 Task: Search one way flight ticket for 3 adults, 3 children in premium economy from Charlotte: Charlotte Douglas International Airport to Evansville: Evansville Regional Airport on 8-3-2023. Choice of flights is Alaska. Number of bags: 1 carry on bag. Price is upto 42000. Outbound departure time preference is 14:00.
Action: Mouse moved to (327, 449)
Screenshot: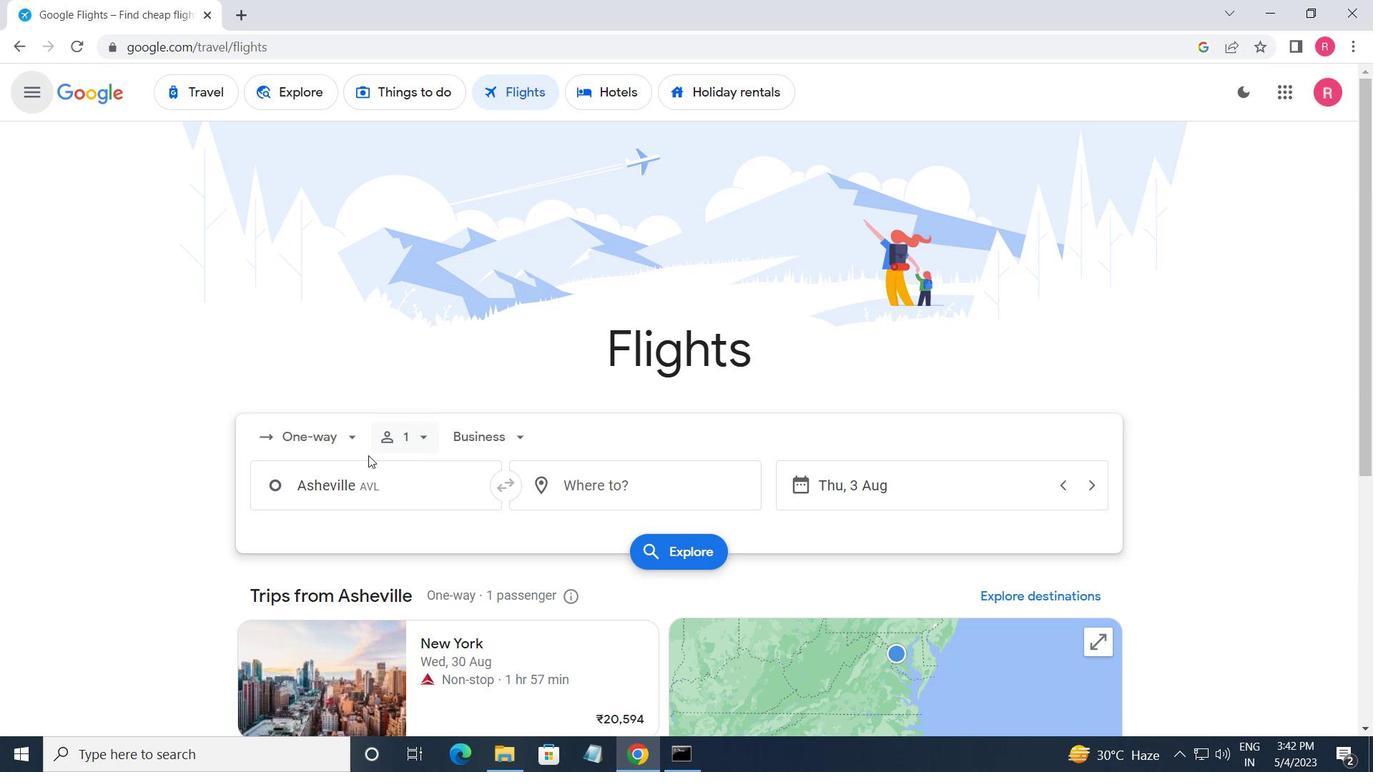 
Action: Mouse pressed left at (327, 449)
Screenshot: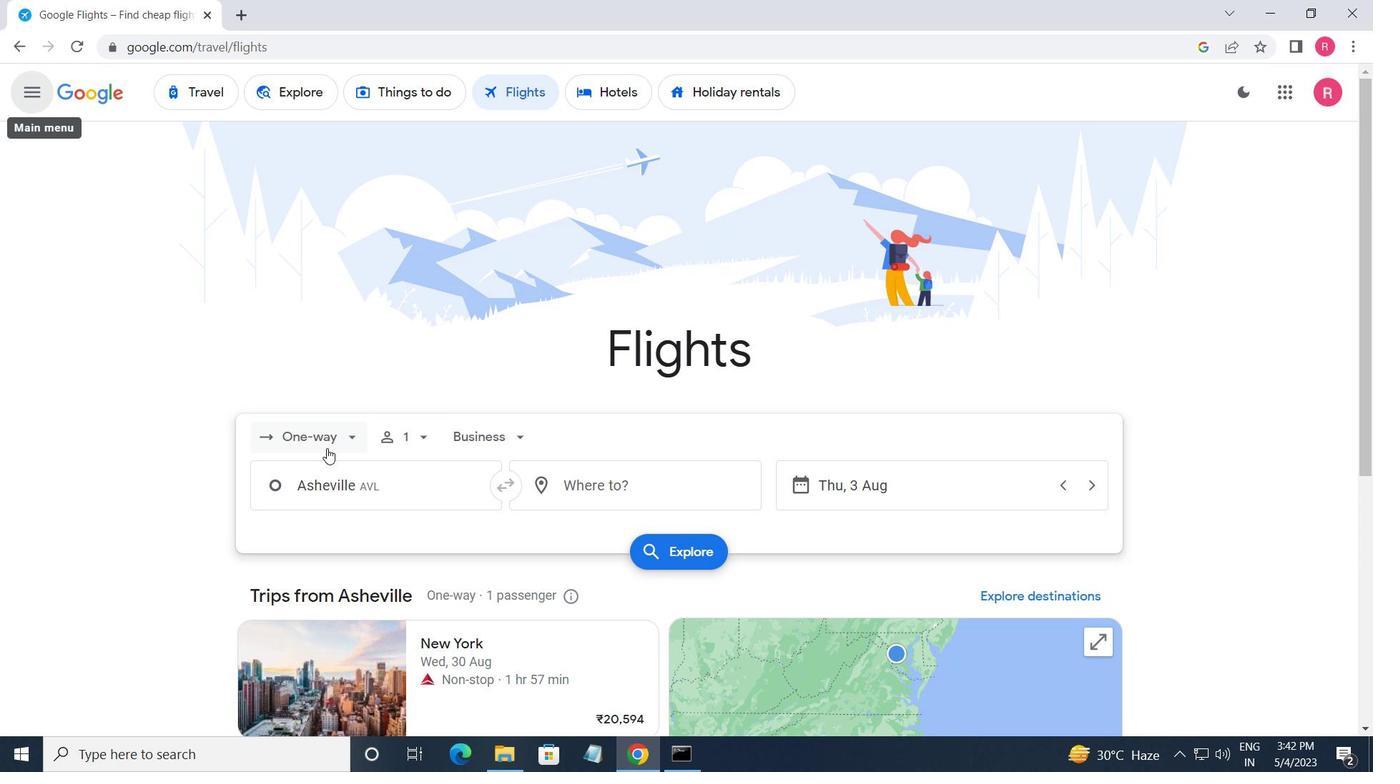 
Action: Mouse moved to (332, 522)
Screenshot: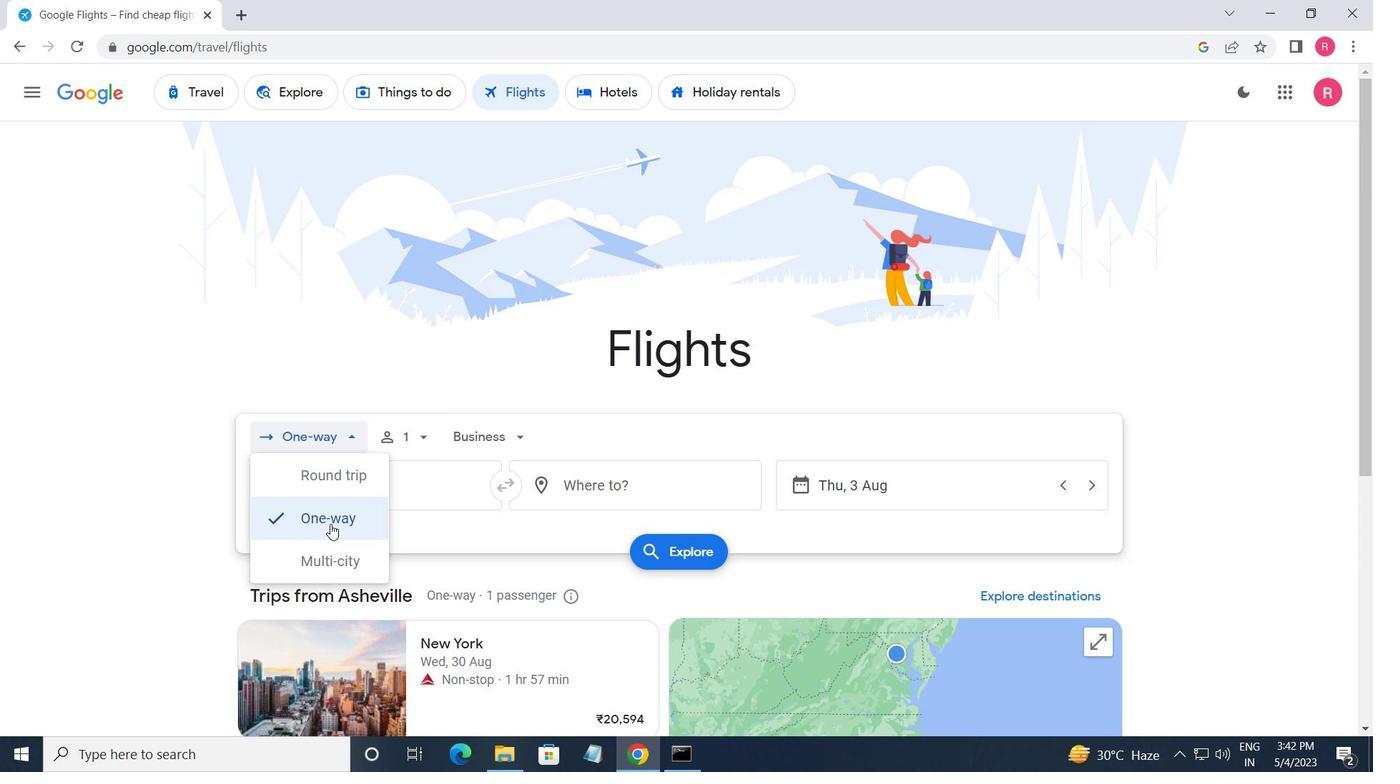 
Action: Mouse pressed left at (332, 522)
Screenshot: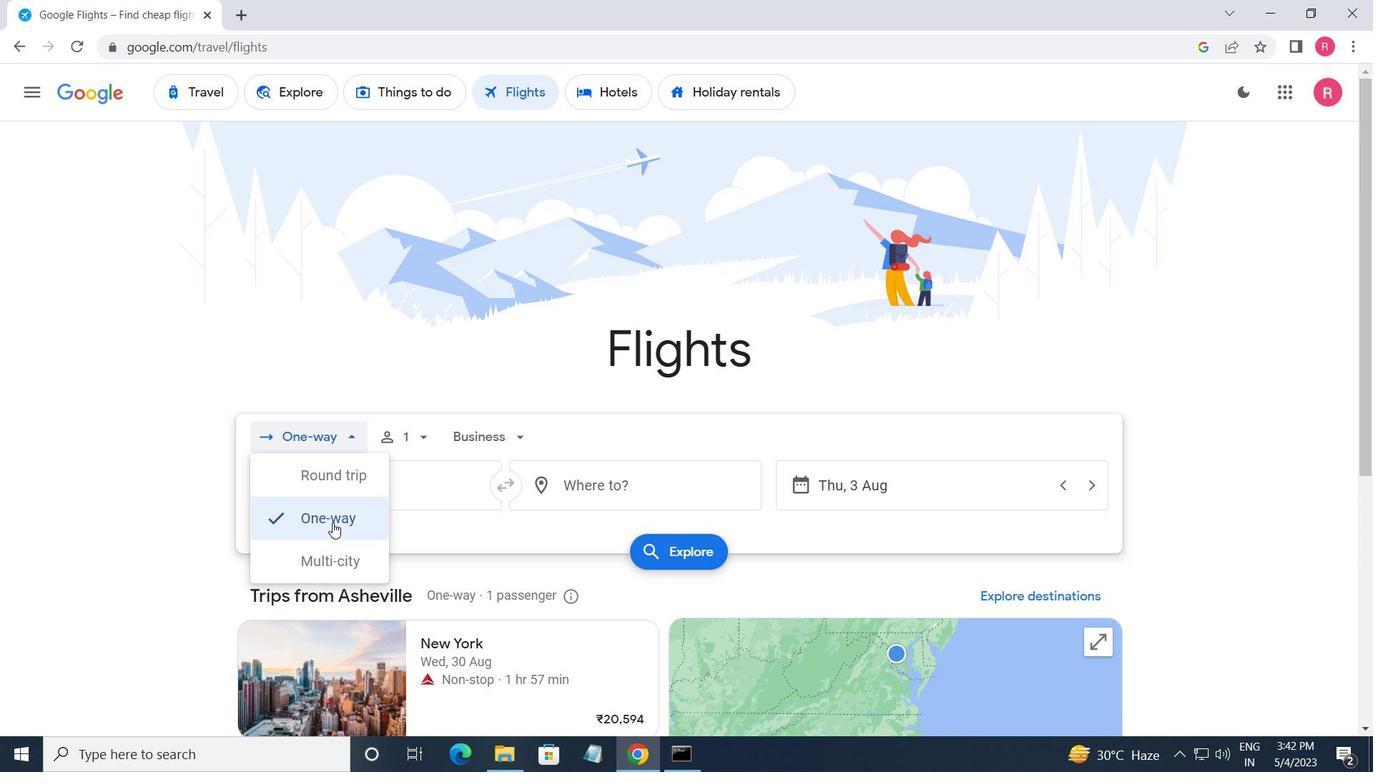 
Action: Mouse moved to (424, 445)
Screenshot: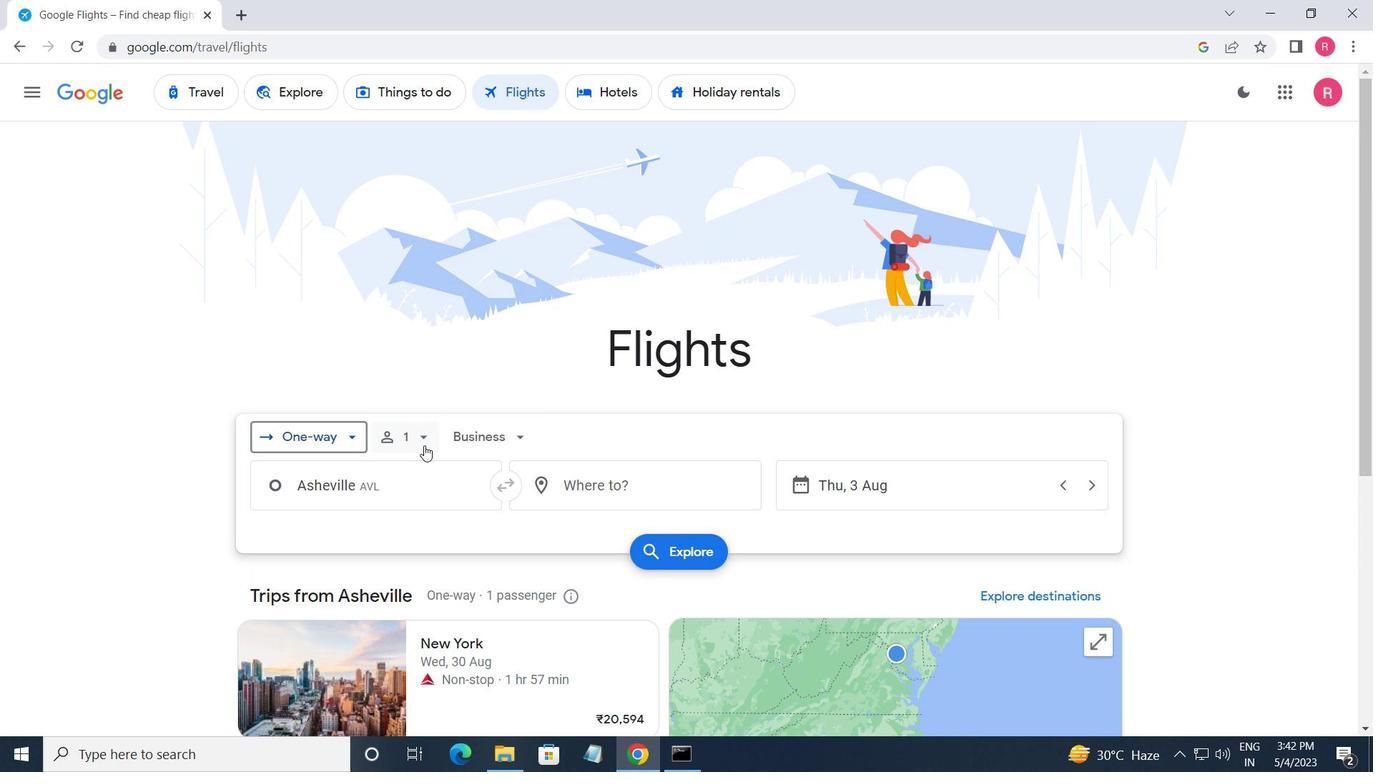 
Action: Mouse pressed left at (424, 445)
Screenshot: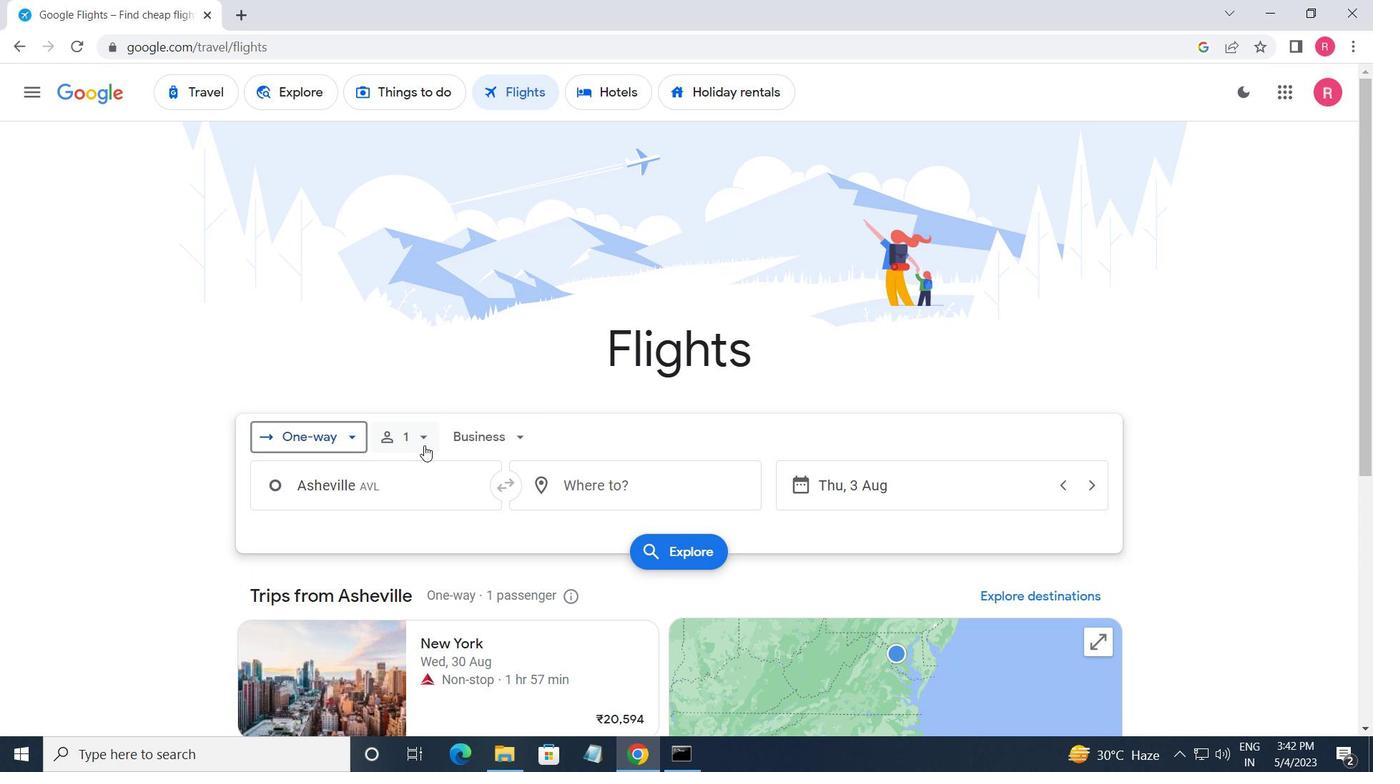 
Action: Mouse moved to (562, 489)
Screenshot: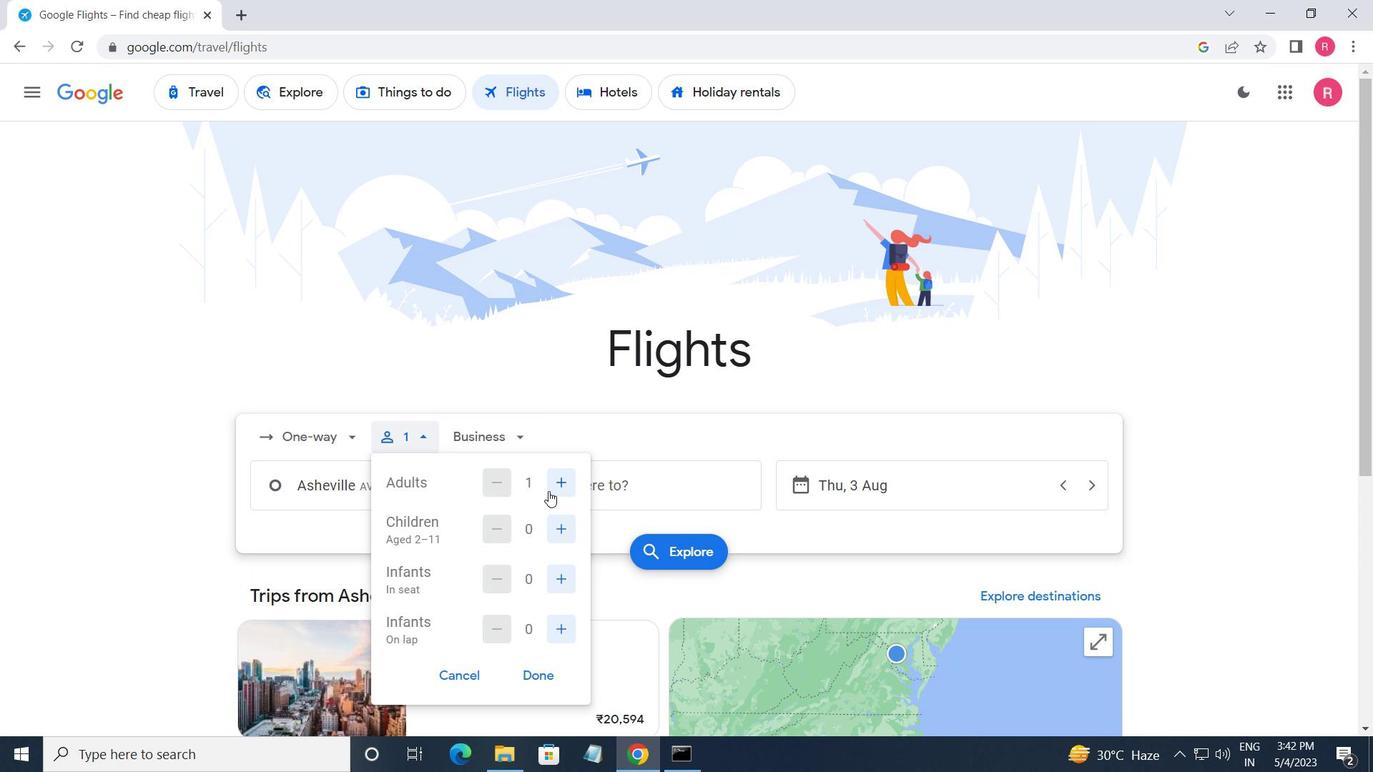 
Action: Mouse pressed left at (562, 489)
Screenshot: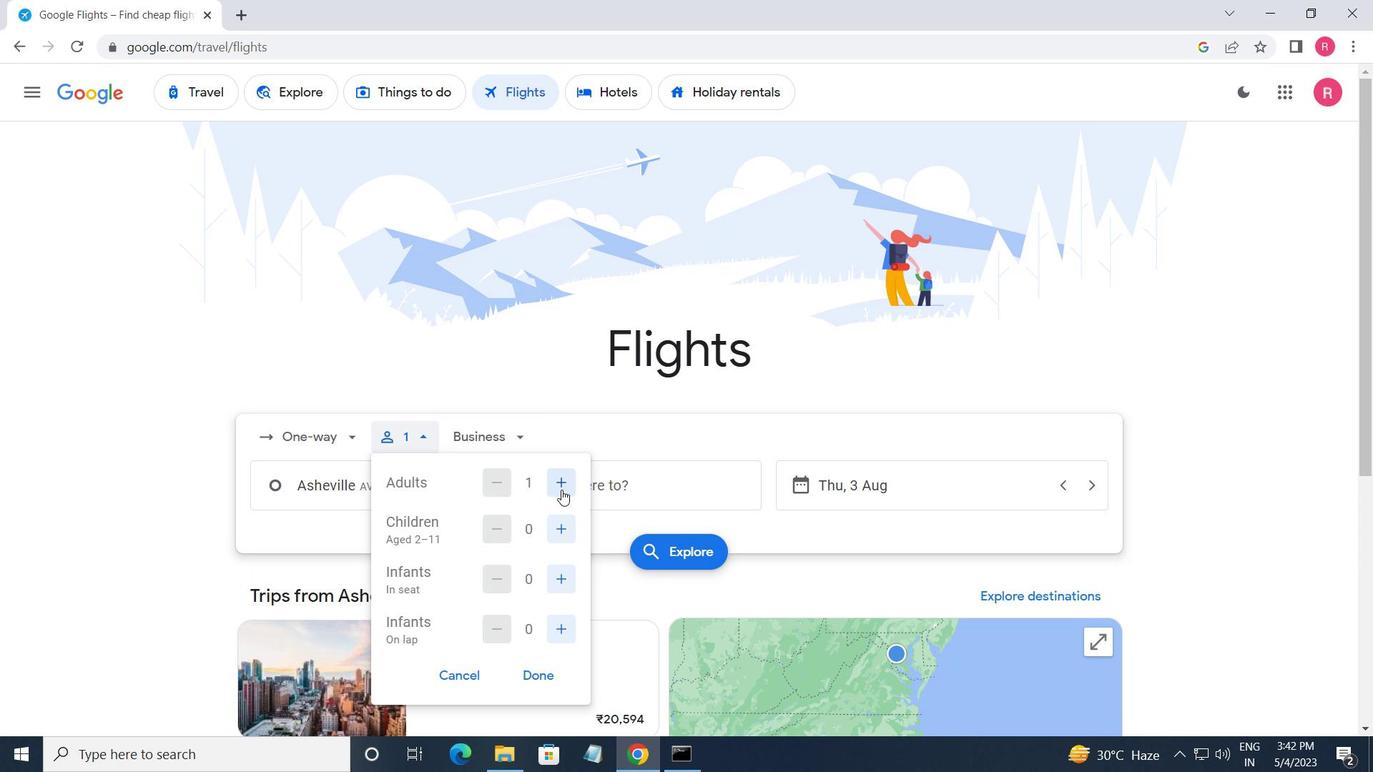 
Action: Mouse pressed left at (562, 489)
Screenshot: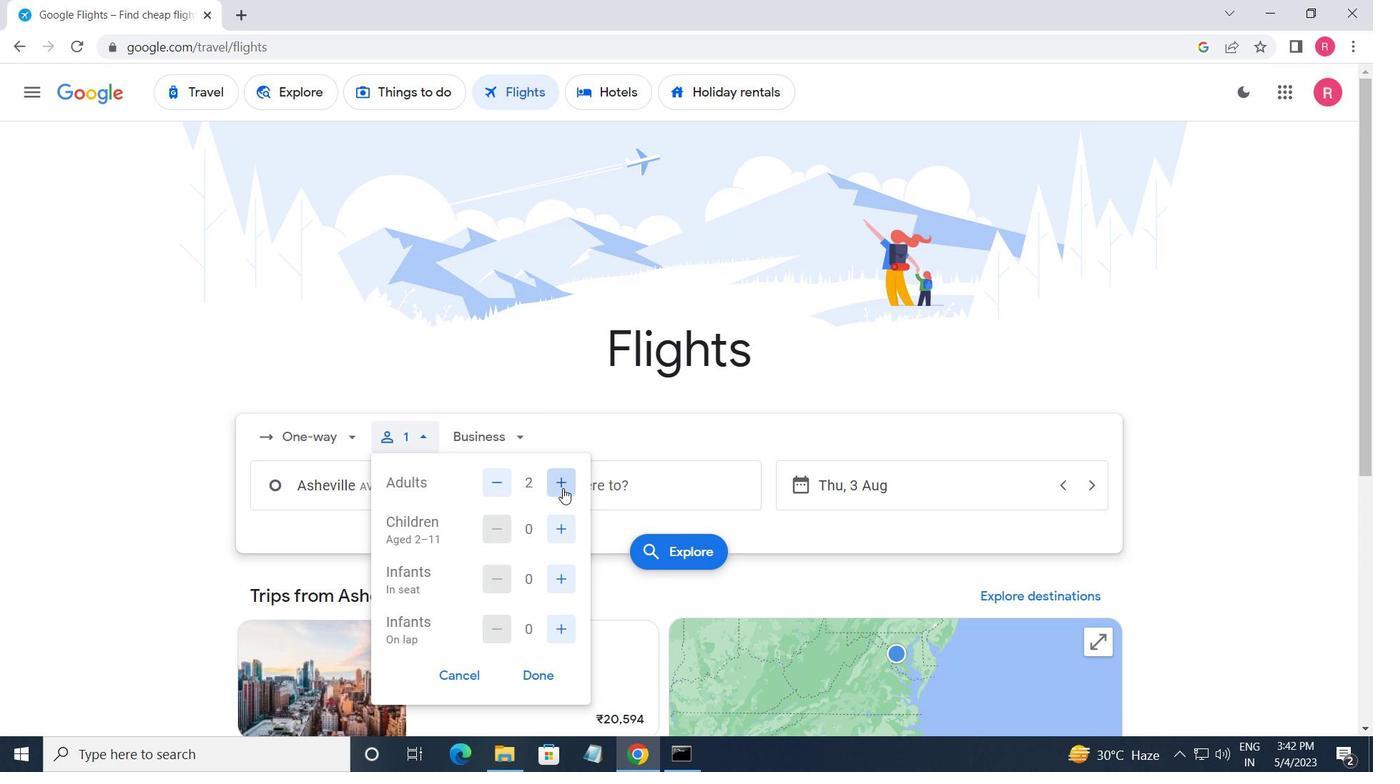 
Action: Mouse moved to (567, 532)
Screenshot: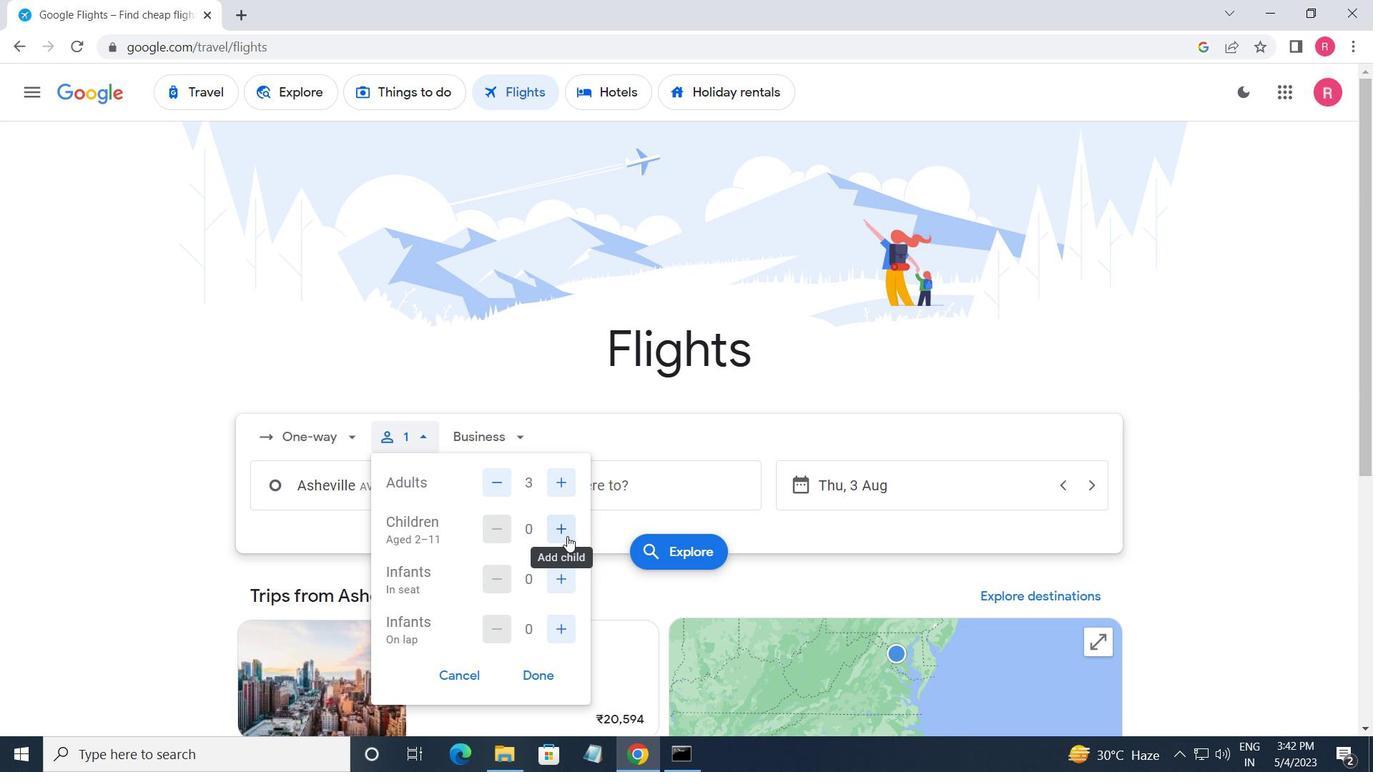 
Action: Mouse pressed left at (567, 532)
Screenshot: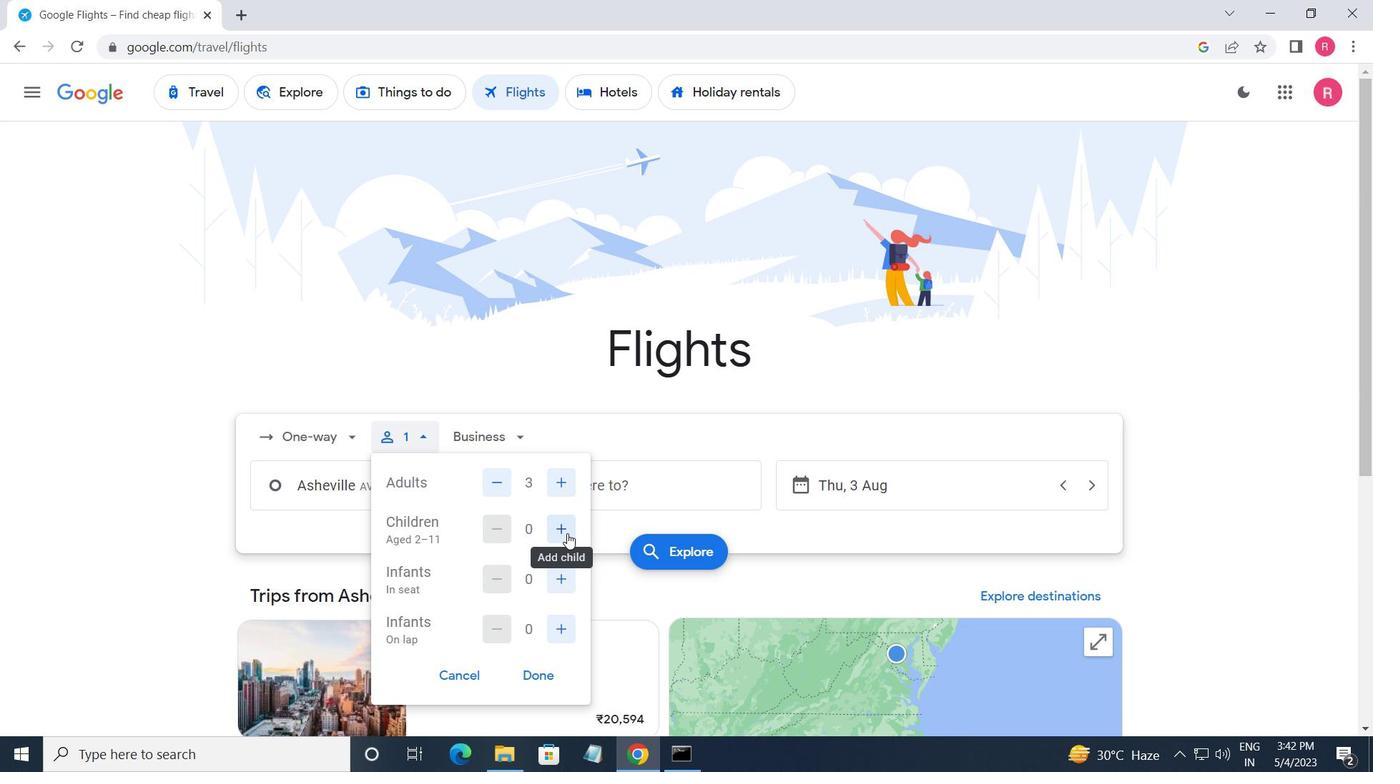 
Action: Mouse pressed left at (567, 532)
Screenshot: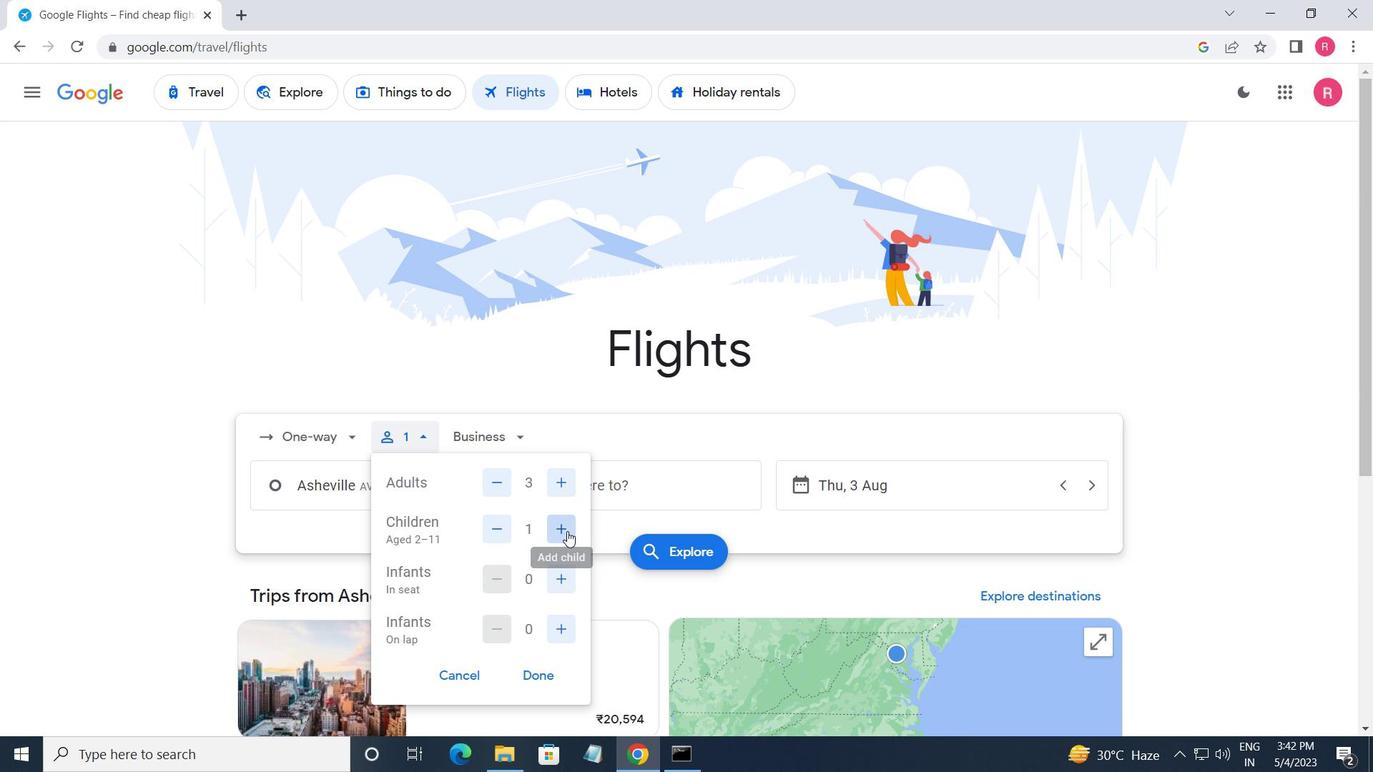 
Action: Mouse pressed left at (567, 532)
Screenshot: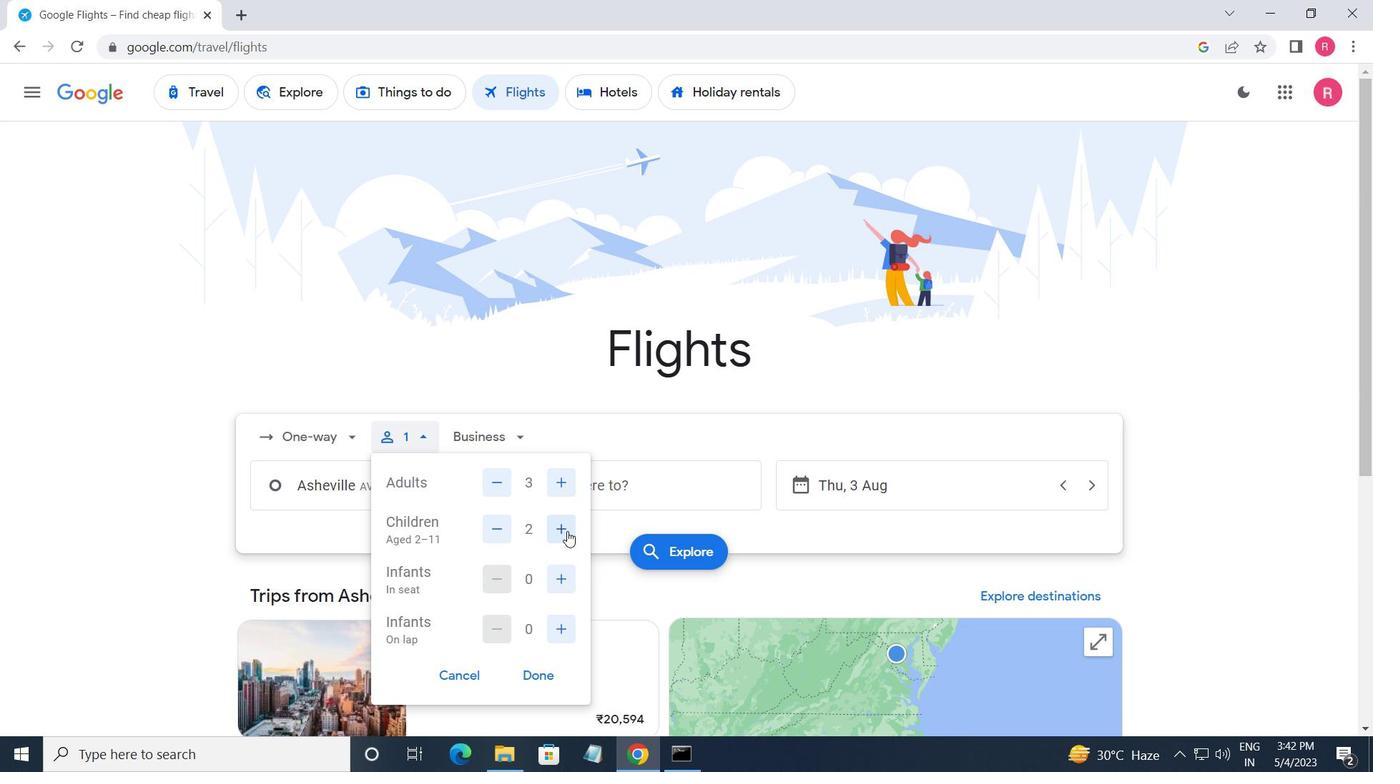 
Action: Mouse moved to (537, 676)
Screenshot: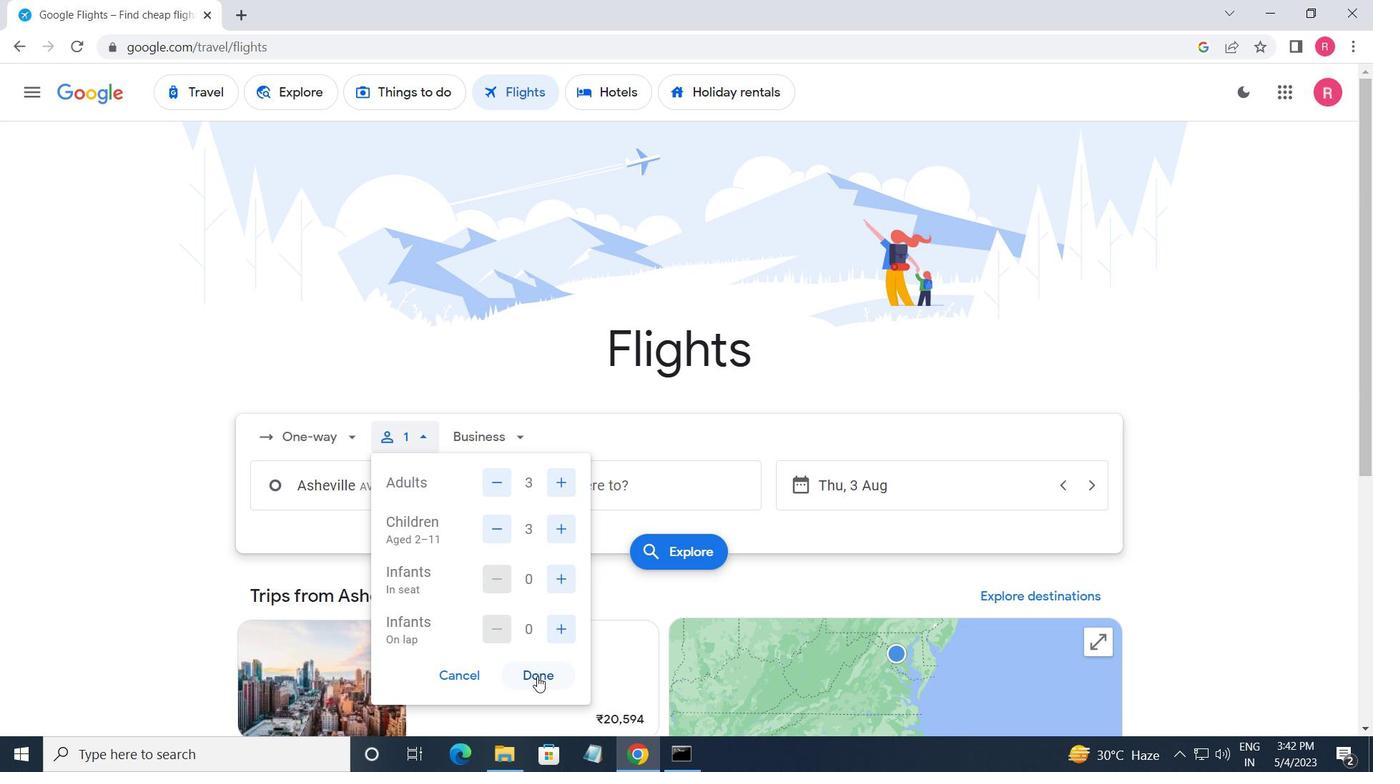 
Action: Mouse pressed left at (537, 676)
Screenshot: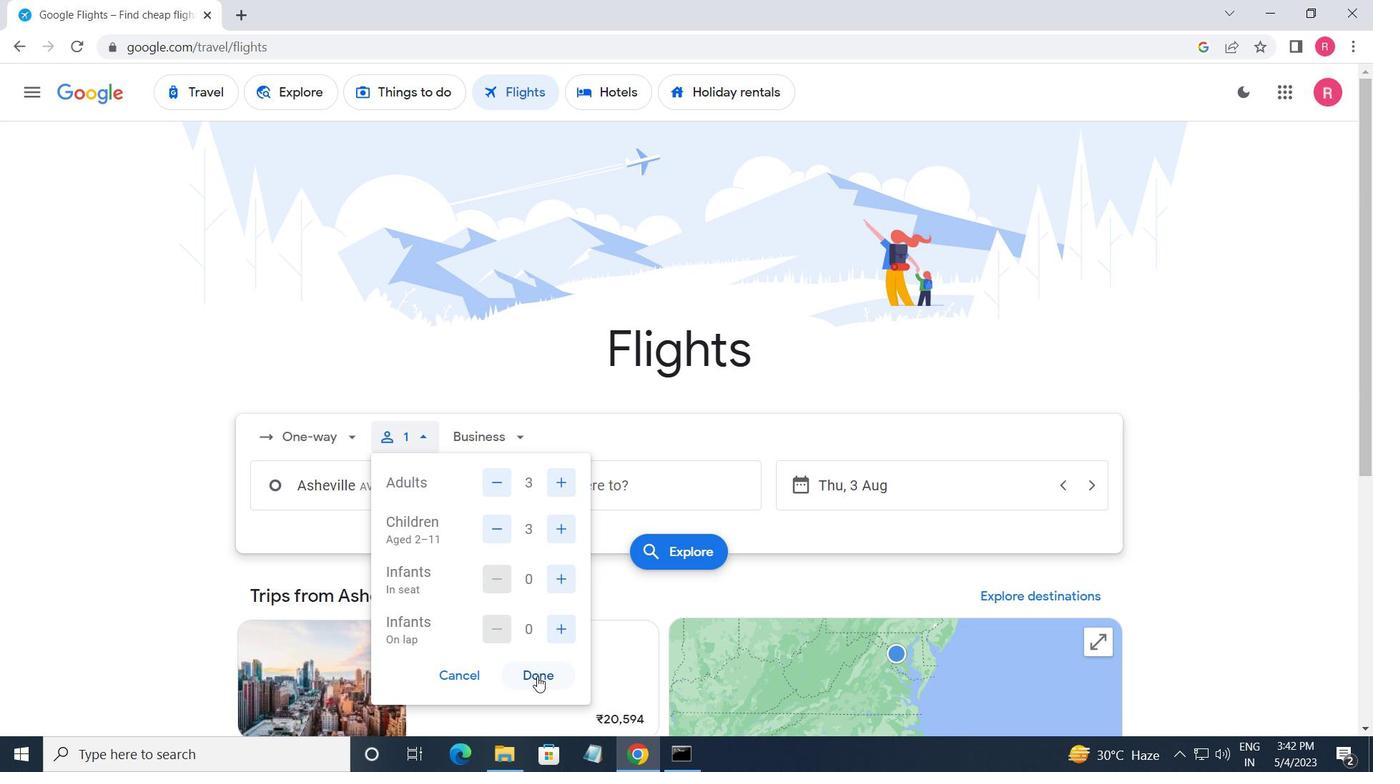 
Action: Mouse moved to (490, 434)
Screenshot: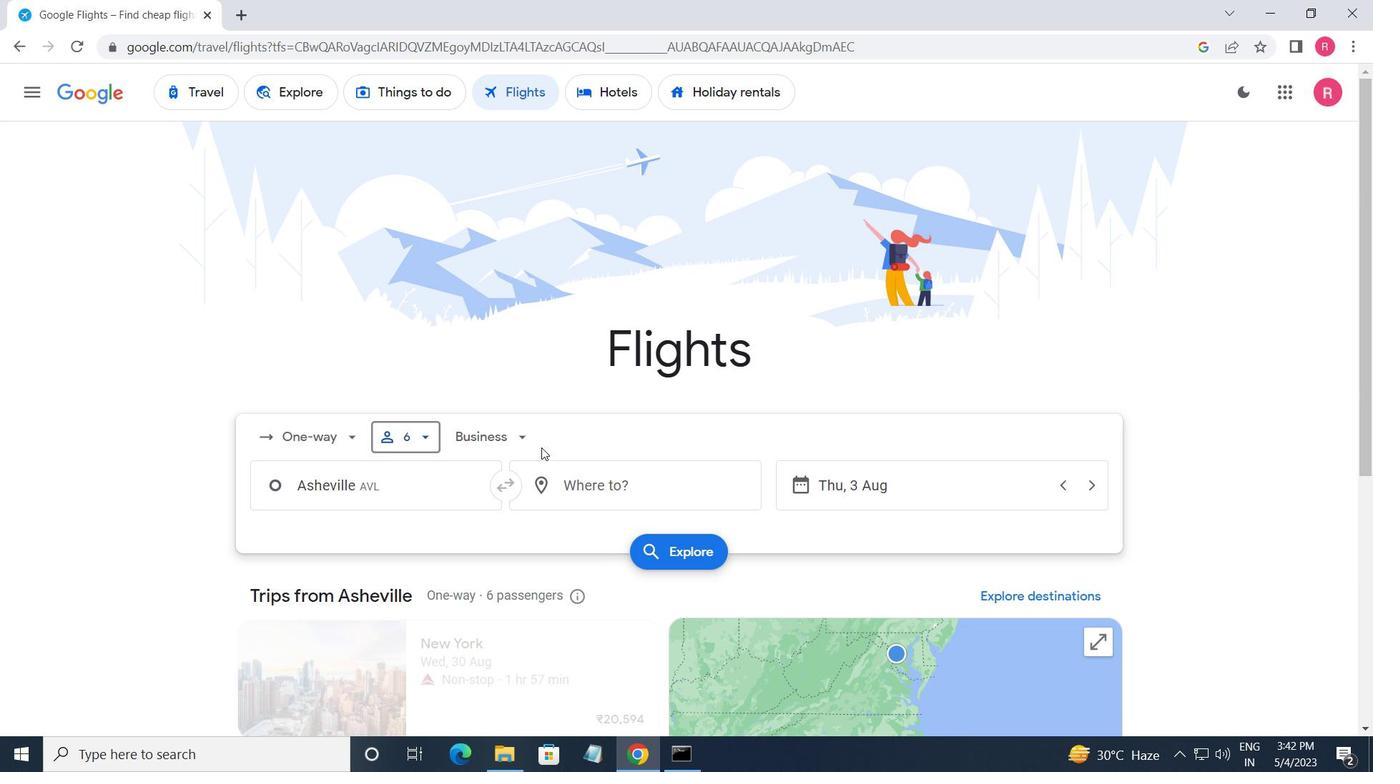 
Action: Mouse pressed left at (490, 434)
Screenshot: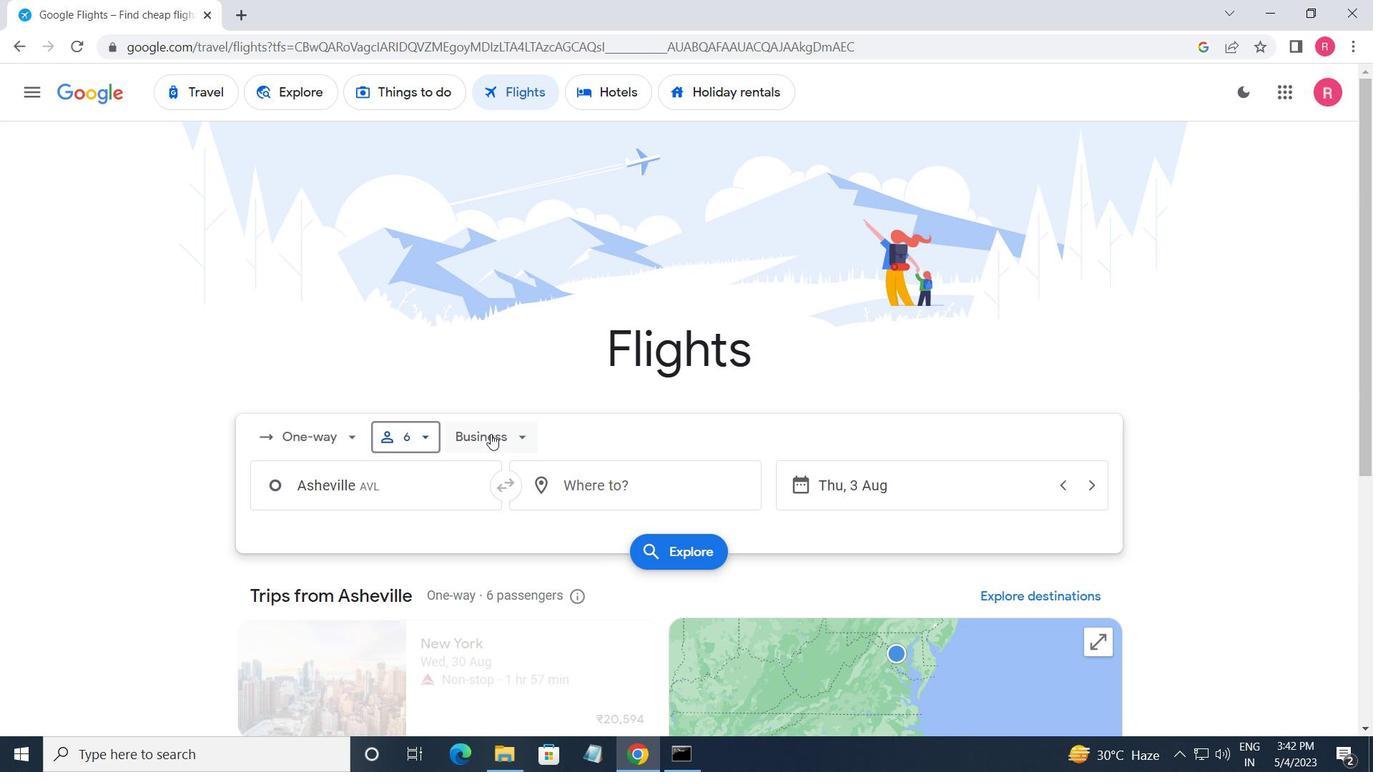 
Action: Mouse moved to (551, 520)
Screenshot: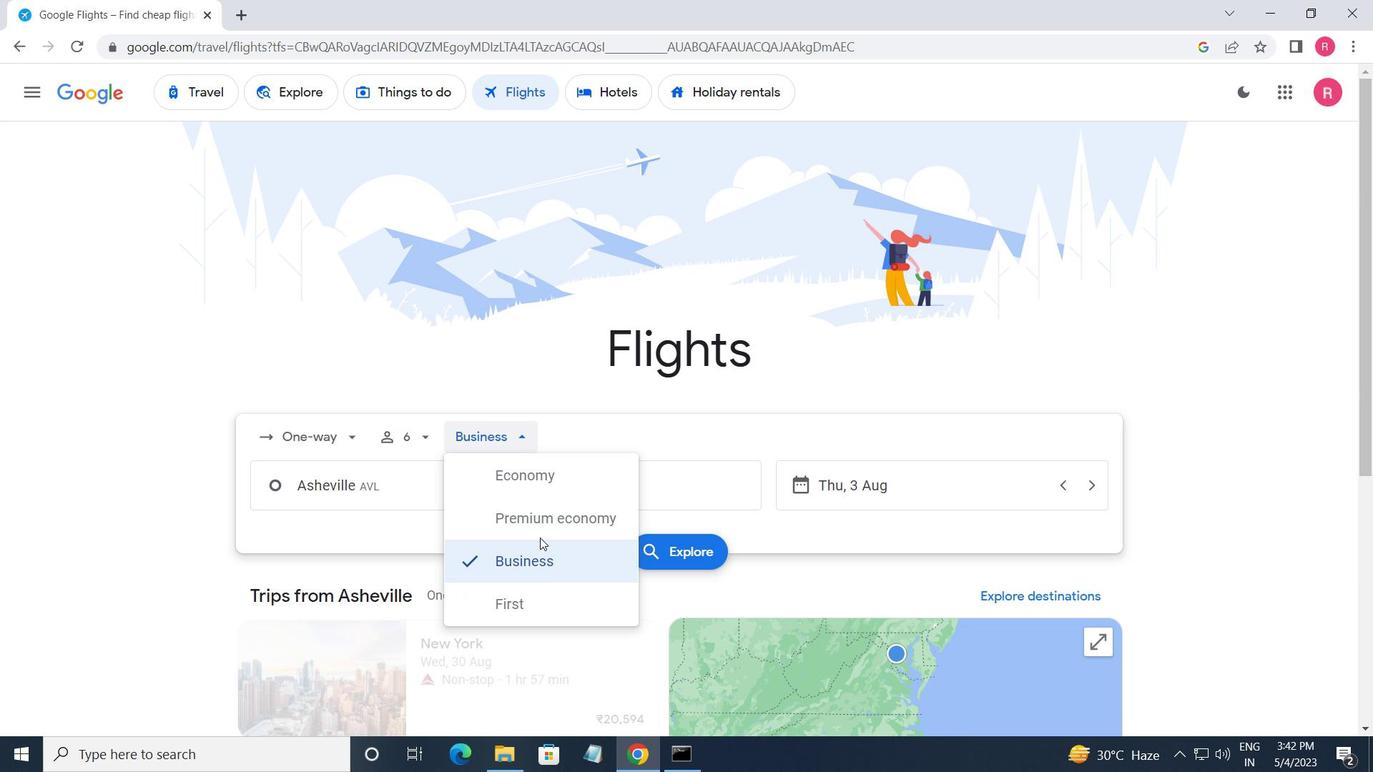 
Action: Mouse pressed left at (551, 520)
Screenshot: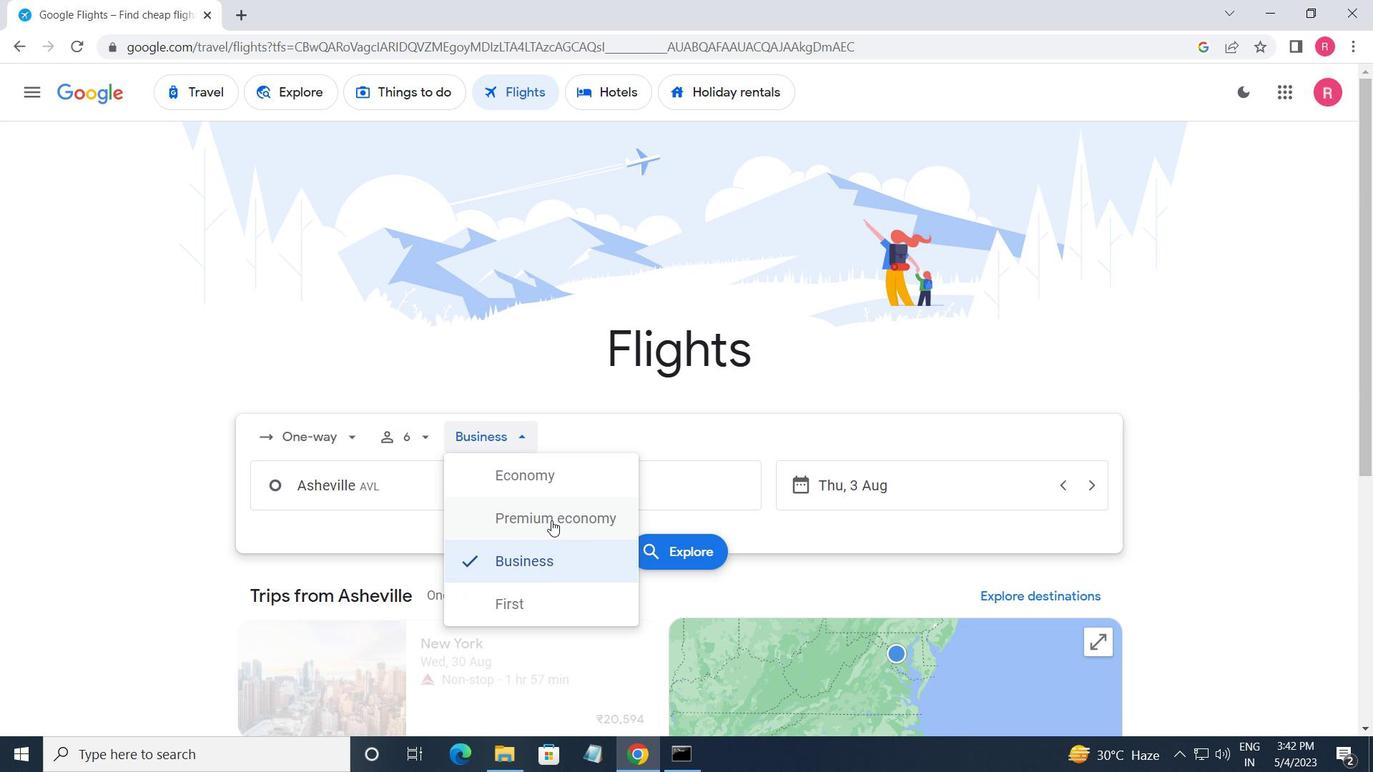 
Action: Mouse moved to (378, 501)
Screenshot: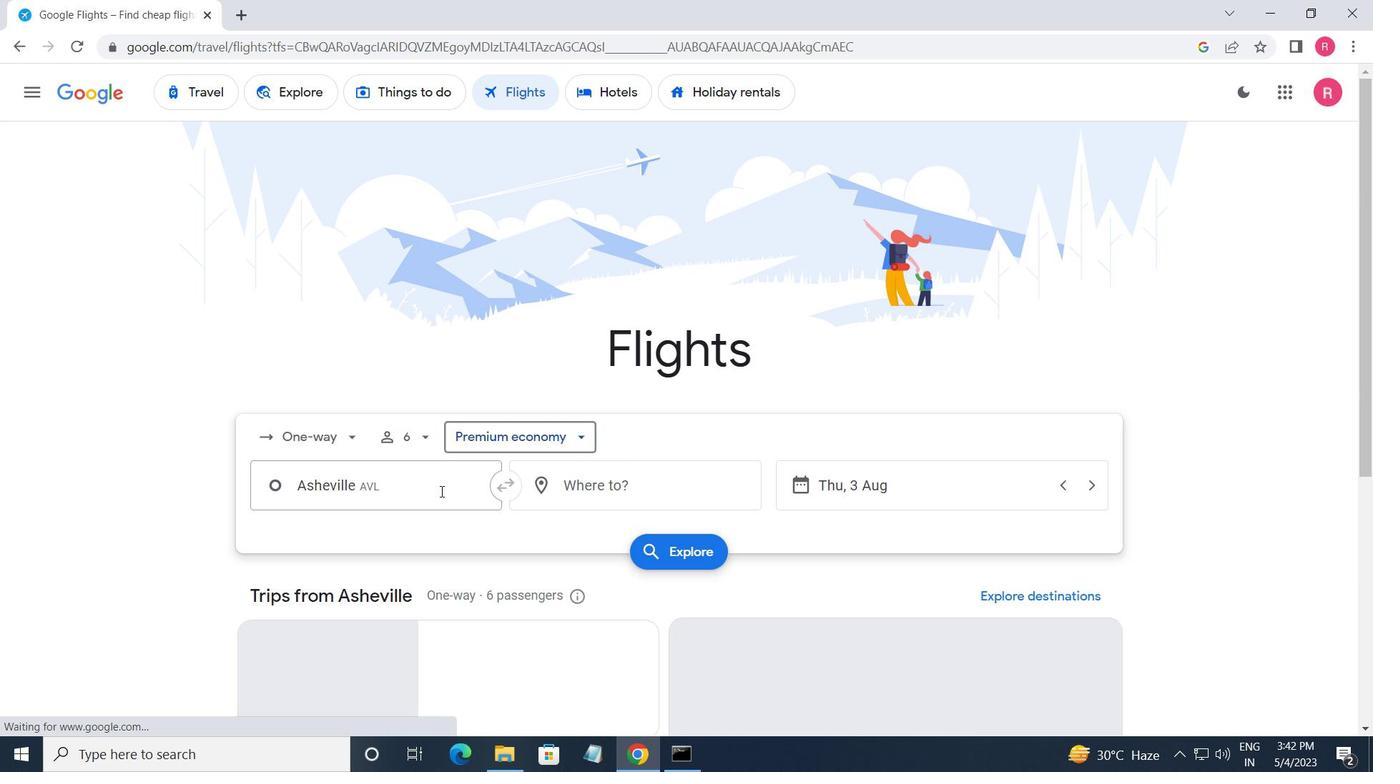 
Action: Mouse pressed left at (378, 501)
Screenshot: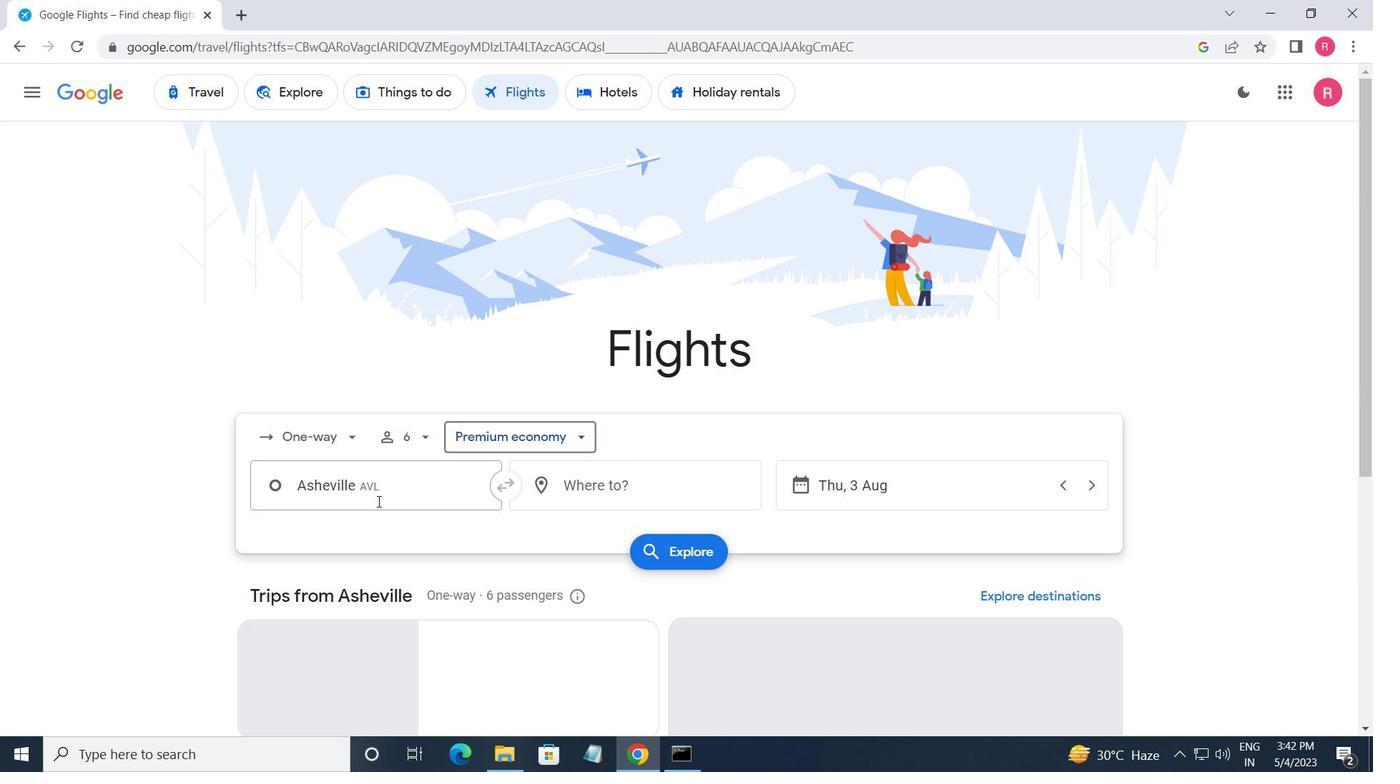 
Action: Key pressed <Key.caps_lock>c<Key.caps_lock>harlotte
Screenshot: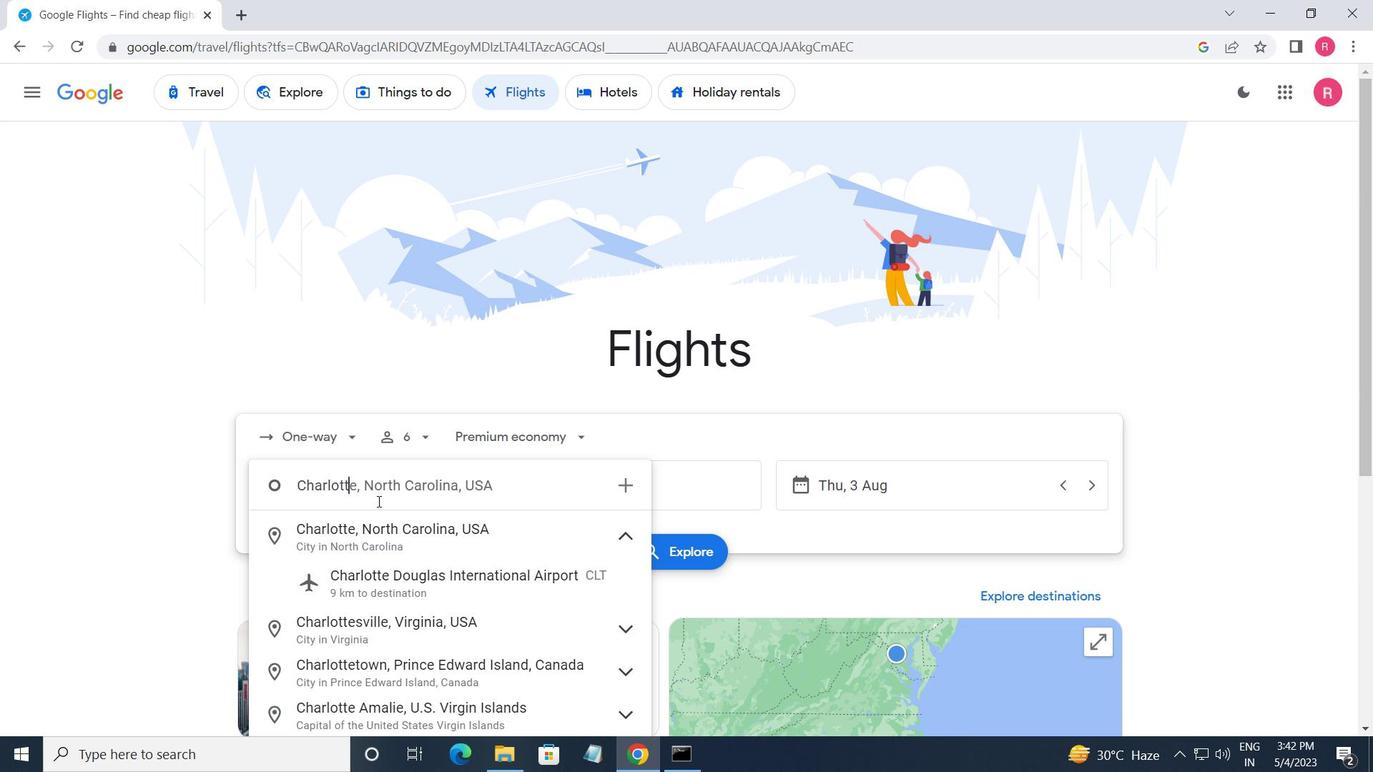 
Action: Mouse moved to (336, 586)
Screenshot: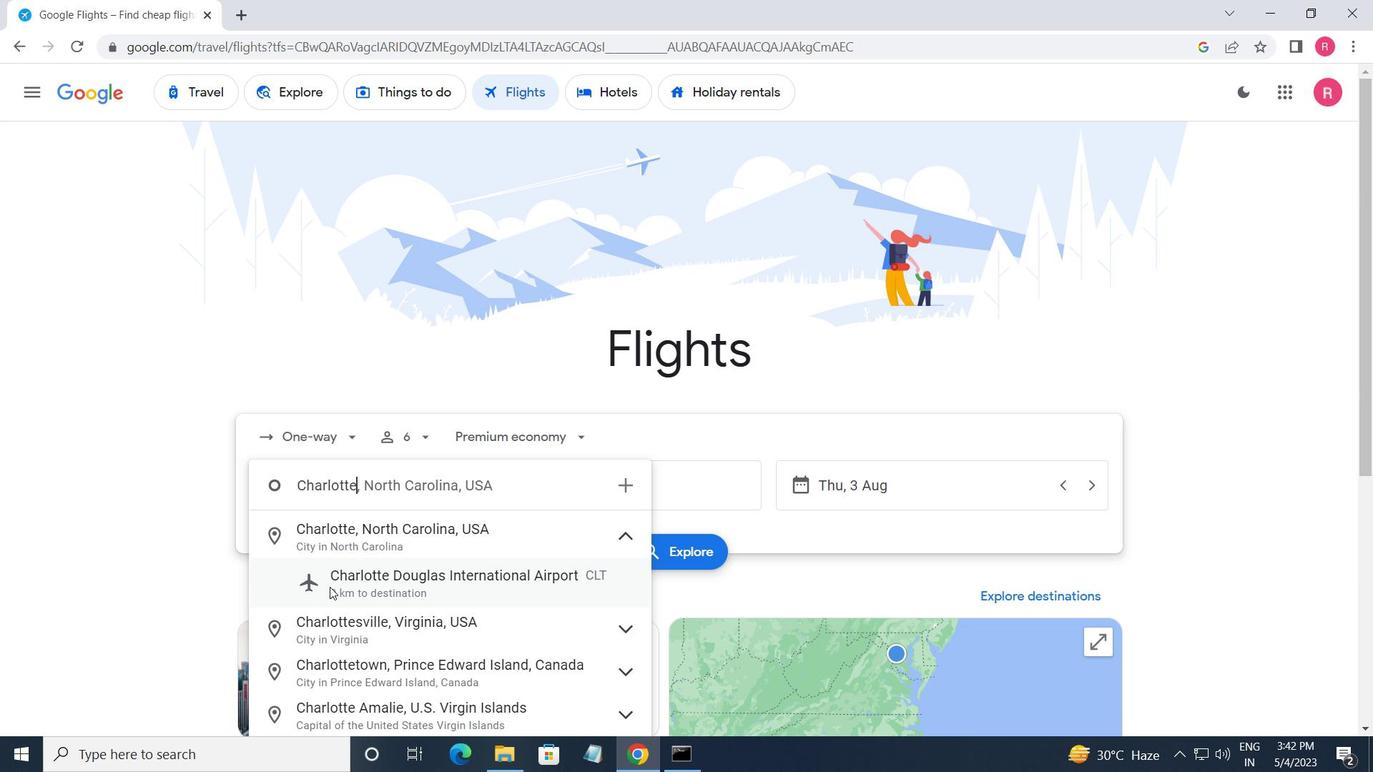 
Action: Mouse pressed left at (336, 586)
Screenshot: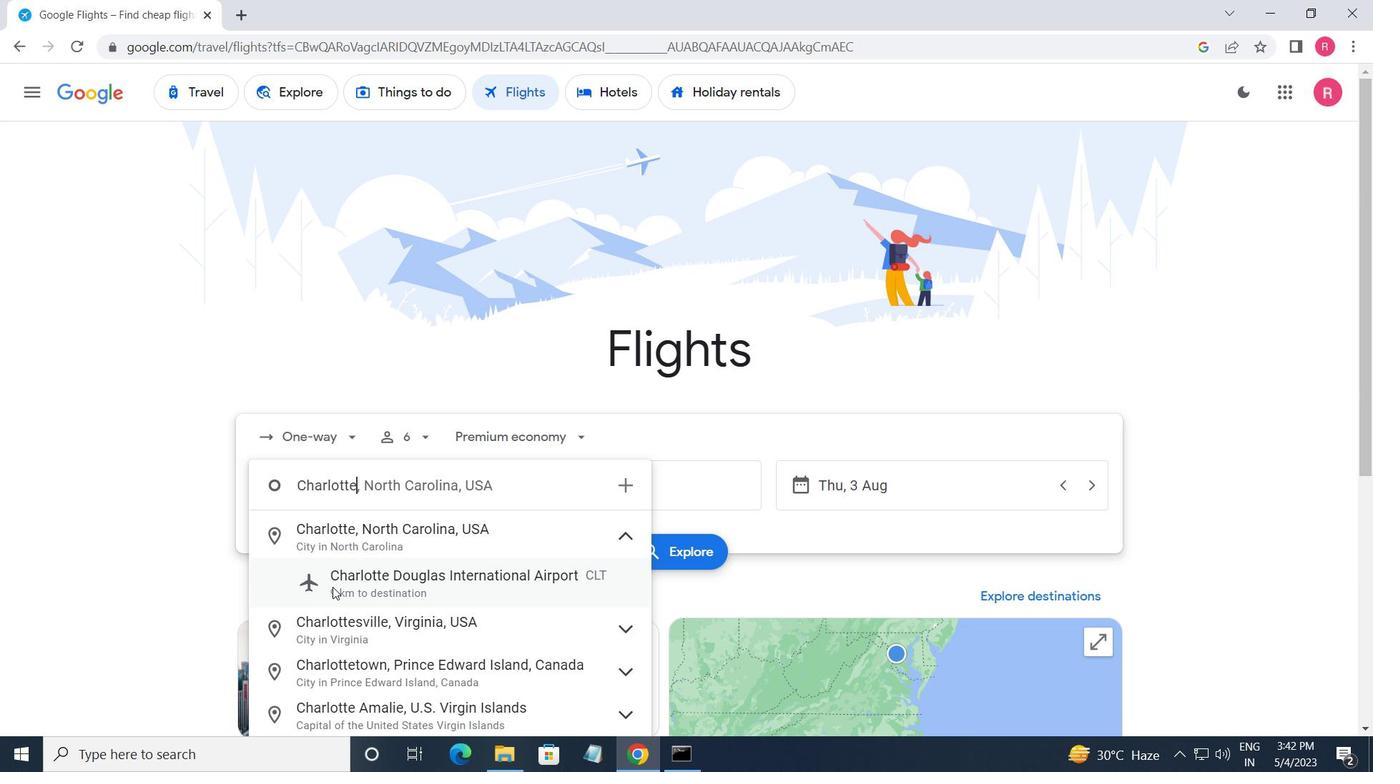 
Action: Mouse moved to (650, 491)
Screenshot: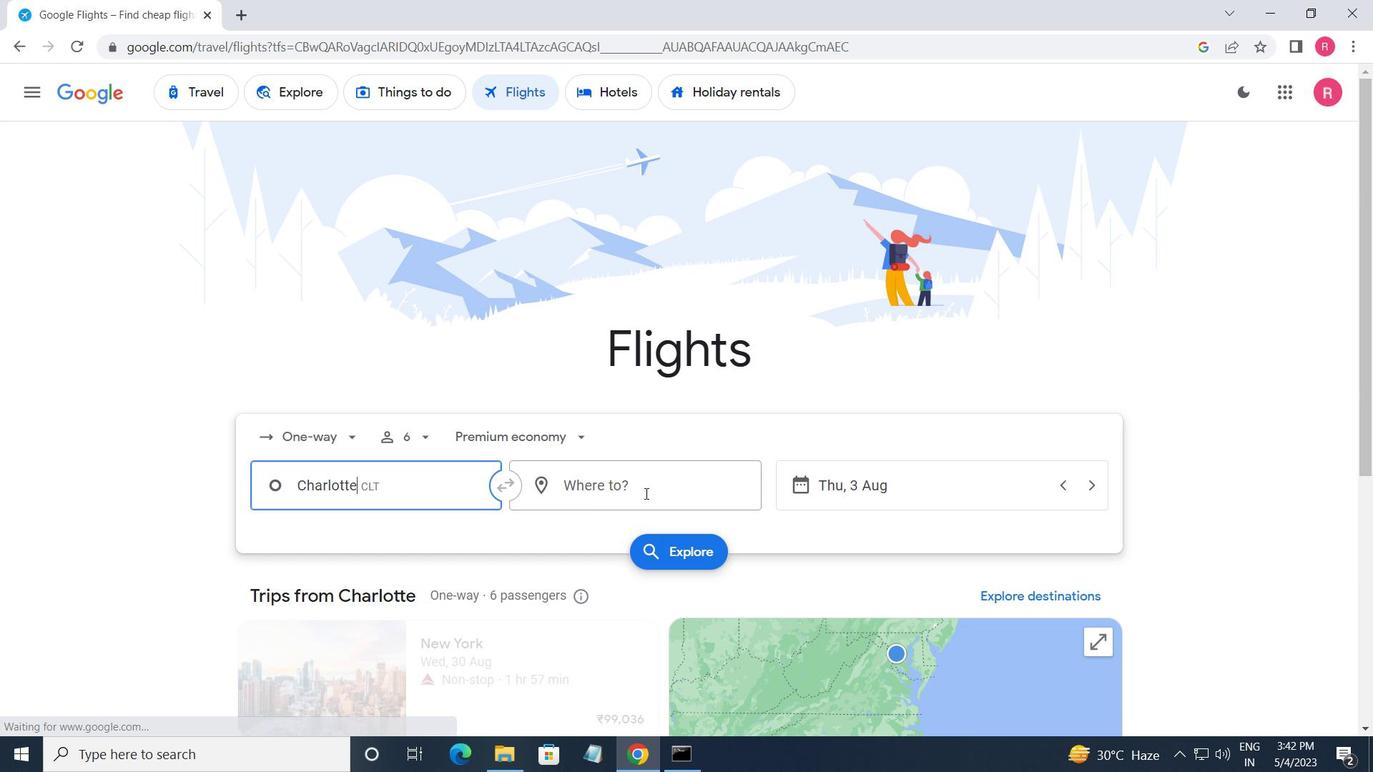 
Action: Mouse pressed left at (650, 491)
Screenshot: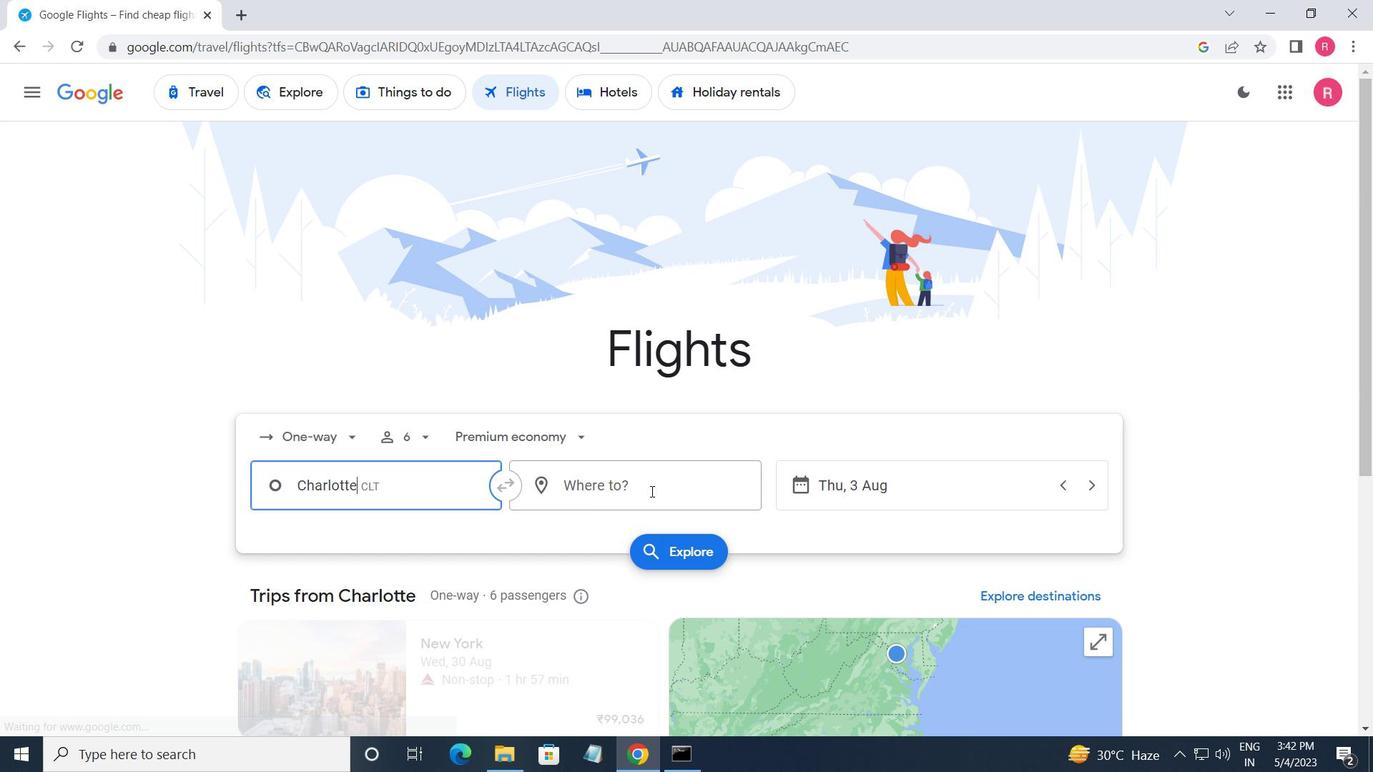 
Action: Mouse moved to (650, 662)
Screenshot: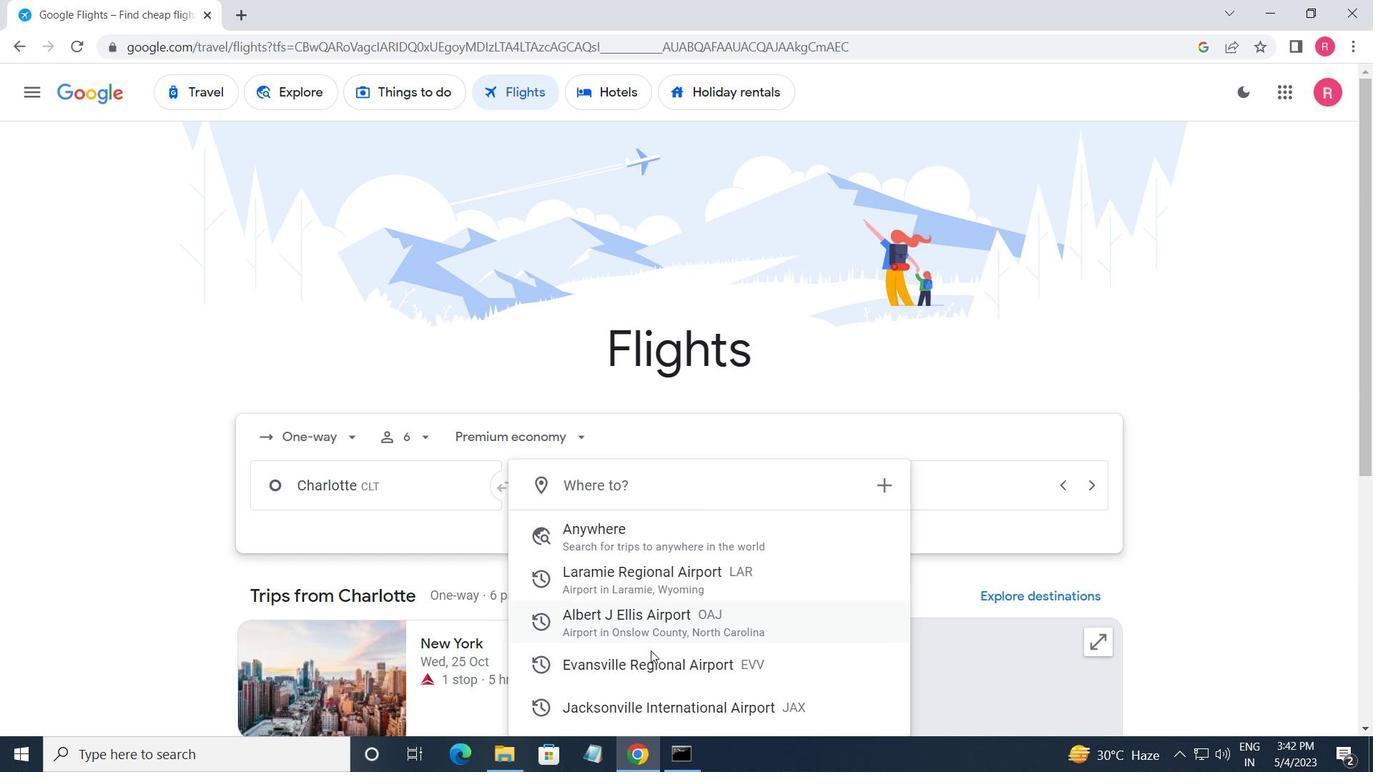 
Action: Mouse pressed left at (650, 662)
Screenshot: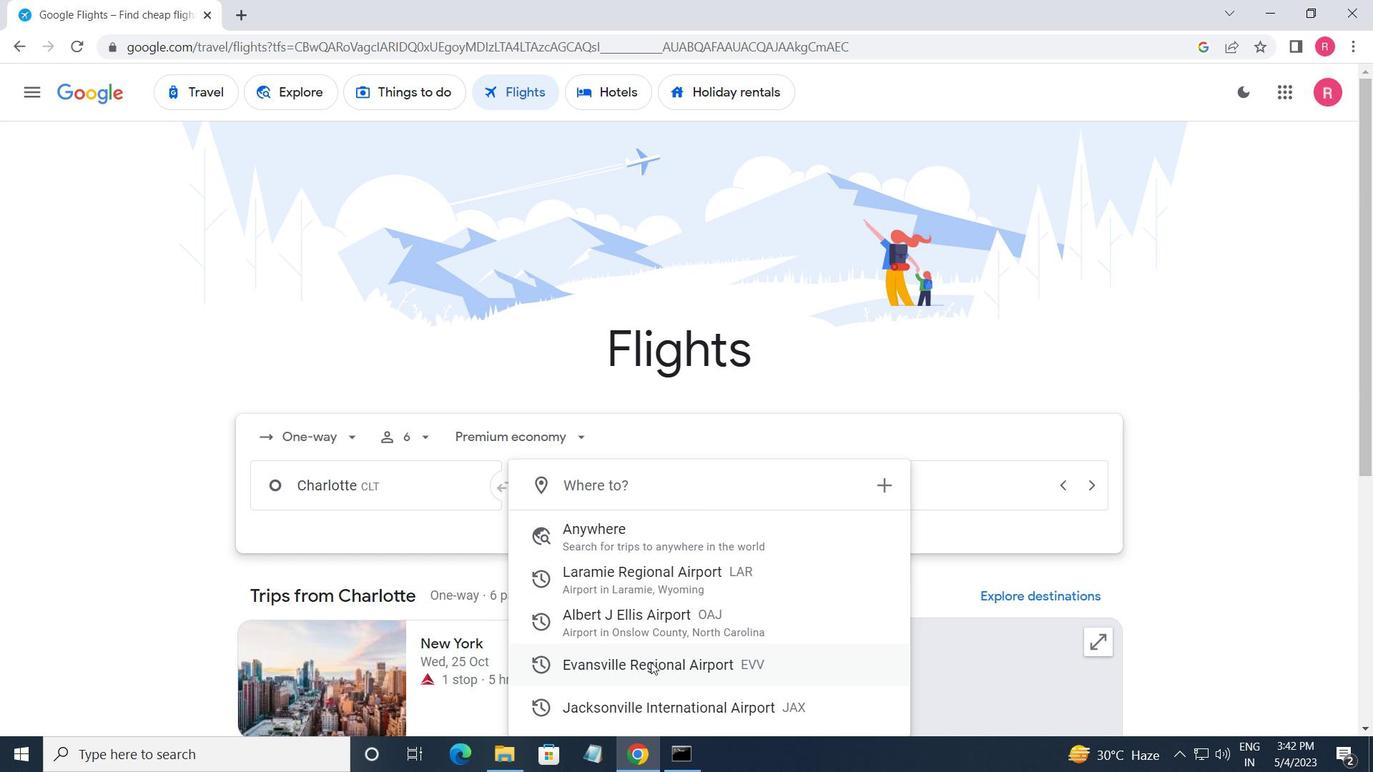 
Action: Mouse moved to (941, 484)
Screenshot: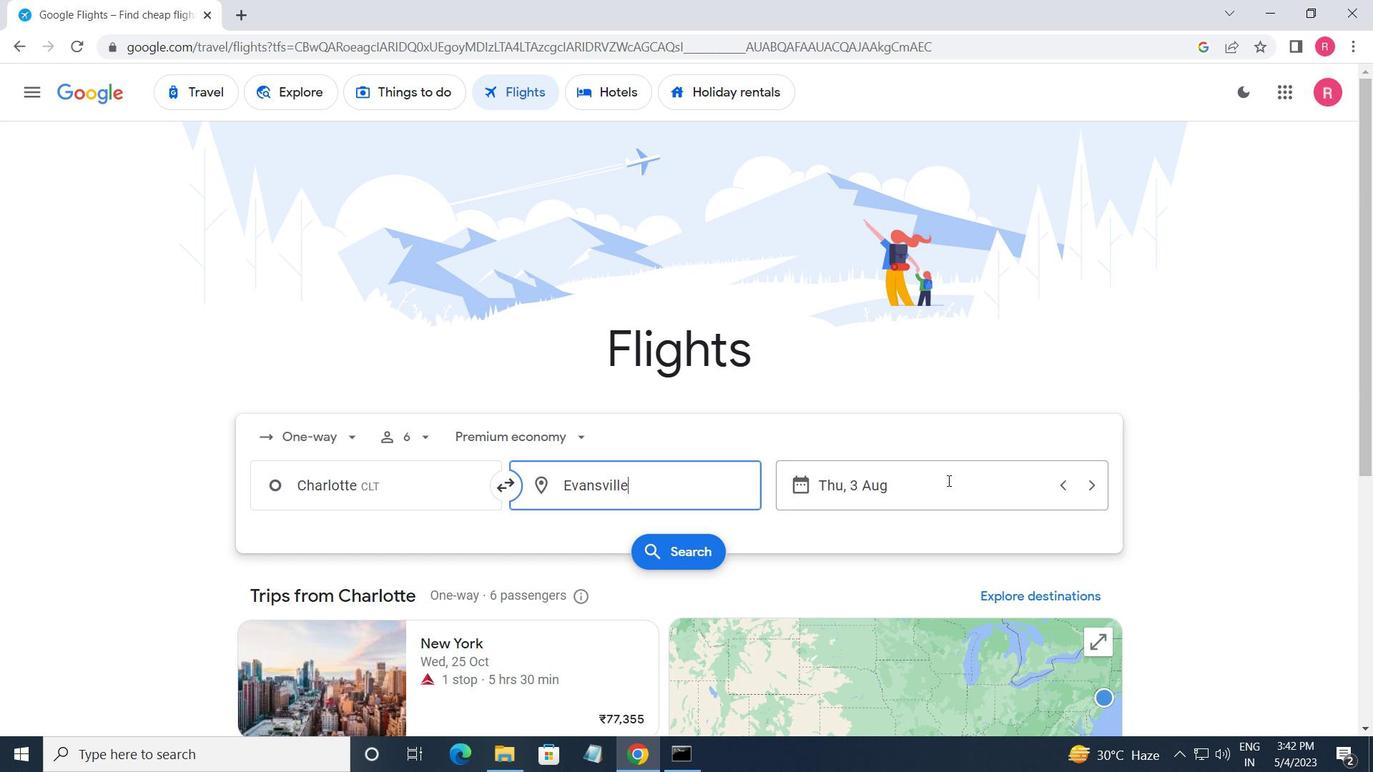 
Action: Mouse pressed left at (941, 484)
Screenshot: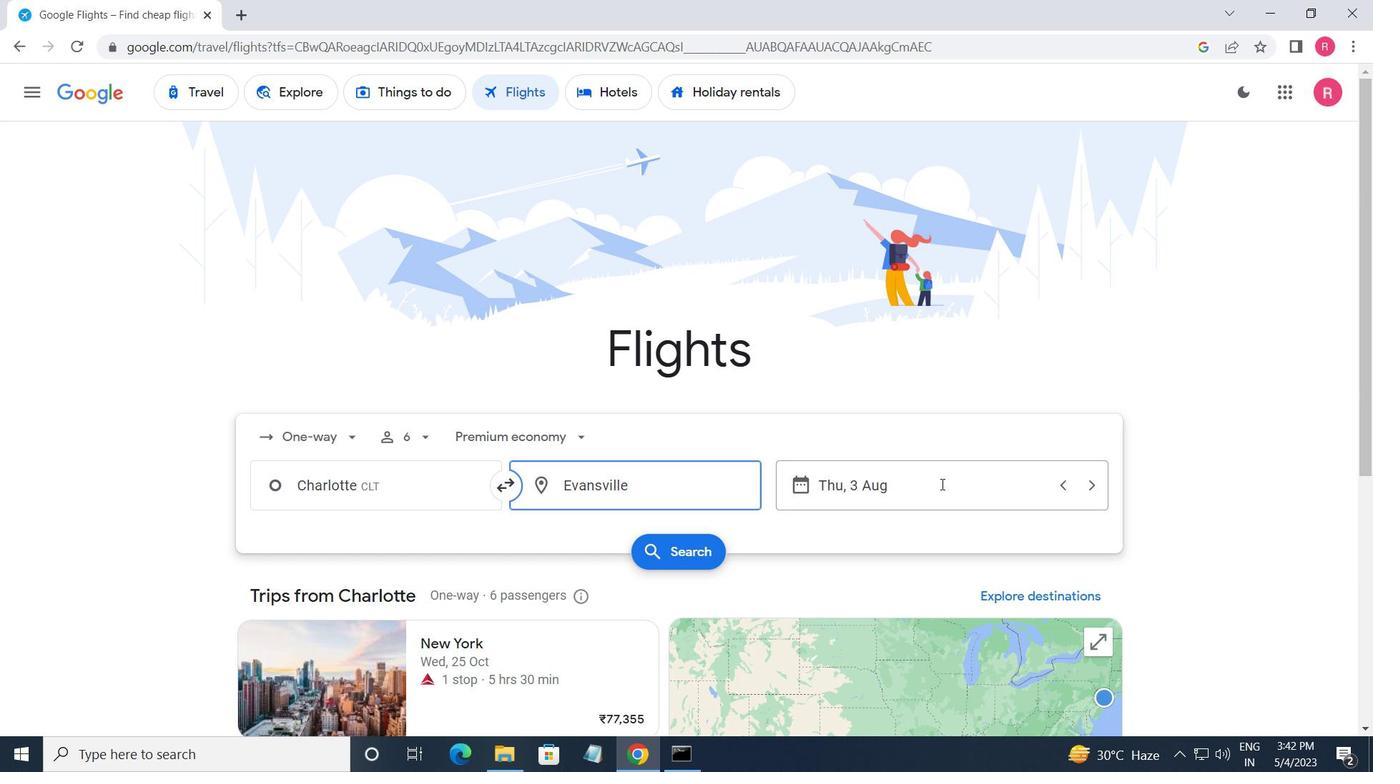 
Action: Mouse moved to (639, 420)
Screenshot: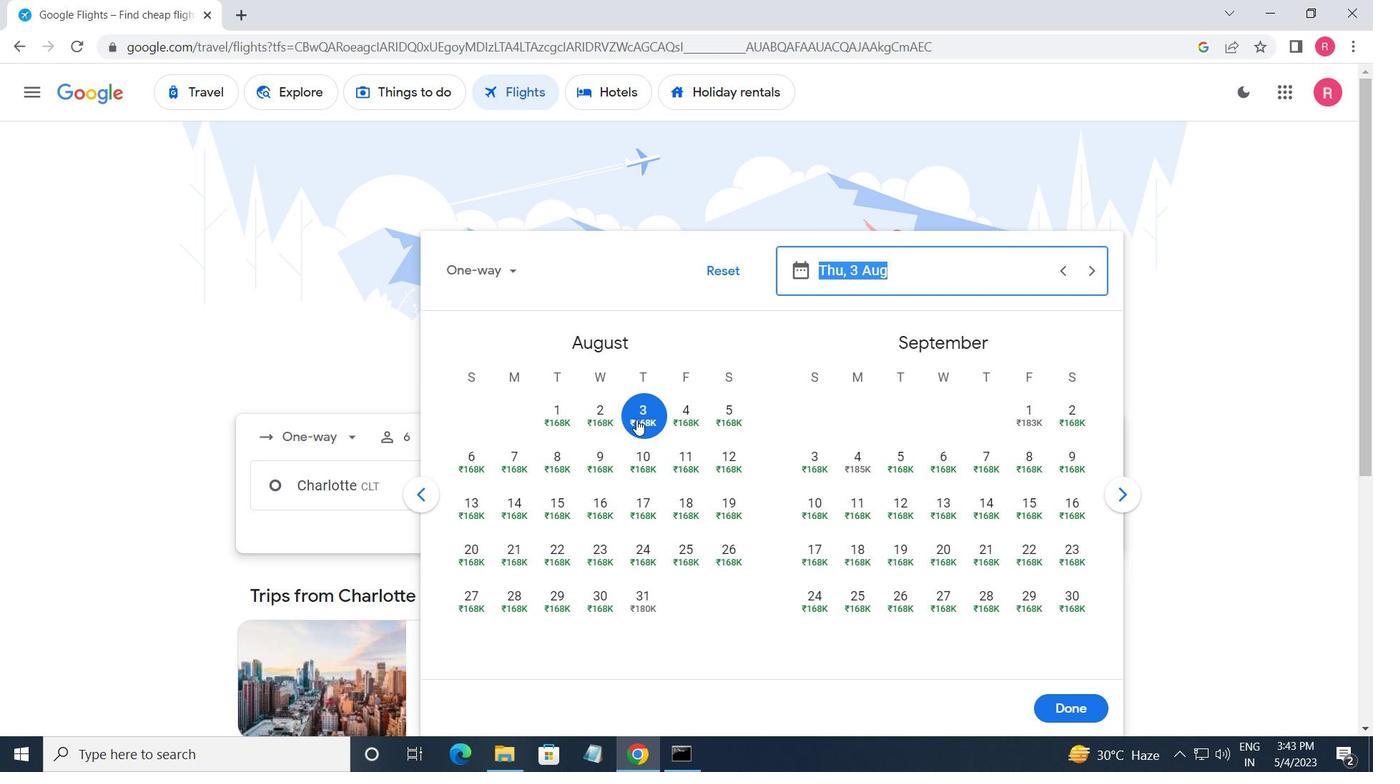 
Action: Mouse pressed left at (639, 420)
Screenshot: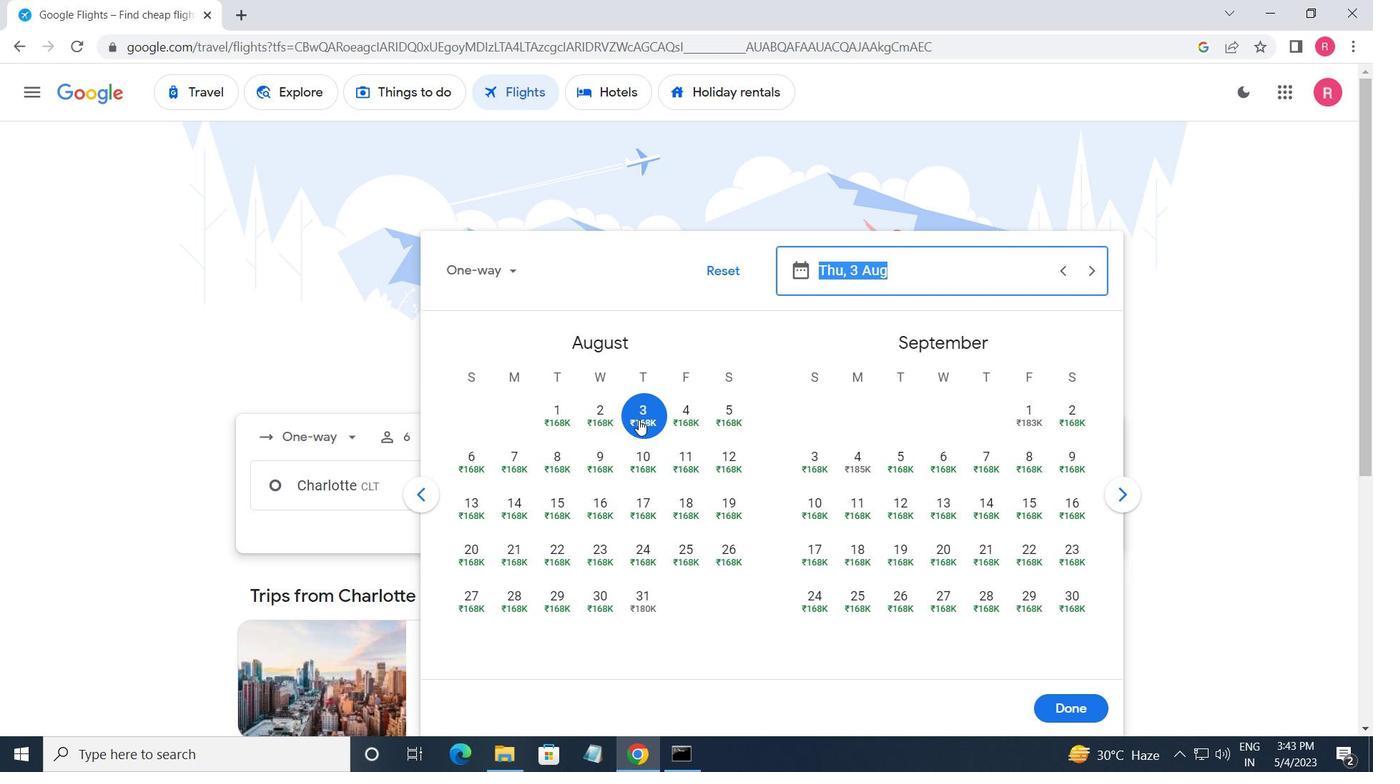 
Action: Mouse moved to (1063, 706)
Screenshot: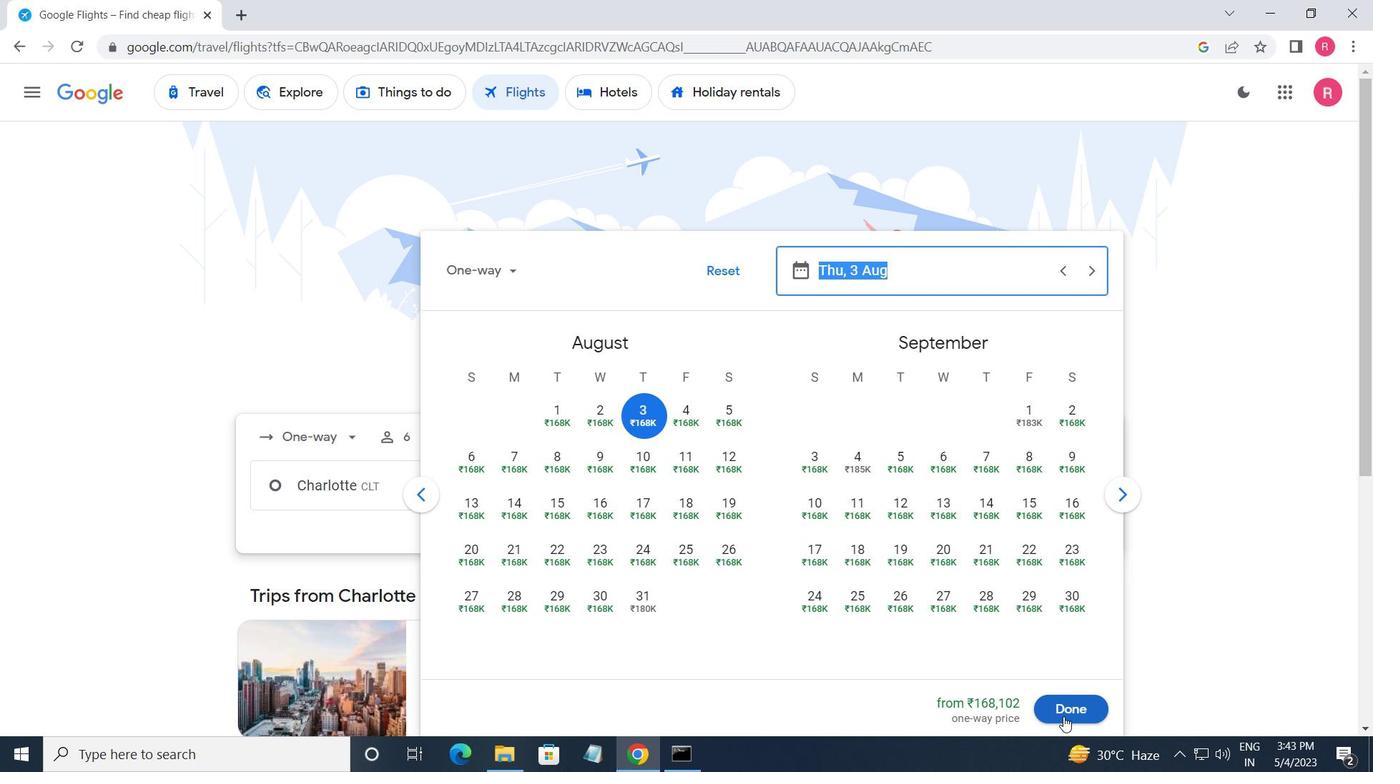 
Action: Mouse pressed left at (1063, 706)
Screenshot: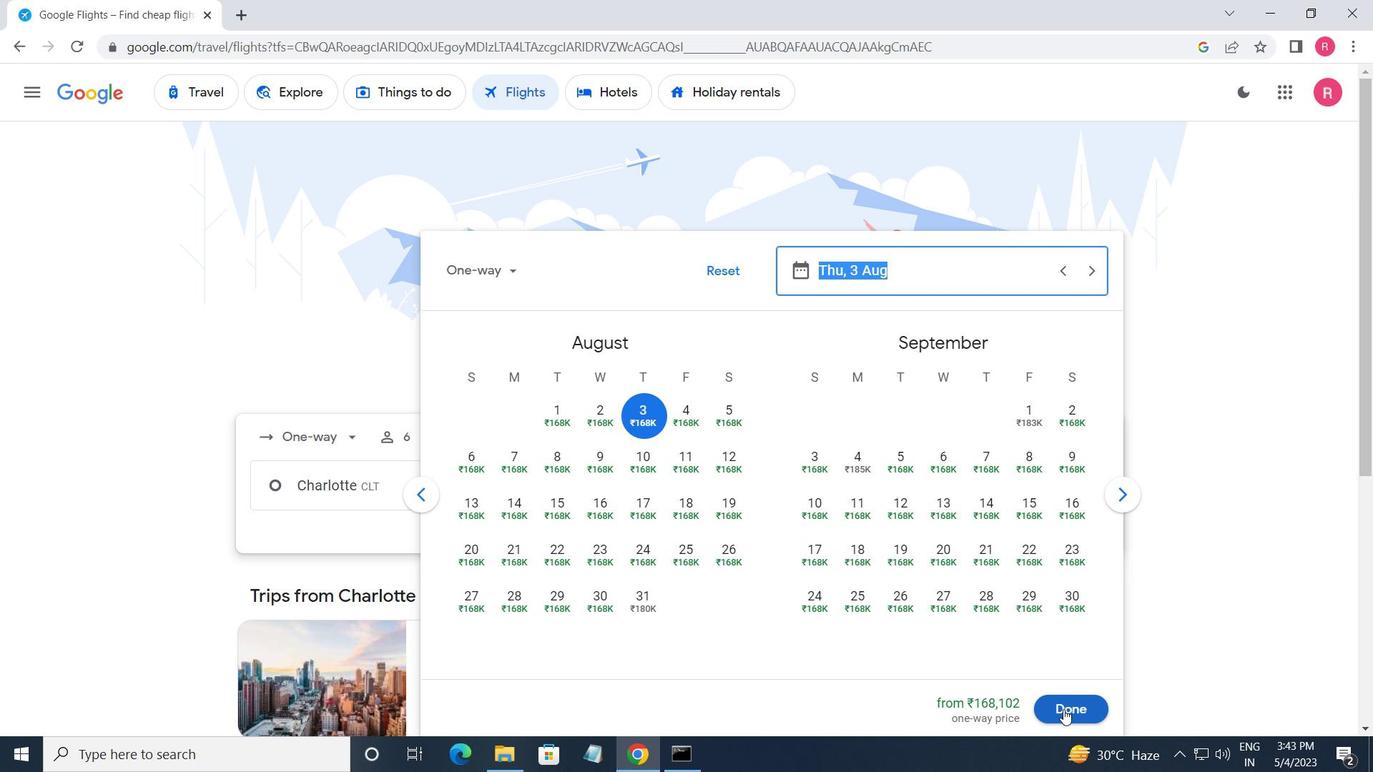 
Action: Mouse moved to (710, 547)
Screenshot: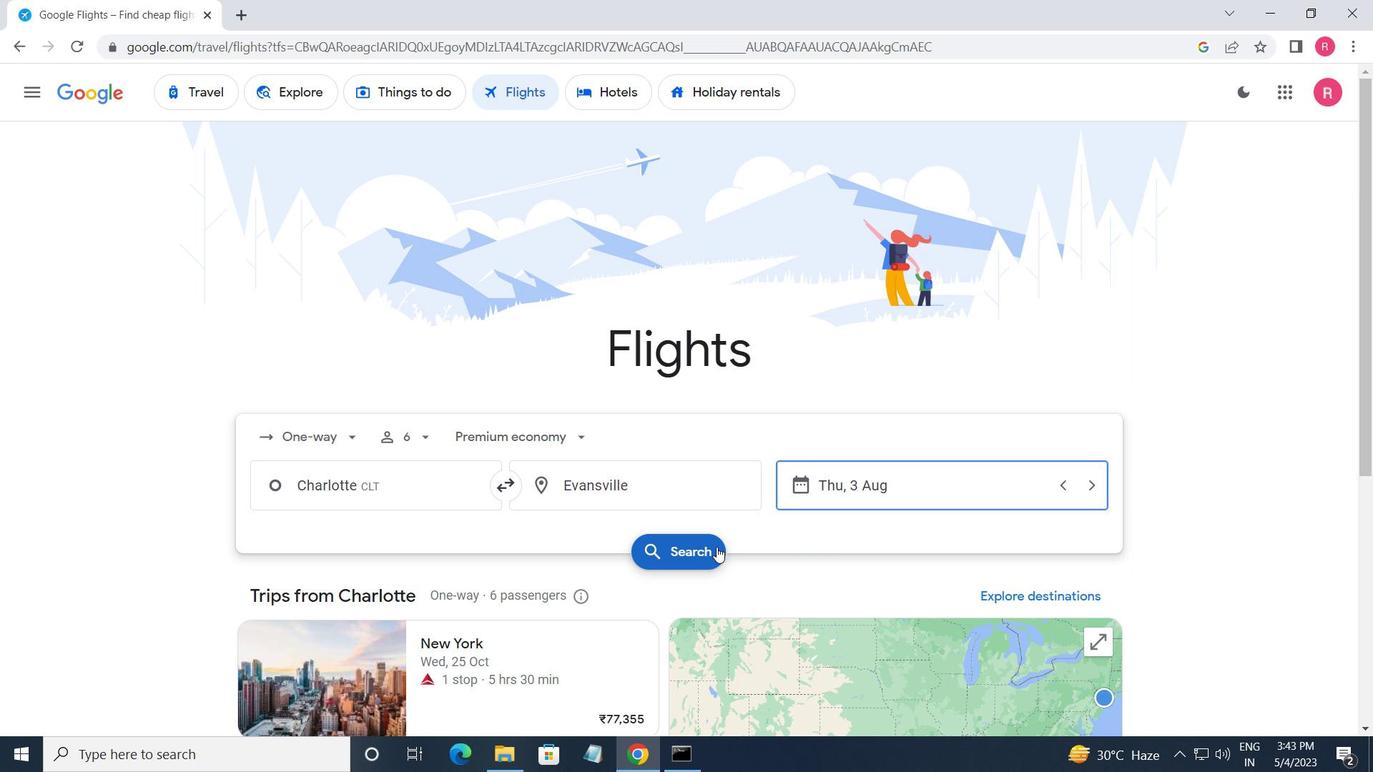 
Action: Mouse pressed left at (710, 547)
Screenshot: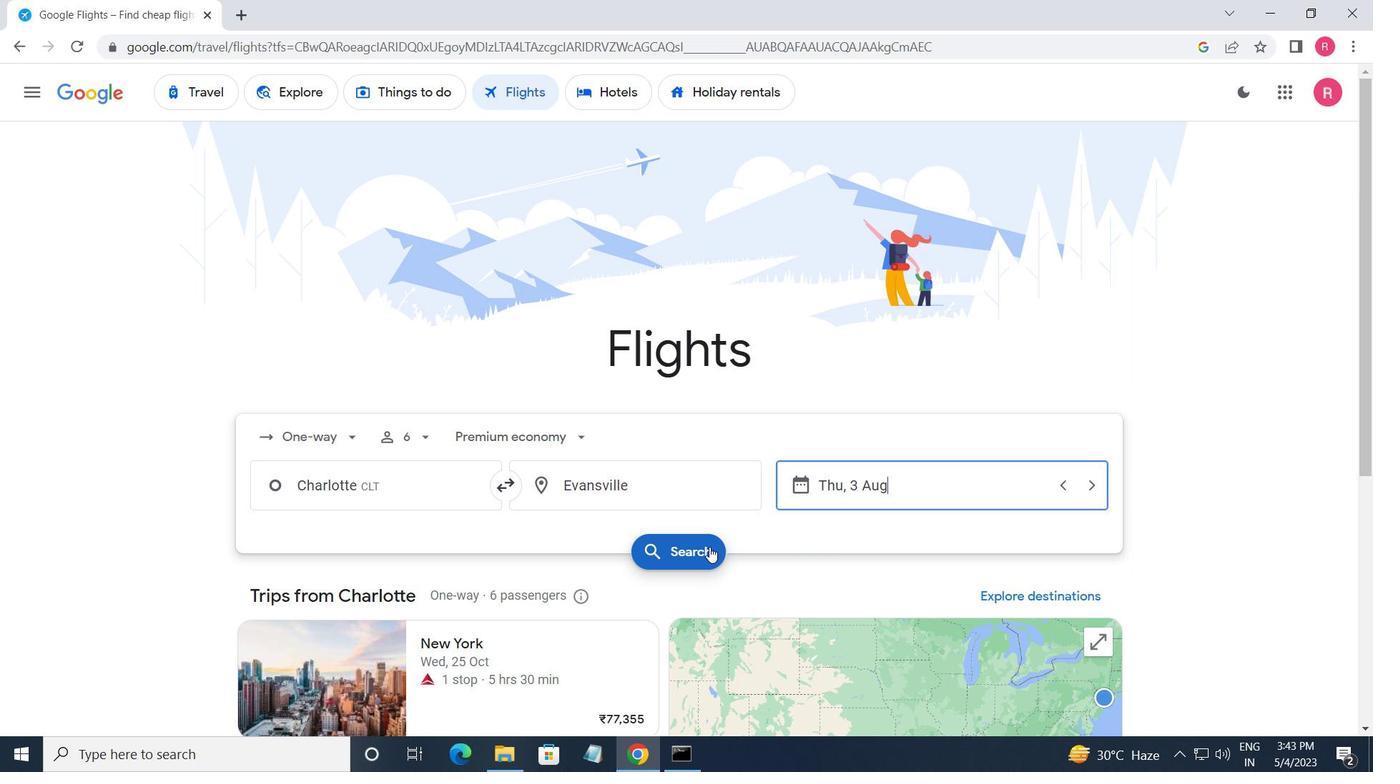 
Action: Mouse moved to (273, 257)
Screenshot: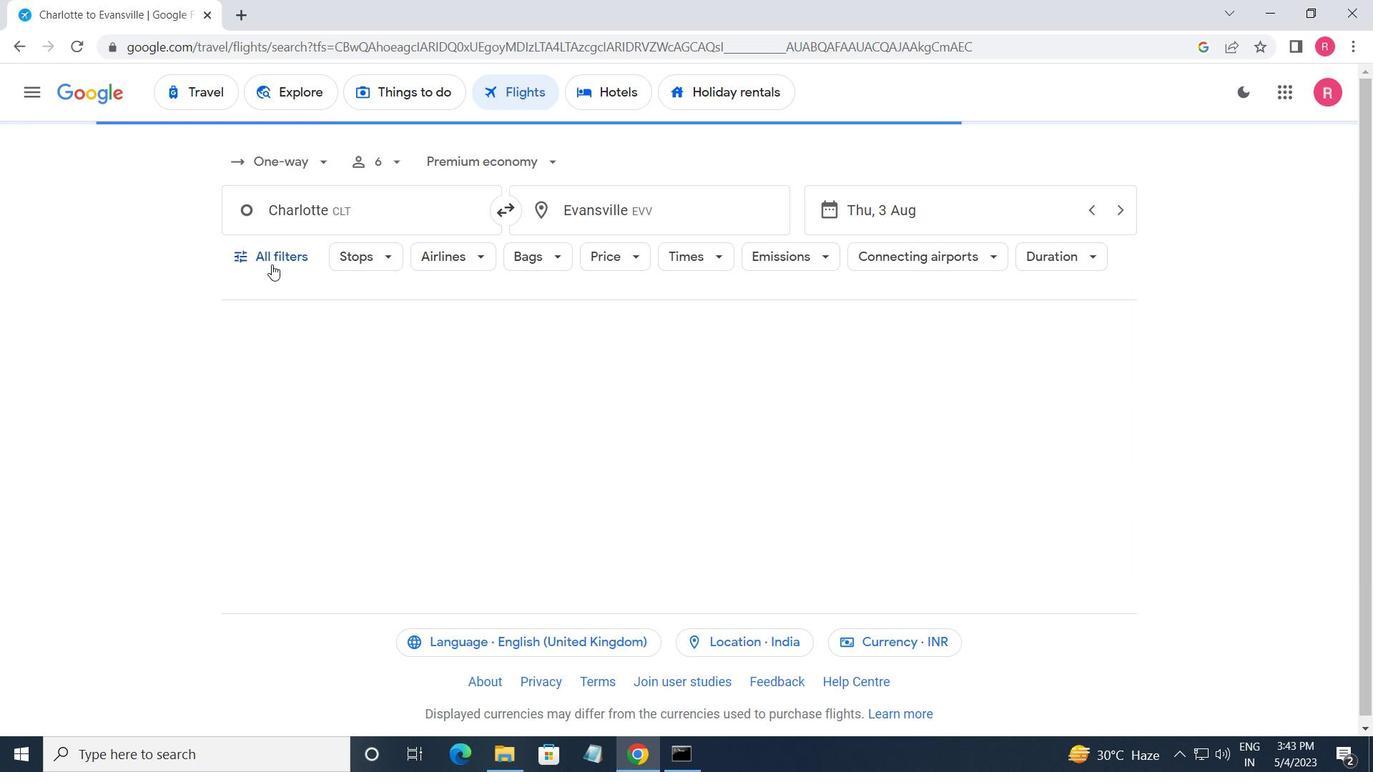
Action: Mouse pressed left at (273, 257)
Screenshot: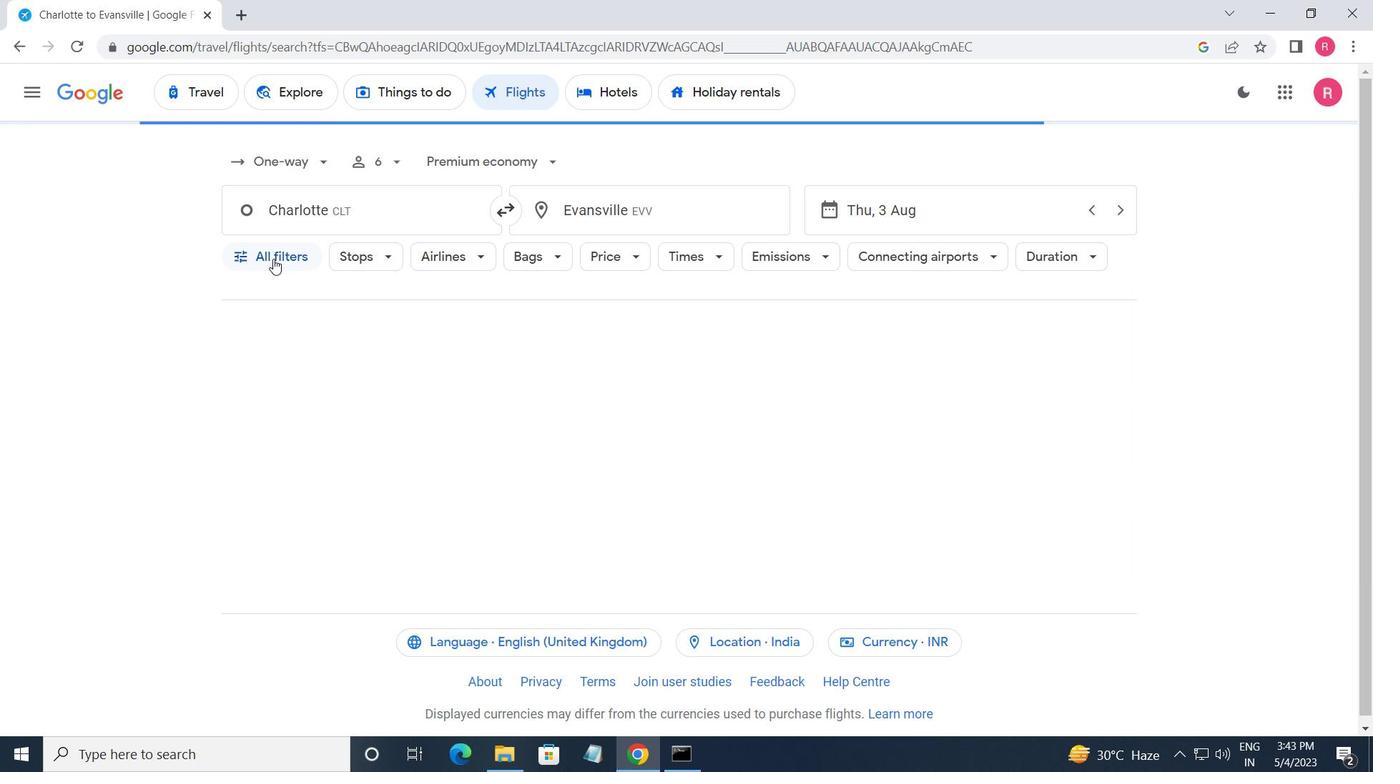 
Action: Mouse moved to (320, 420)
Screenshot: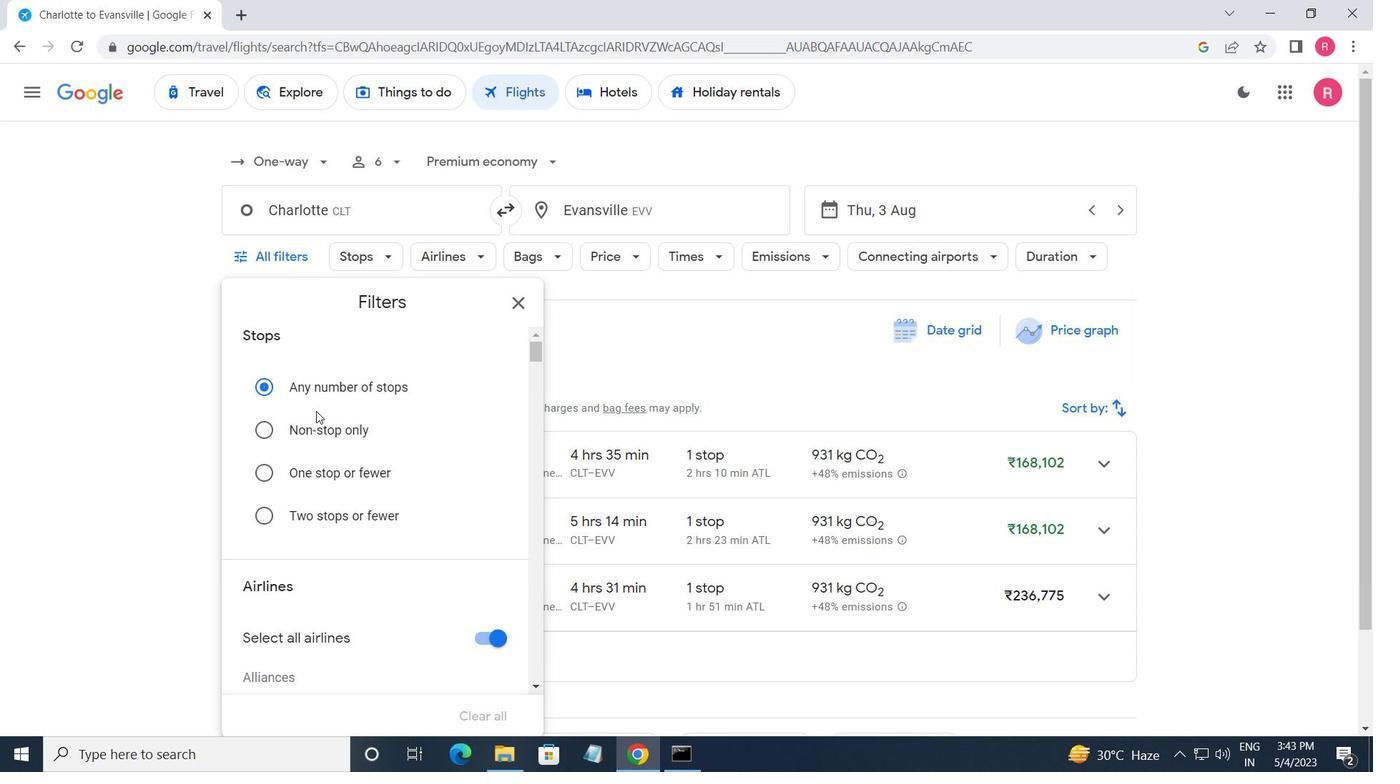 
Action: Mouse scrolled (320, 419) with delta (0, 0)
Screenshot: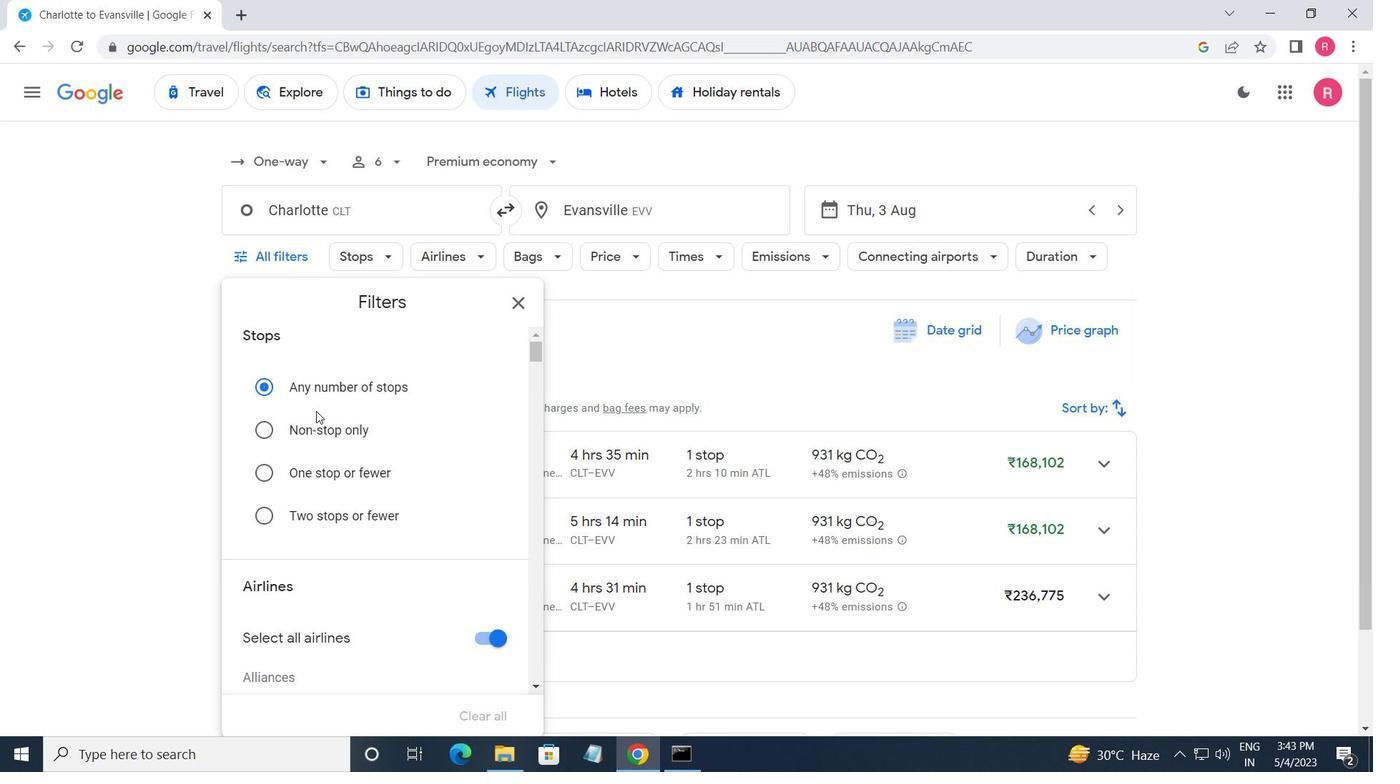 
Action: Mouse moved to (326, 436)
Screenshot: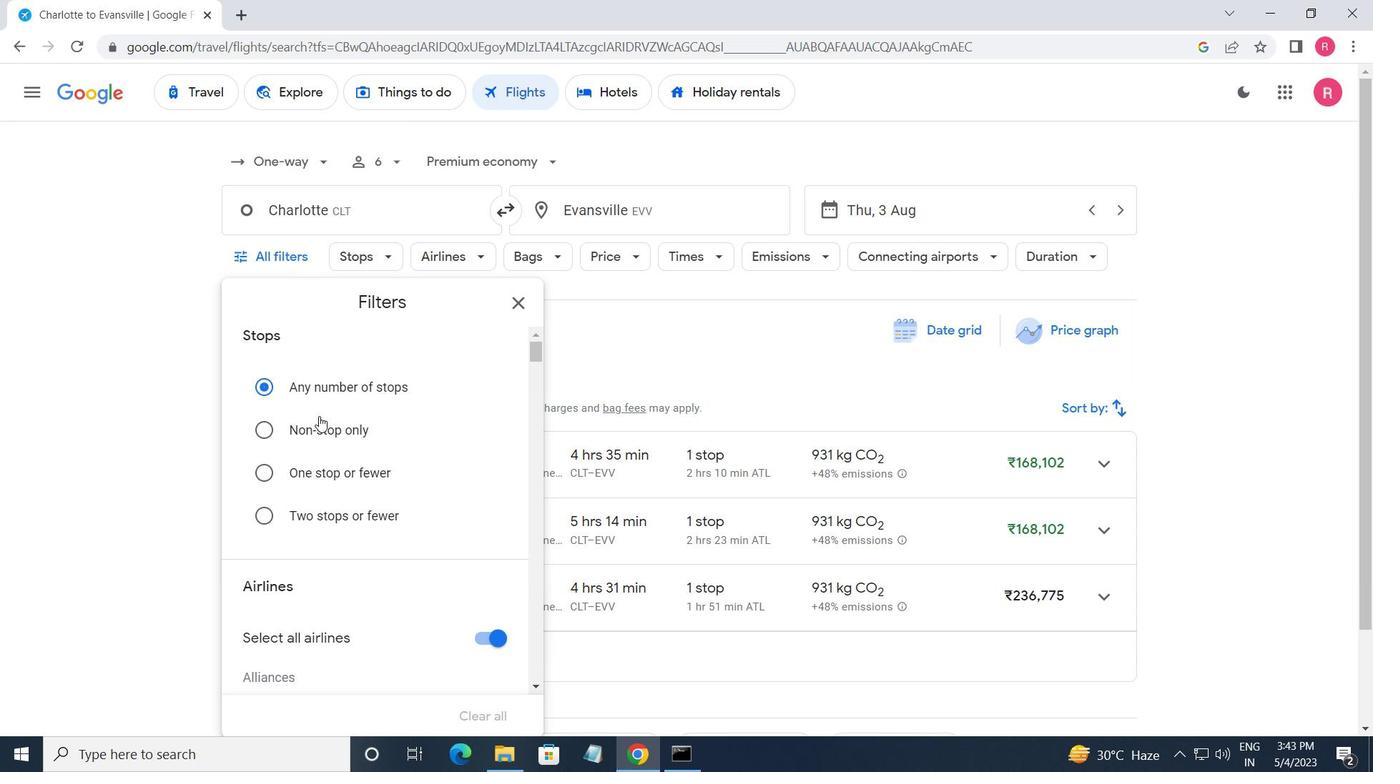 
Action: Mouse scrolled (326, 435) with delta (0, 0)
Screenshot: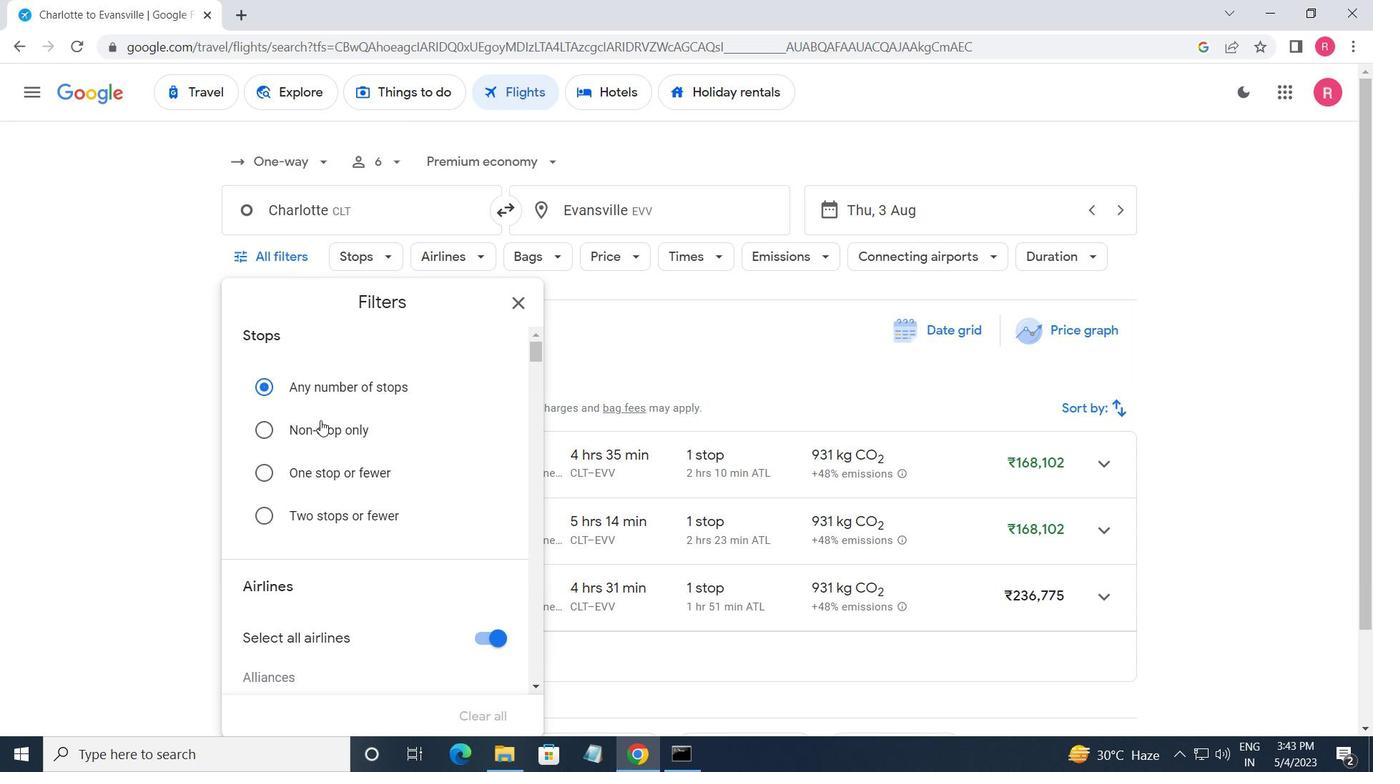 
Action: Mouse moved to (328, 437)
Screenshot: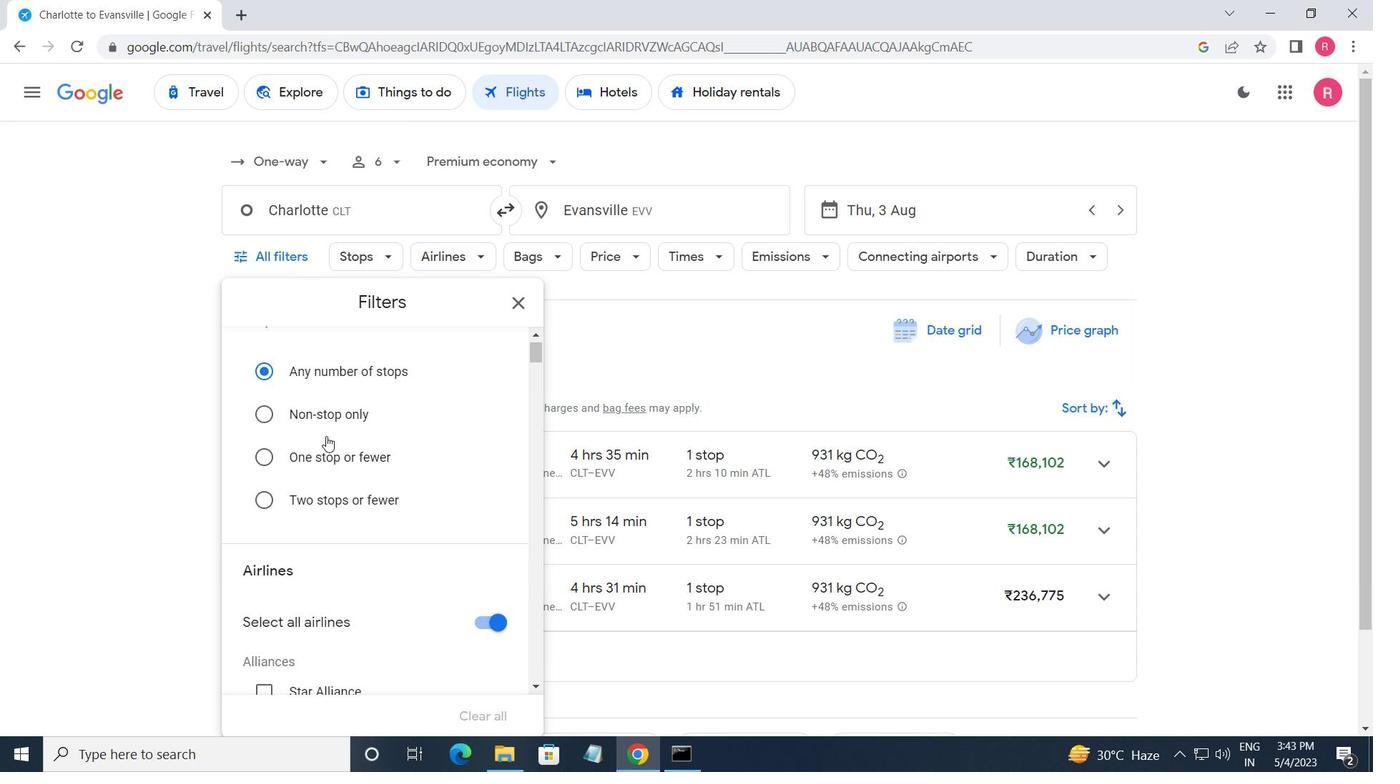 
Action: Mouse scrolled (328, 437) with delta (0, 0)
Screenshot: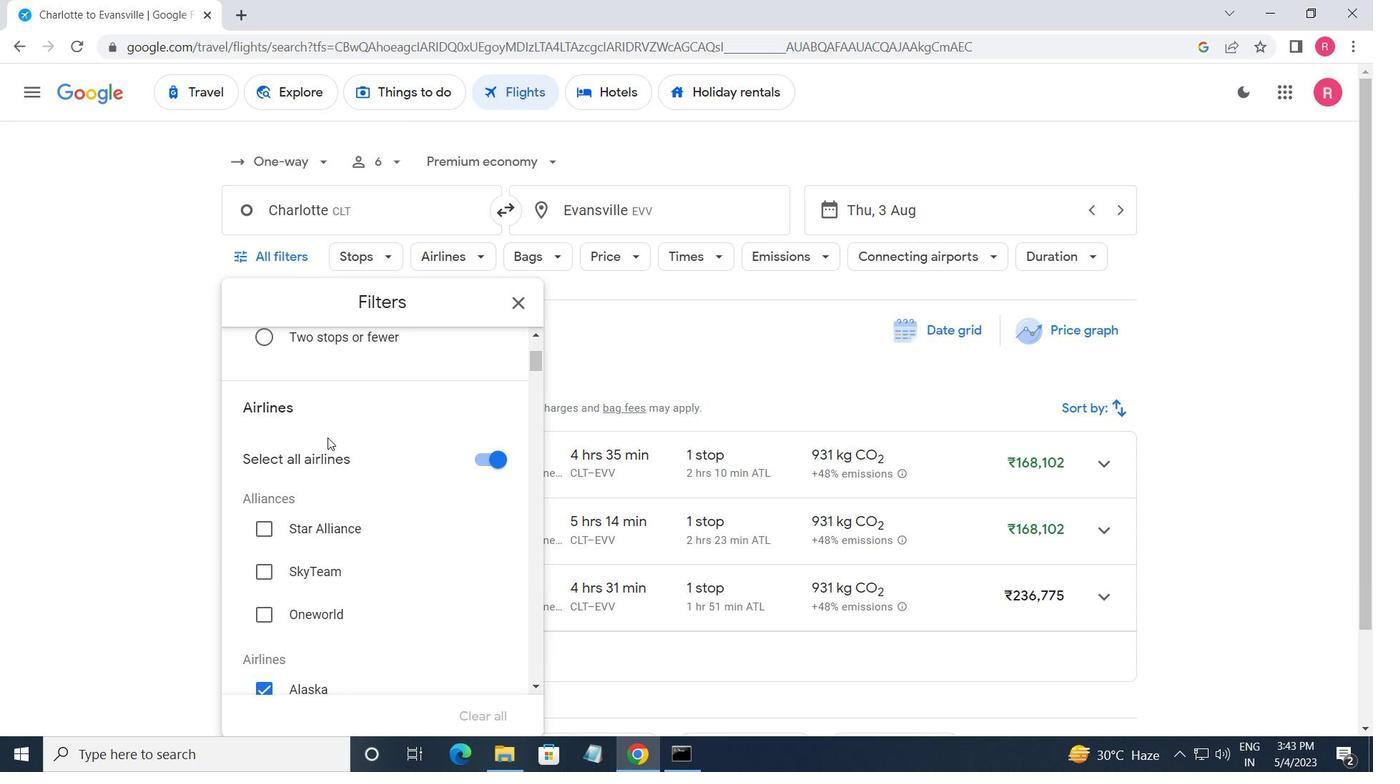 
Action: Mouse moved to (329, 437)
Screenshot: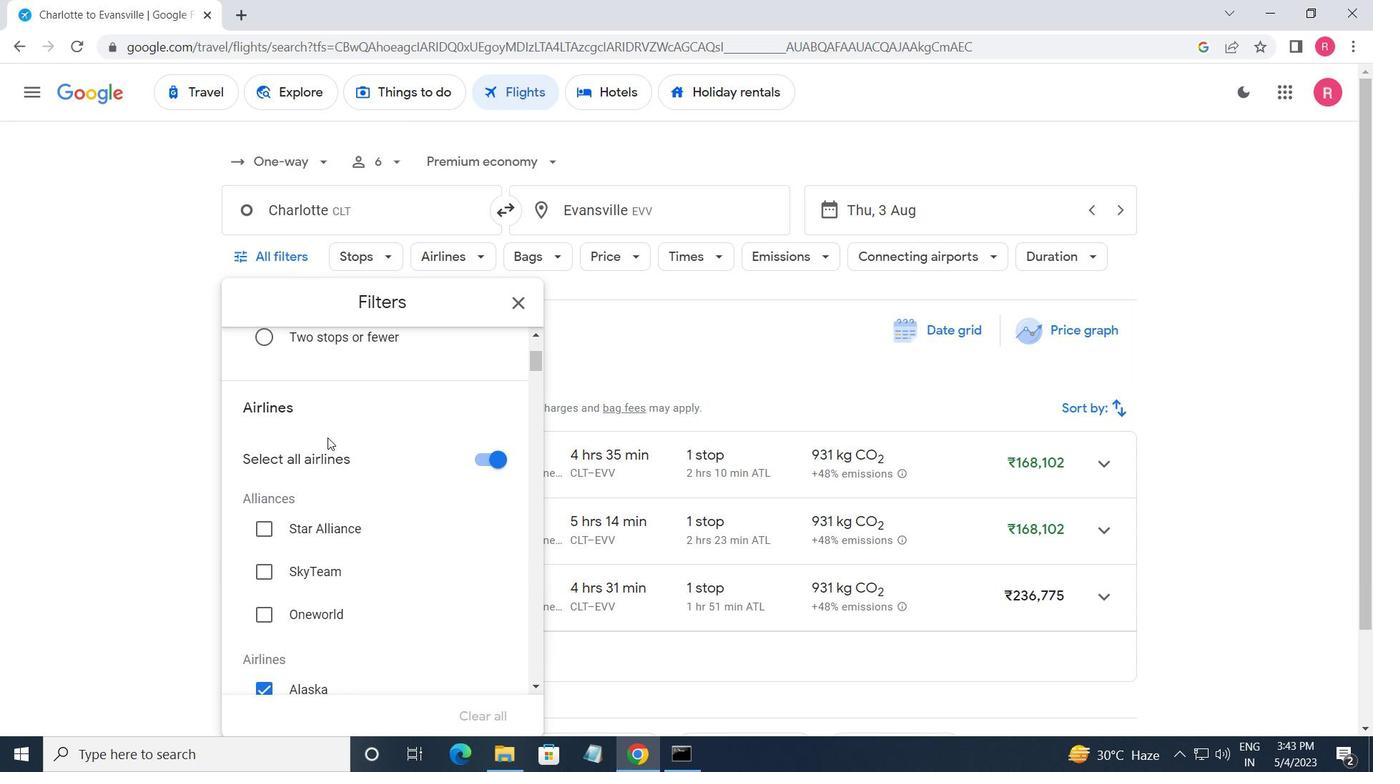 
Action: Mouse scrolled (329, 437) with delta (0, 0)
Screenshot: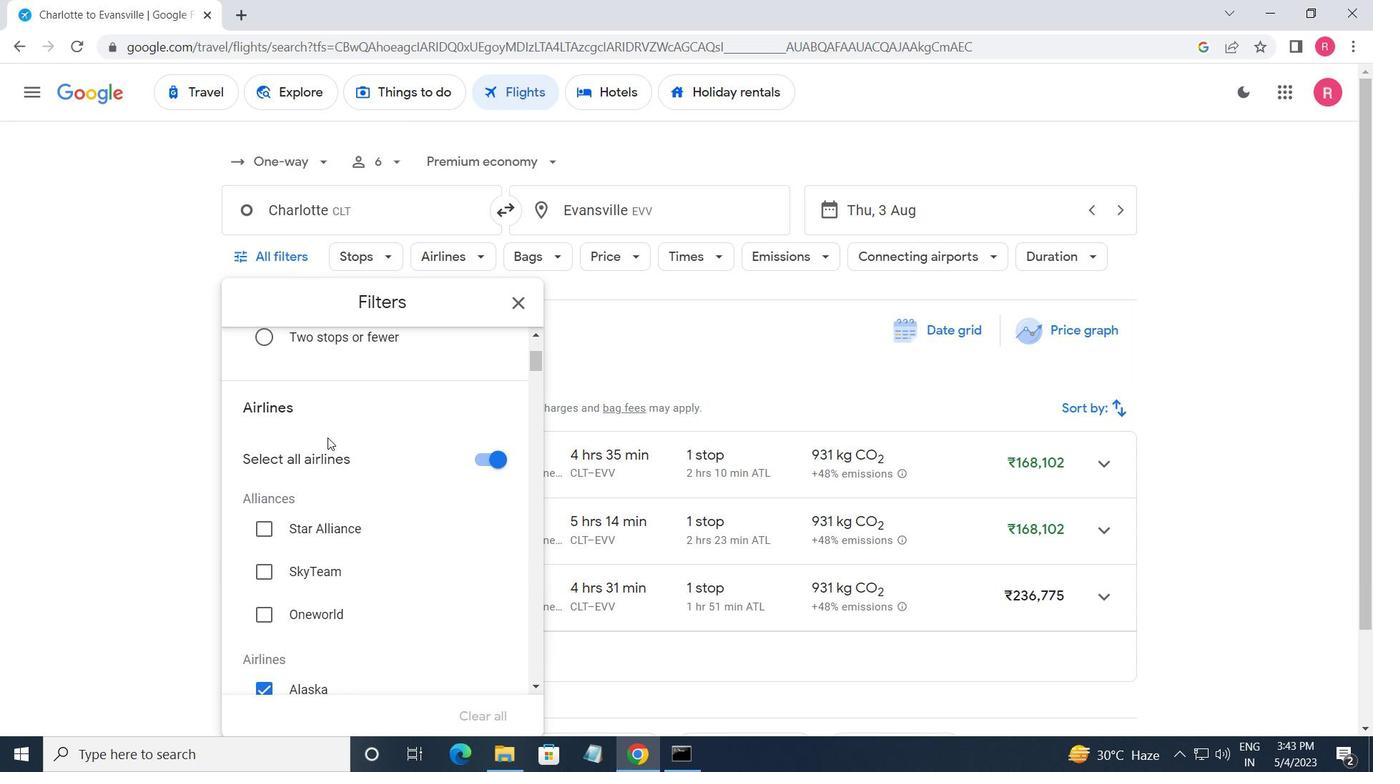 
Action: Mouse moved to (331, 440)
Screenshot: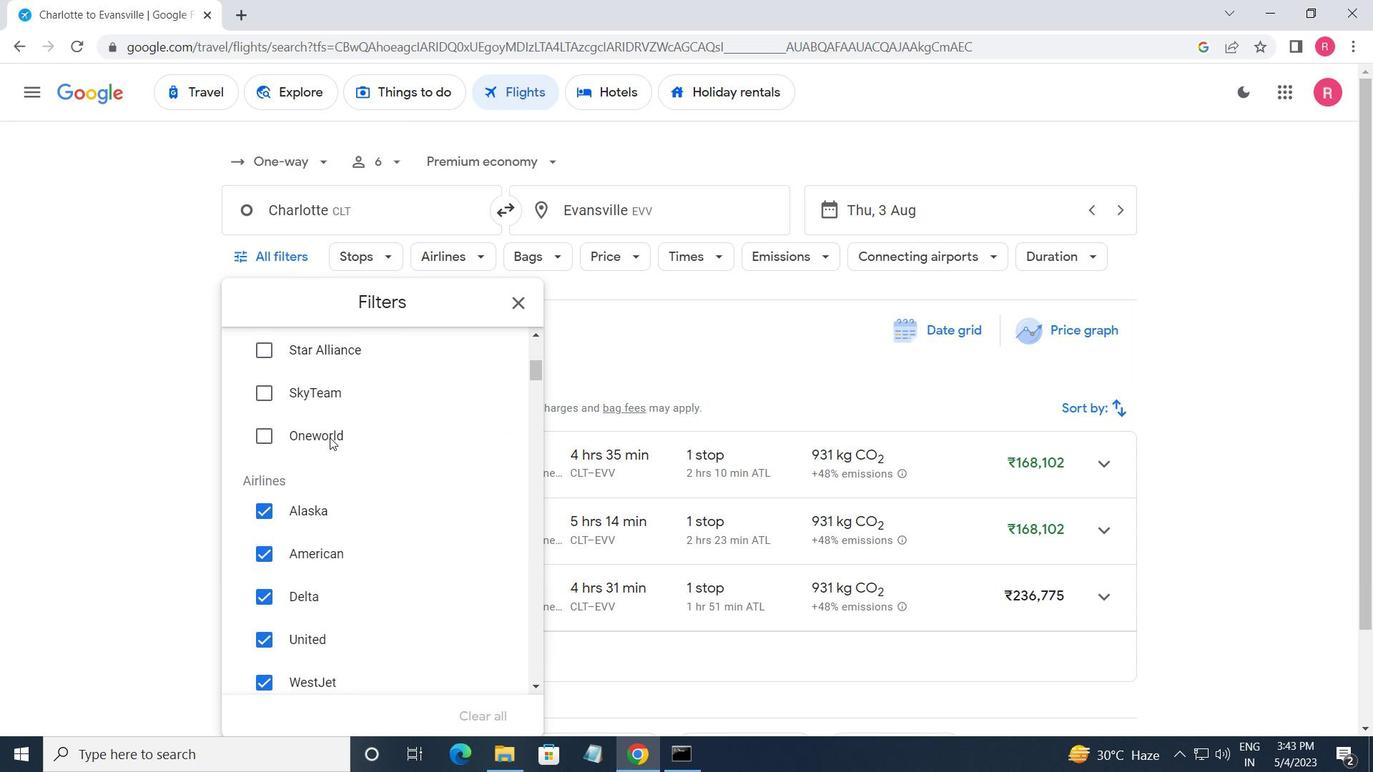 
Action: Mouse scrolled (331, 439) with delta (0, 0)
Screenshot: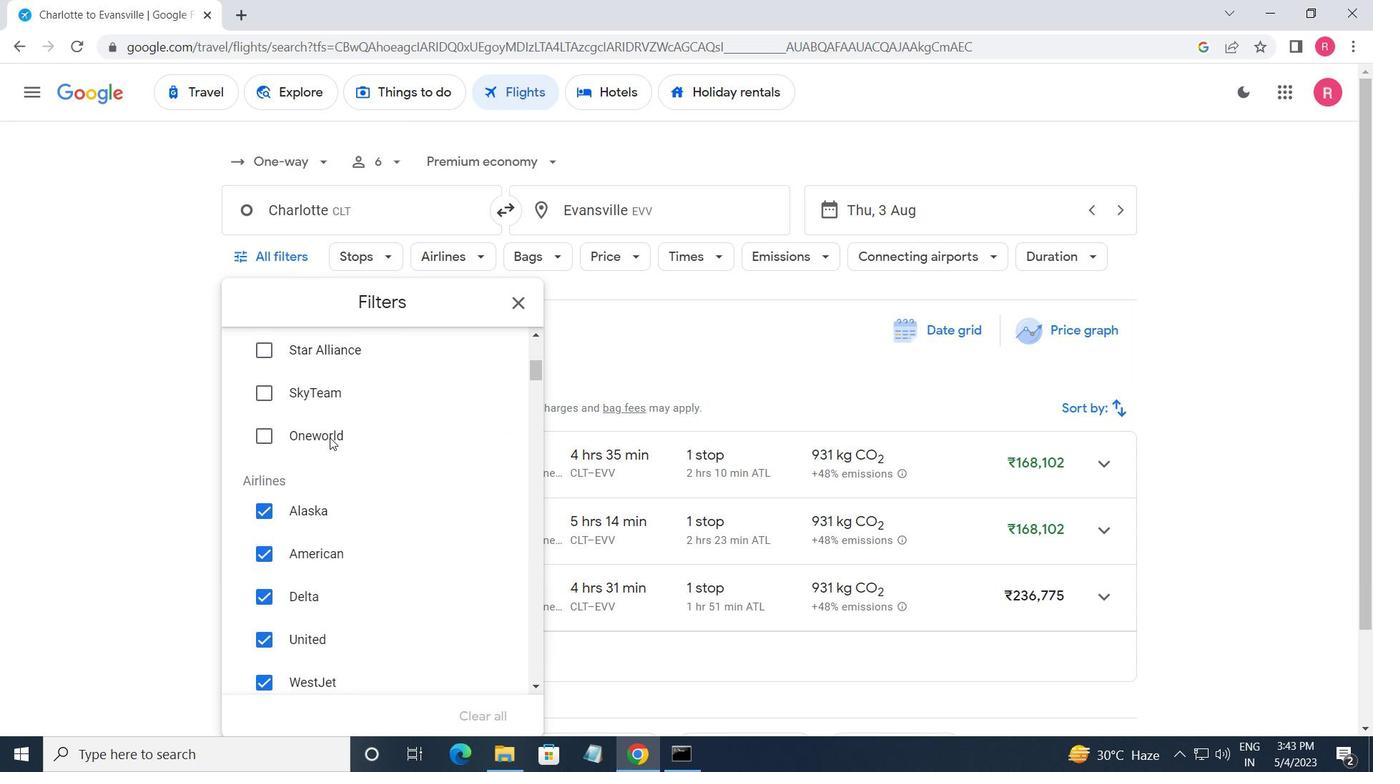 
Action: Mouse moved to (461, 417)
Screenshot: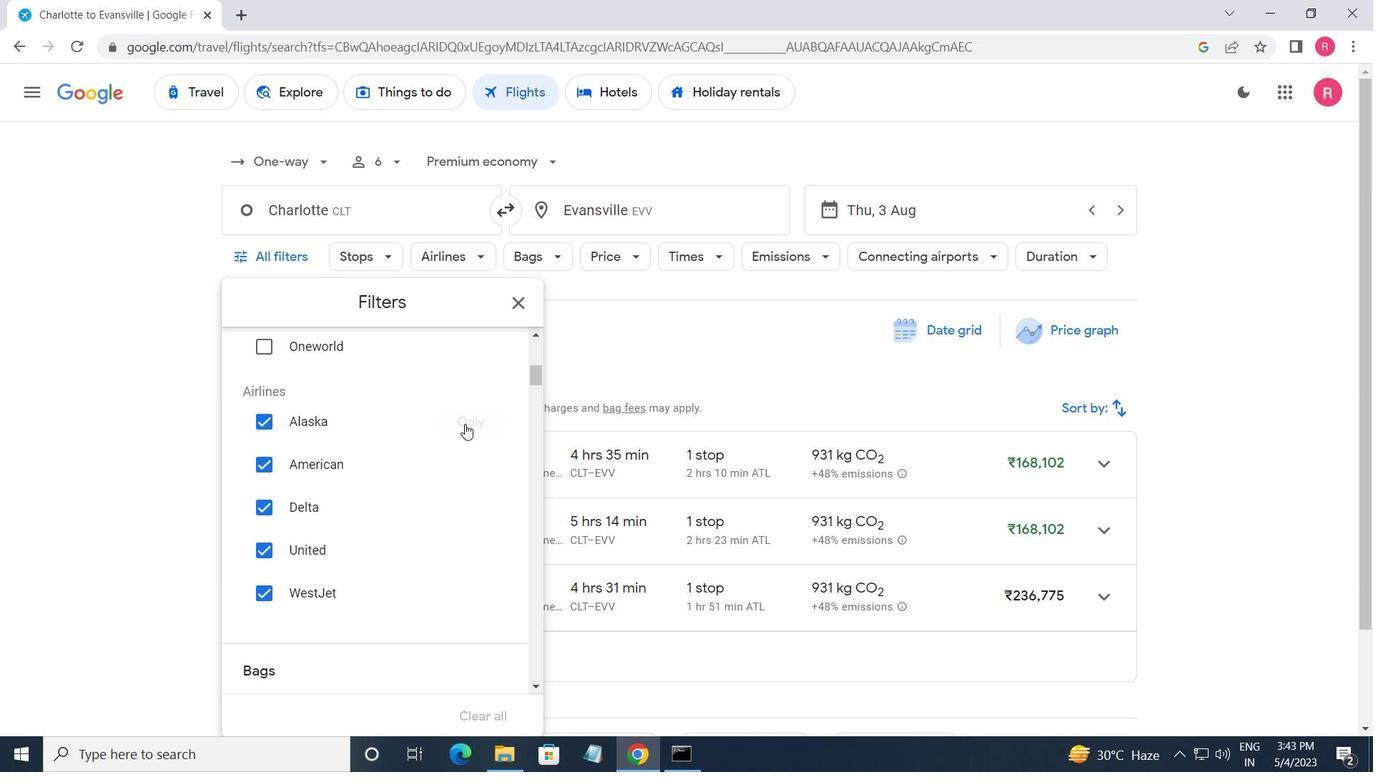 
Action: Mouse pressed left at (461, 417)
Screenshot: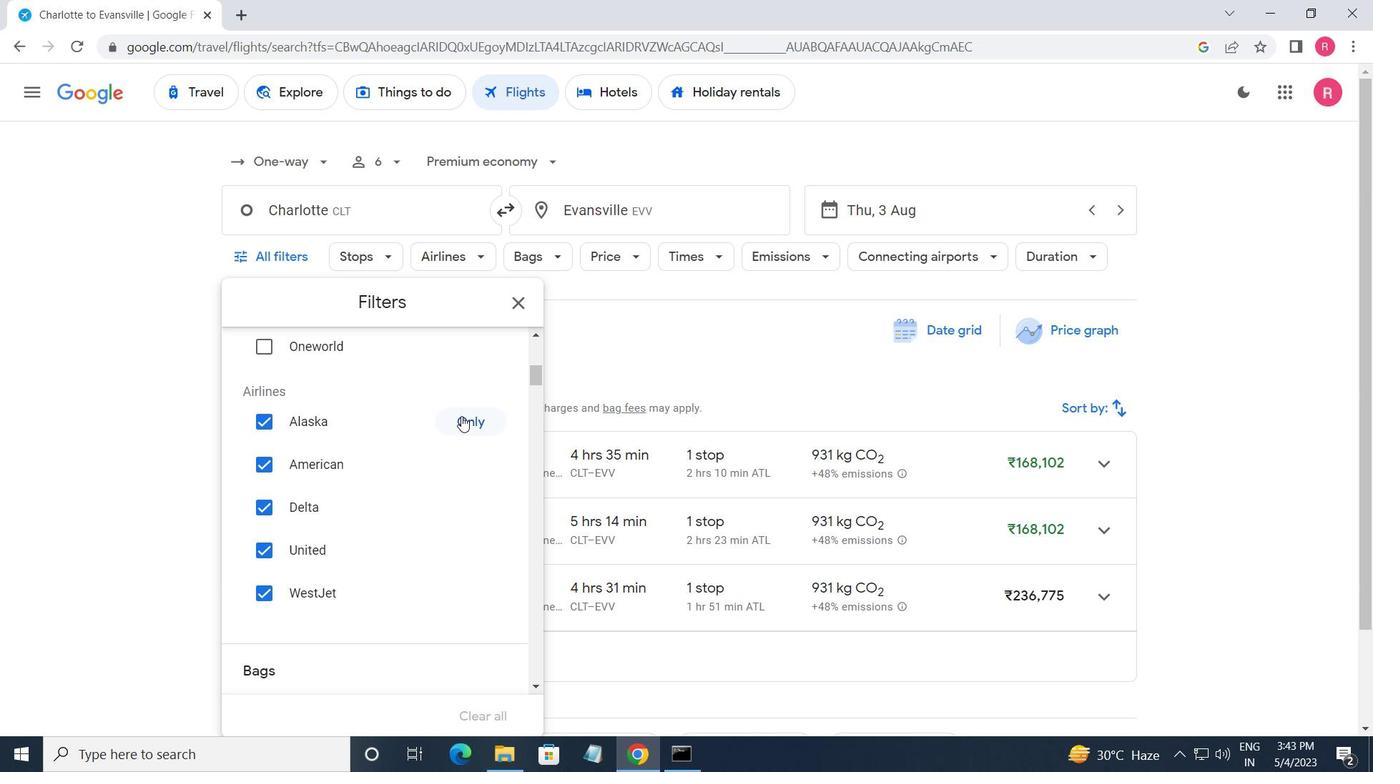 
Action: Mouse moved to (442, 442)
Screenshot: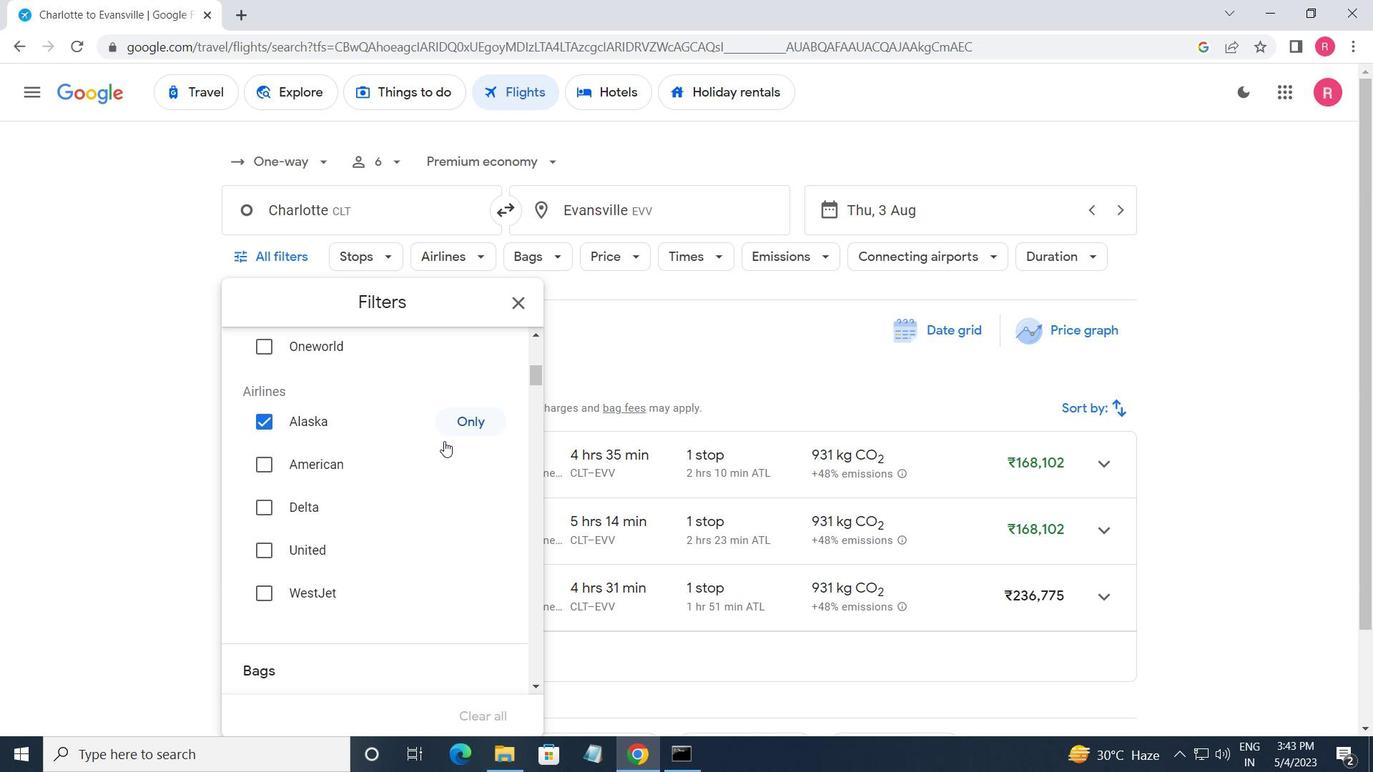 
Action: Mouse scrolled (442, 441) with delta (0, 0)
Screenshot: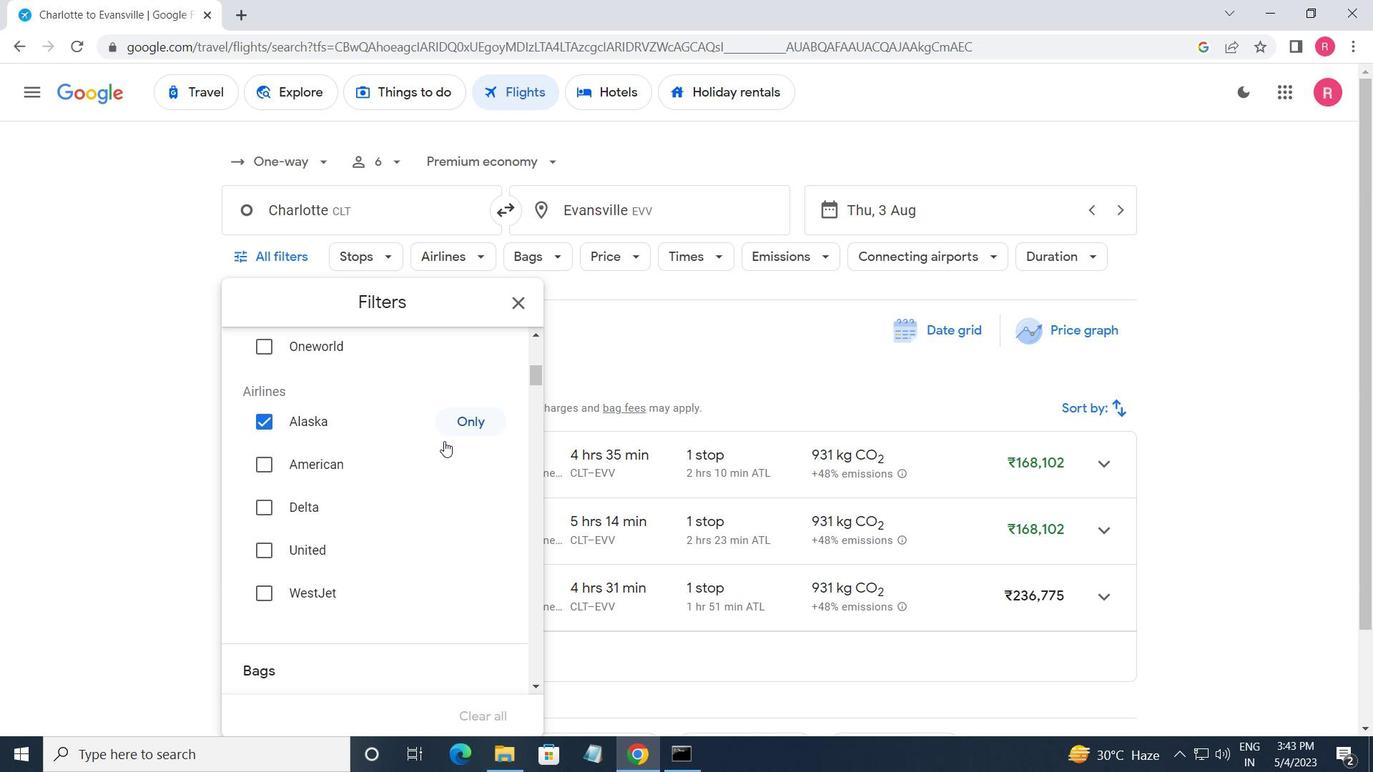 
Action: Mouse moved to (442, 444)
Screenshot: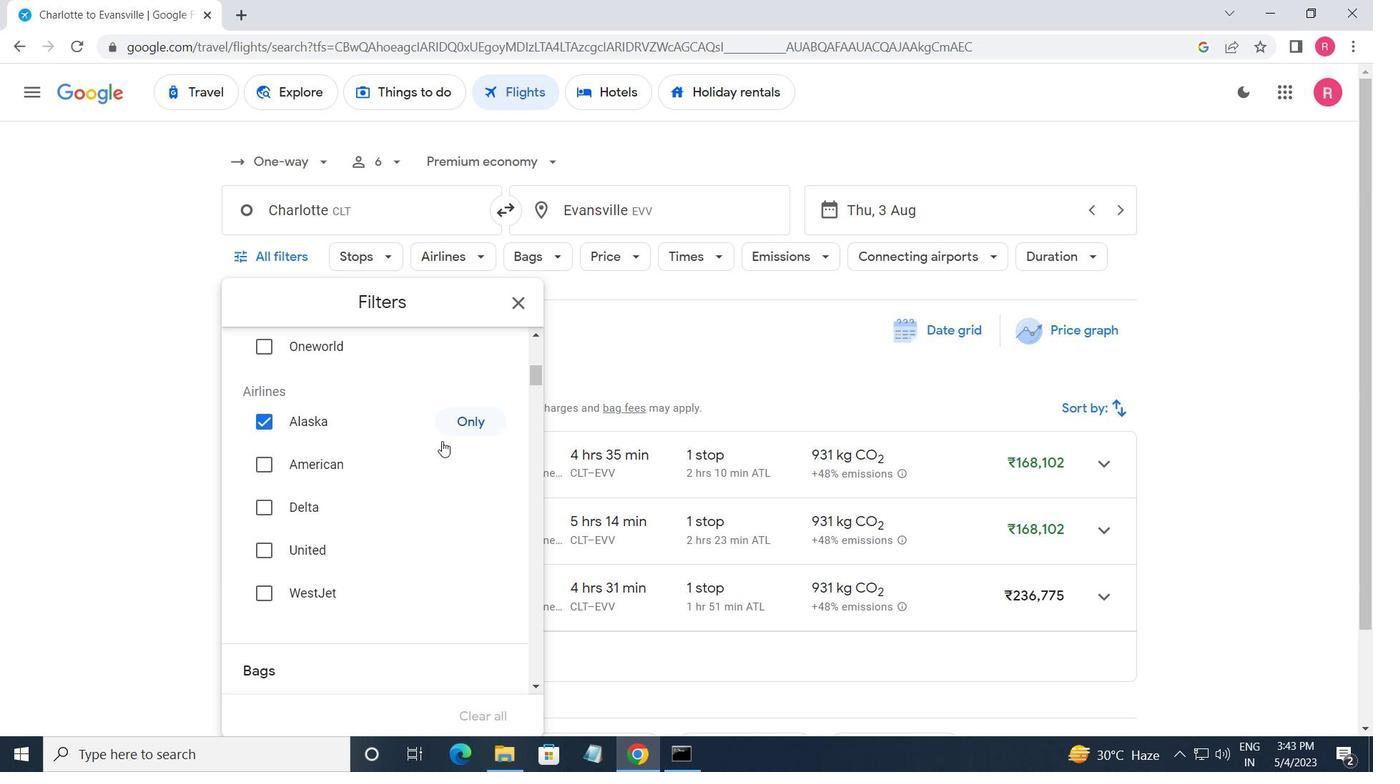 
Action: Mouse scrolled (442, 444) with delta (0, 0)
Screenshot: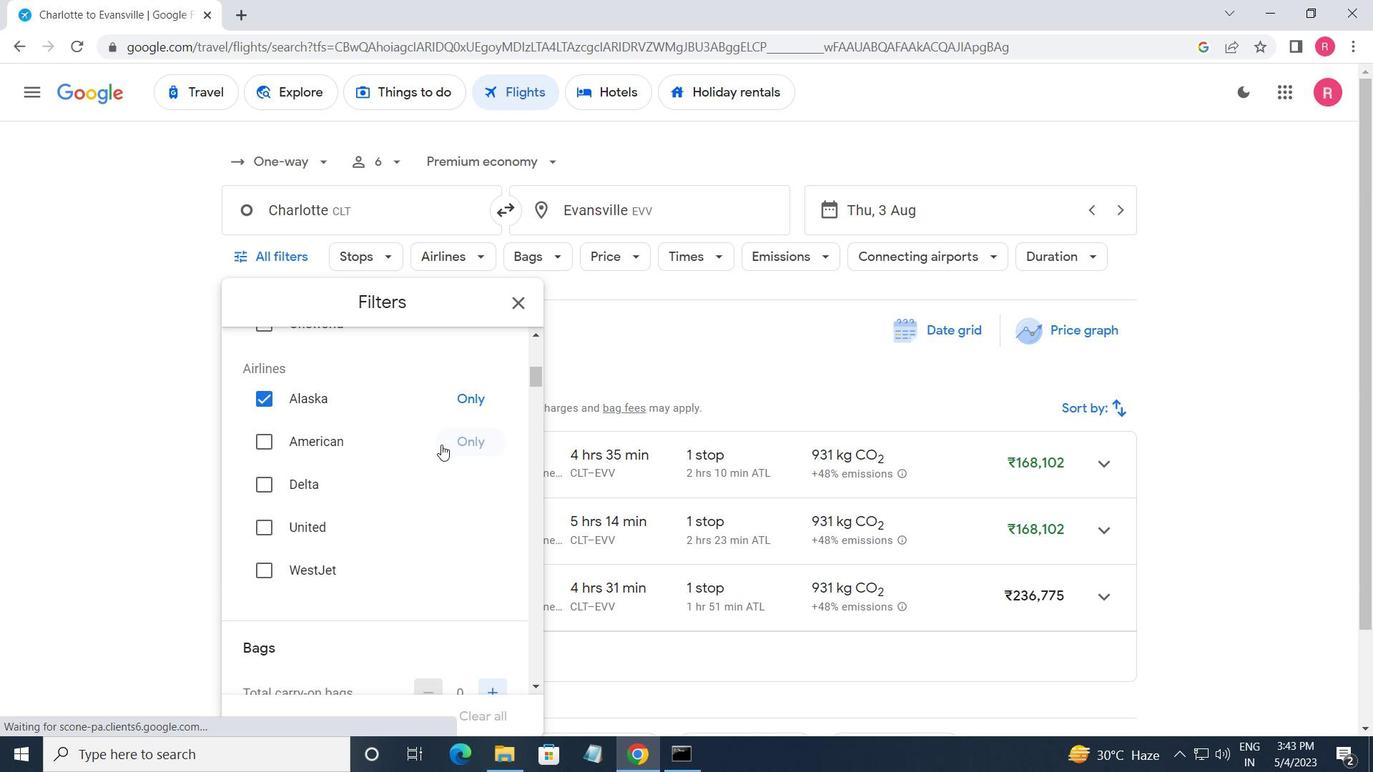 
Action: Mouse moved to (442, 445)
Screenshot: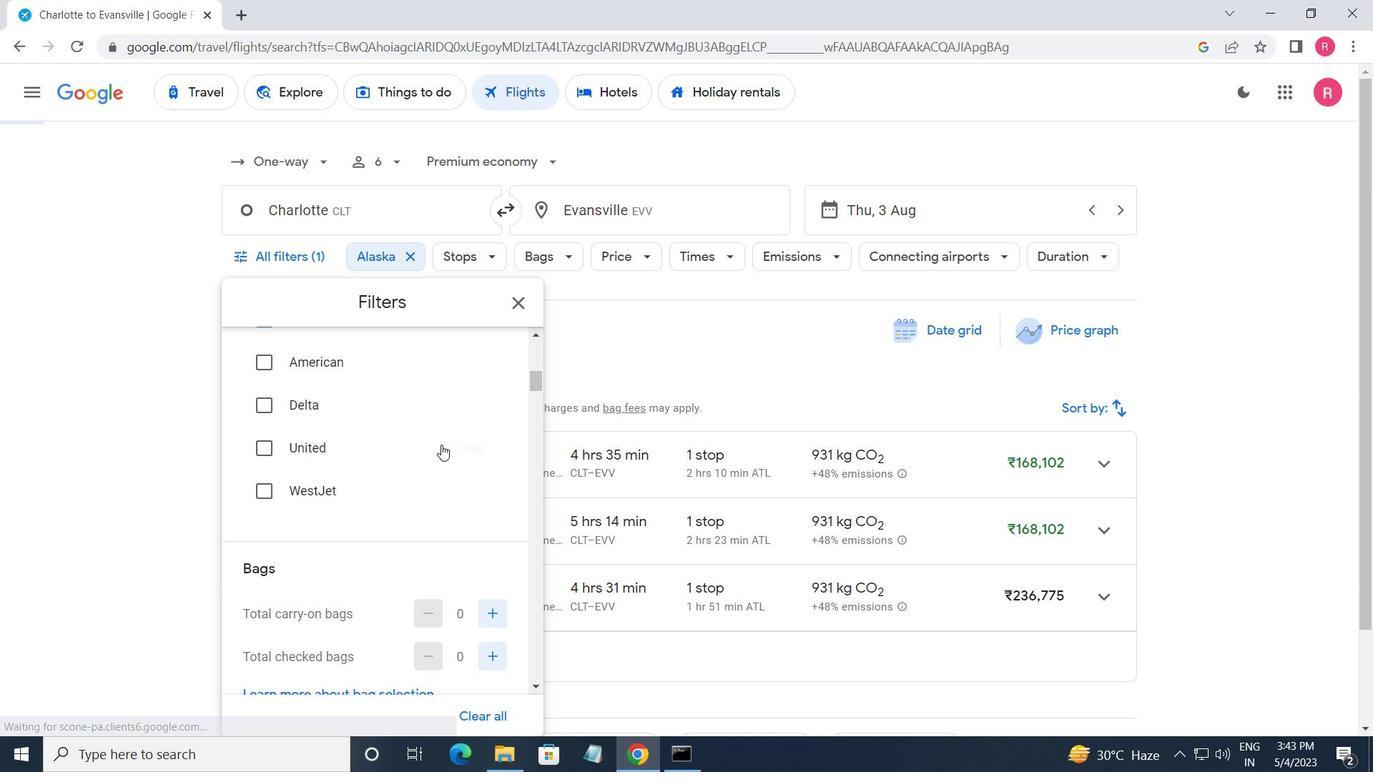 
Action: Mouse scrolled (442, 444) with delta (0, 0)
Screenshot: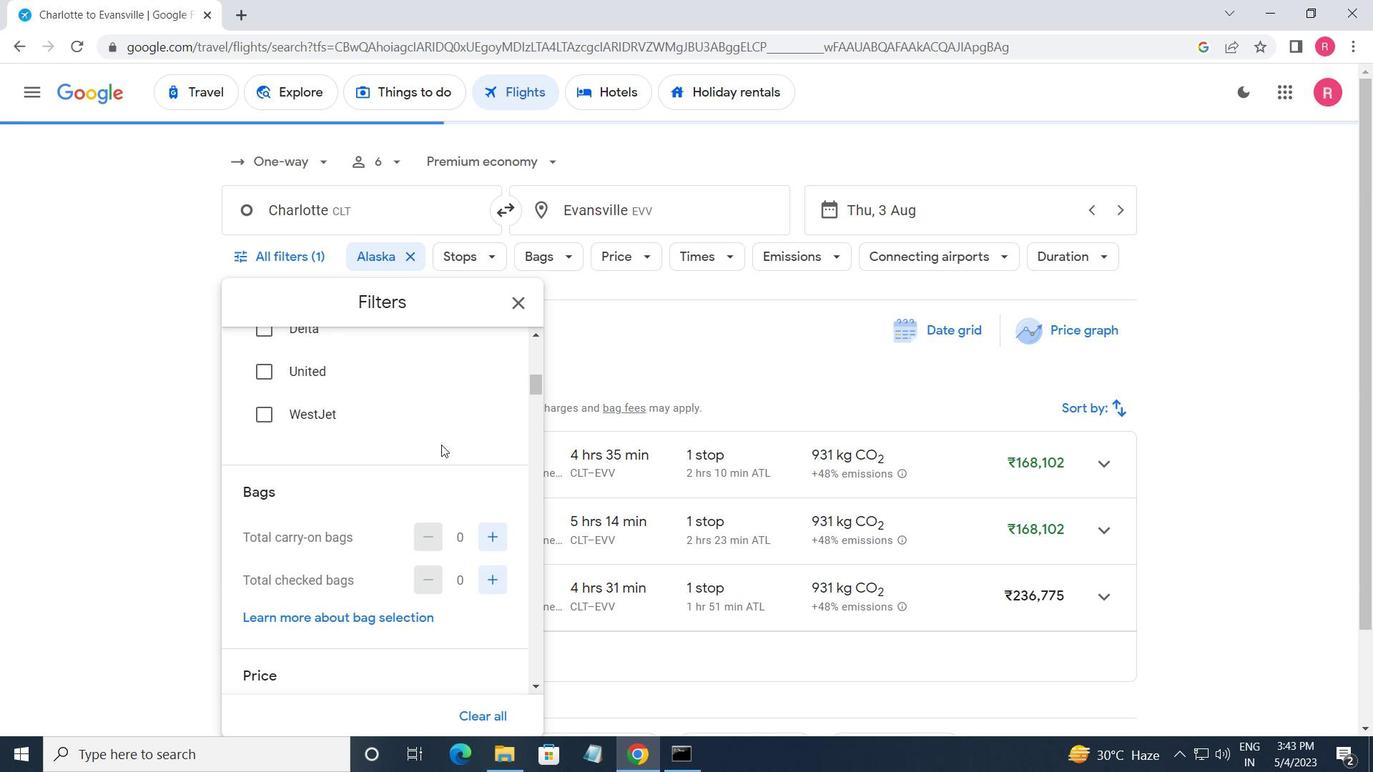 
Action: Mouse moved to (487, 446)
Screenshot: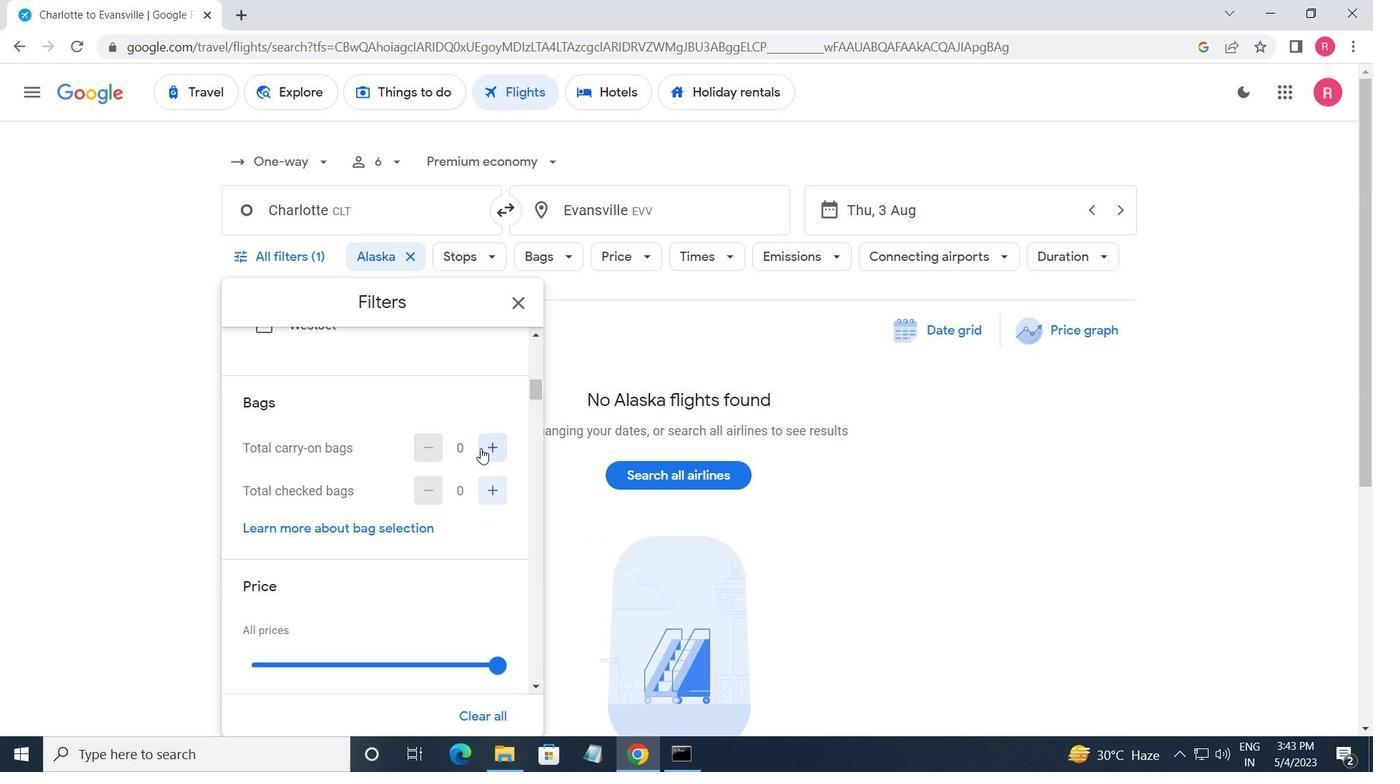 
Action: Mouse pressed left at (487, 446)
Screenshot: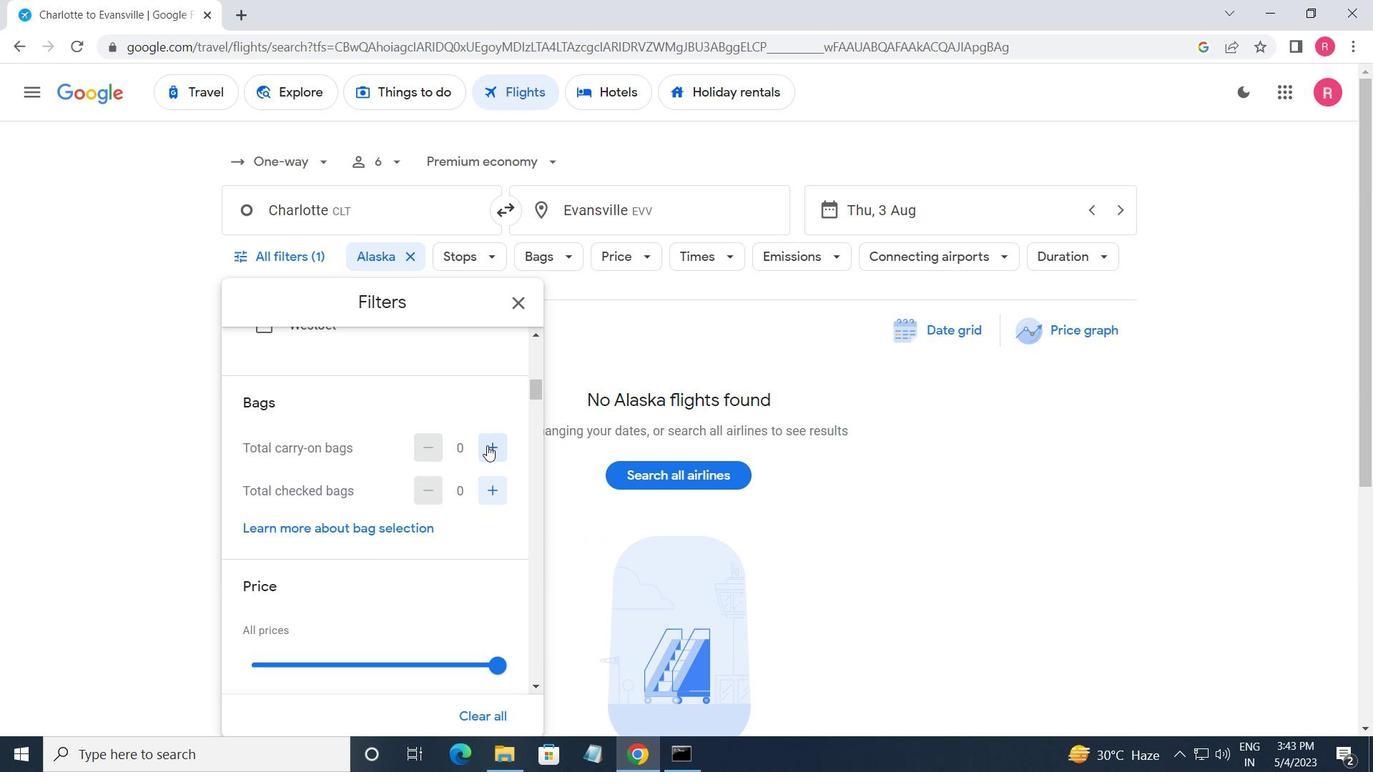 
Action: Mouse moved to (414, 502)
Screenshot: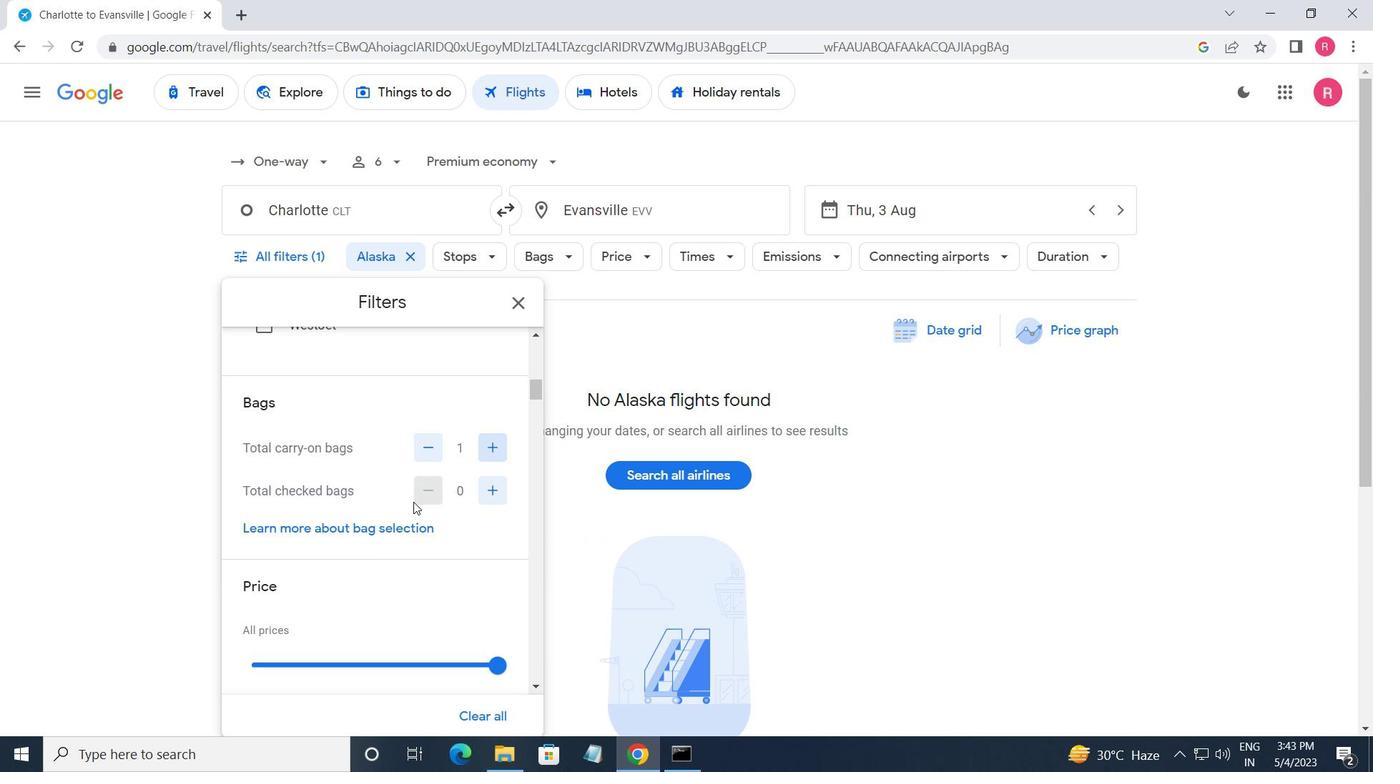 
Action: Mouse scrolled (414, 501) with delta (0, 0)
Screenshot: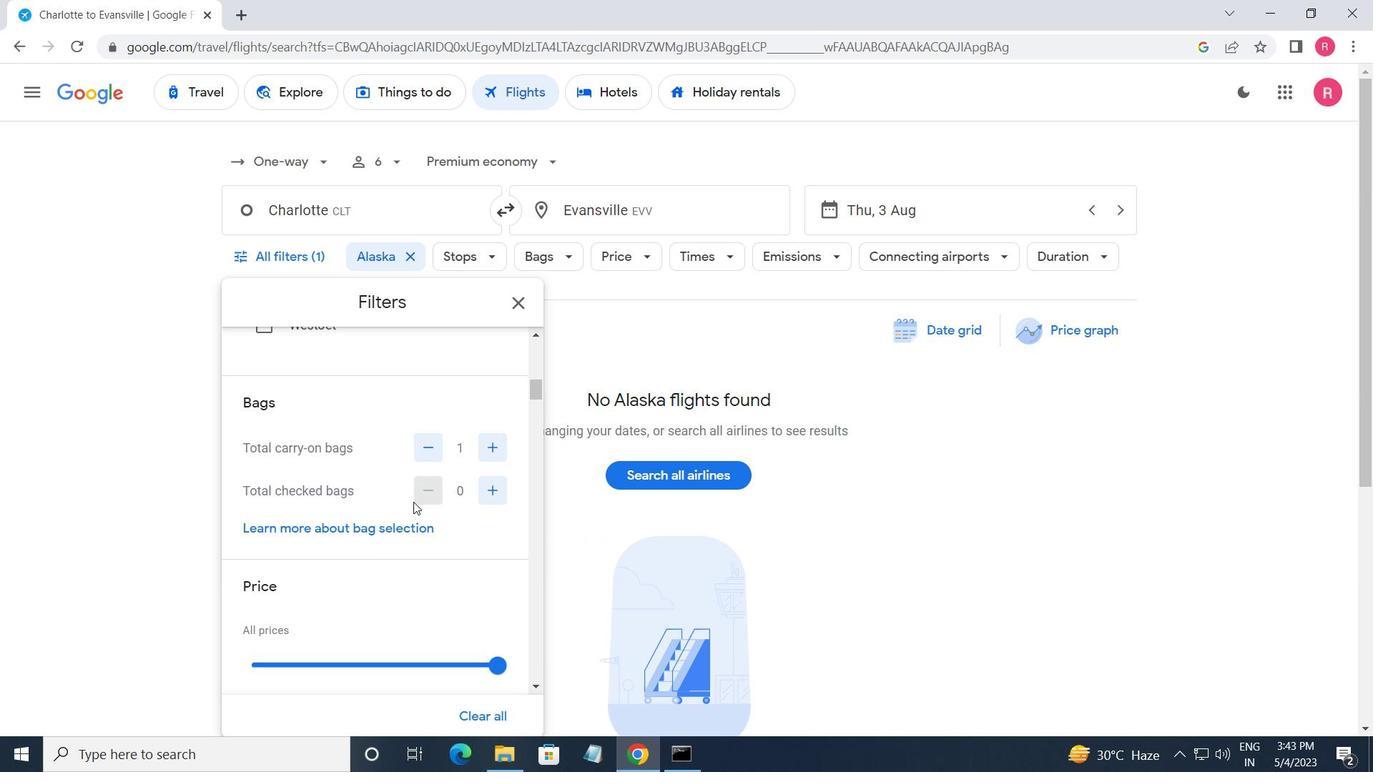 
Action: Mouse moved to (418, 502)
Screenshot: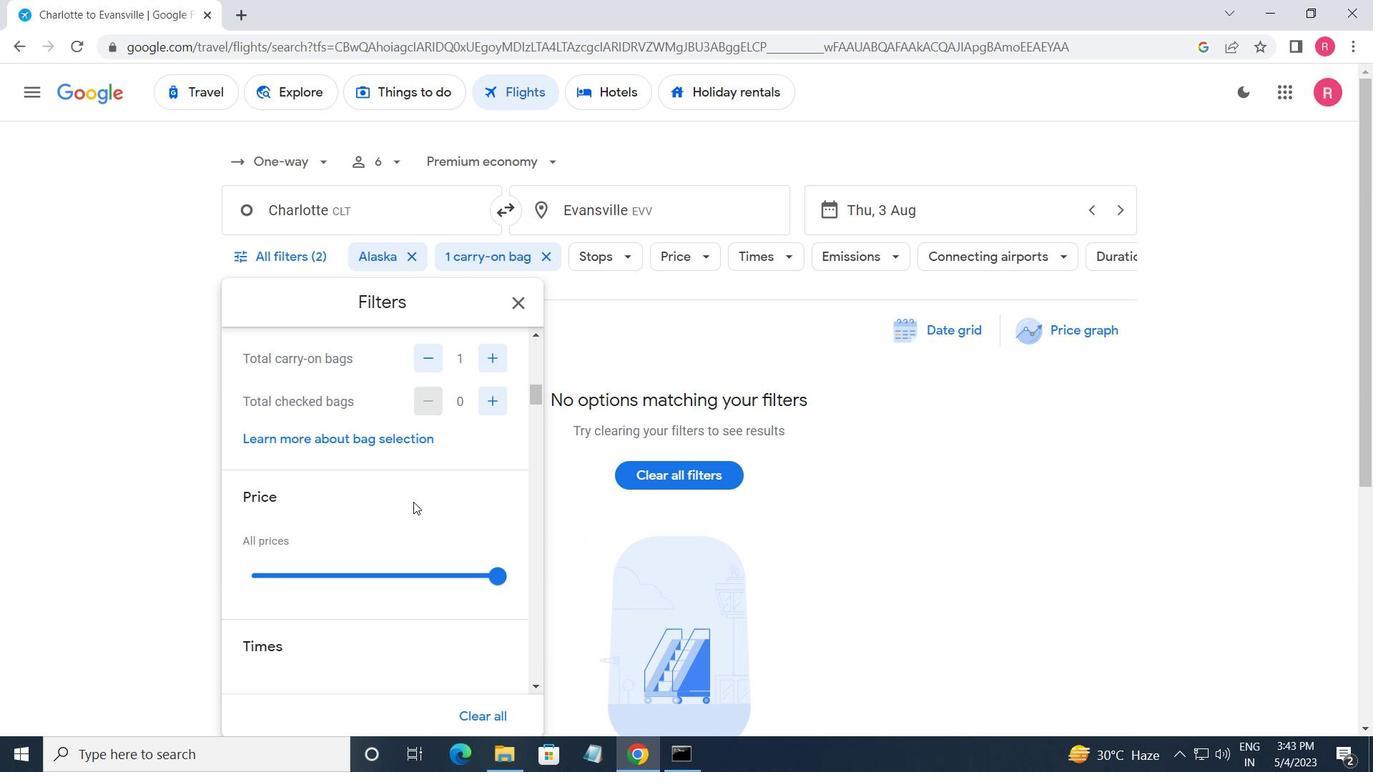 
Action: Mouse scrolled (418, 502) with delta (0, 0)
Screenshot: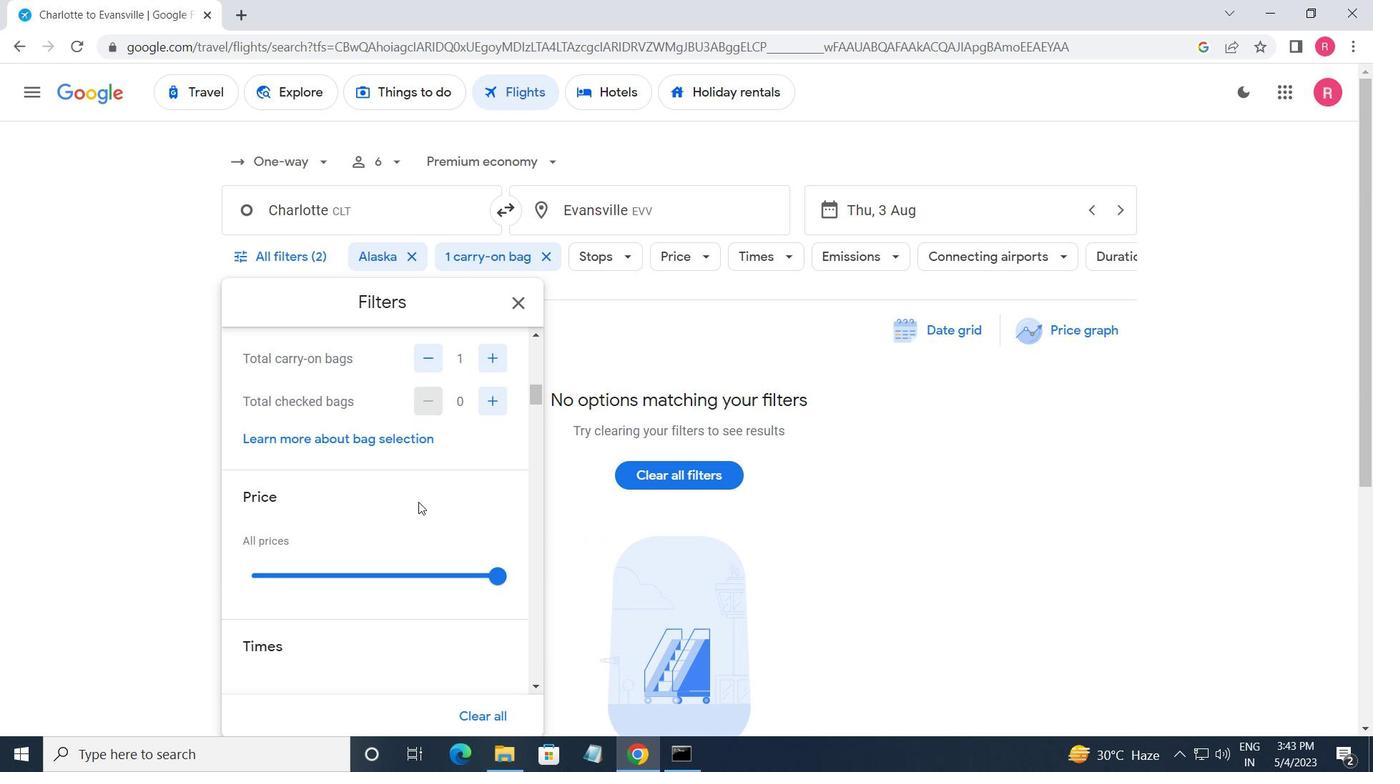 
Action: Mouse moved to (495, 489)
Screenshot: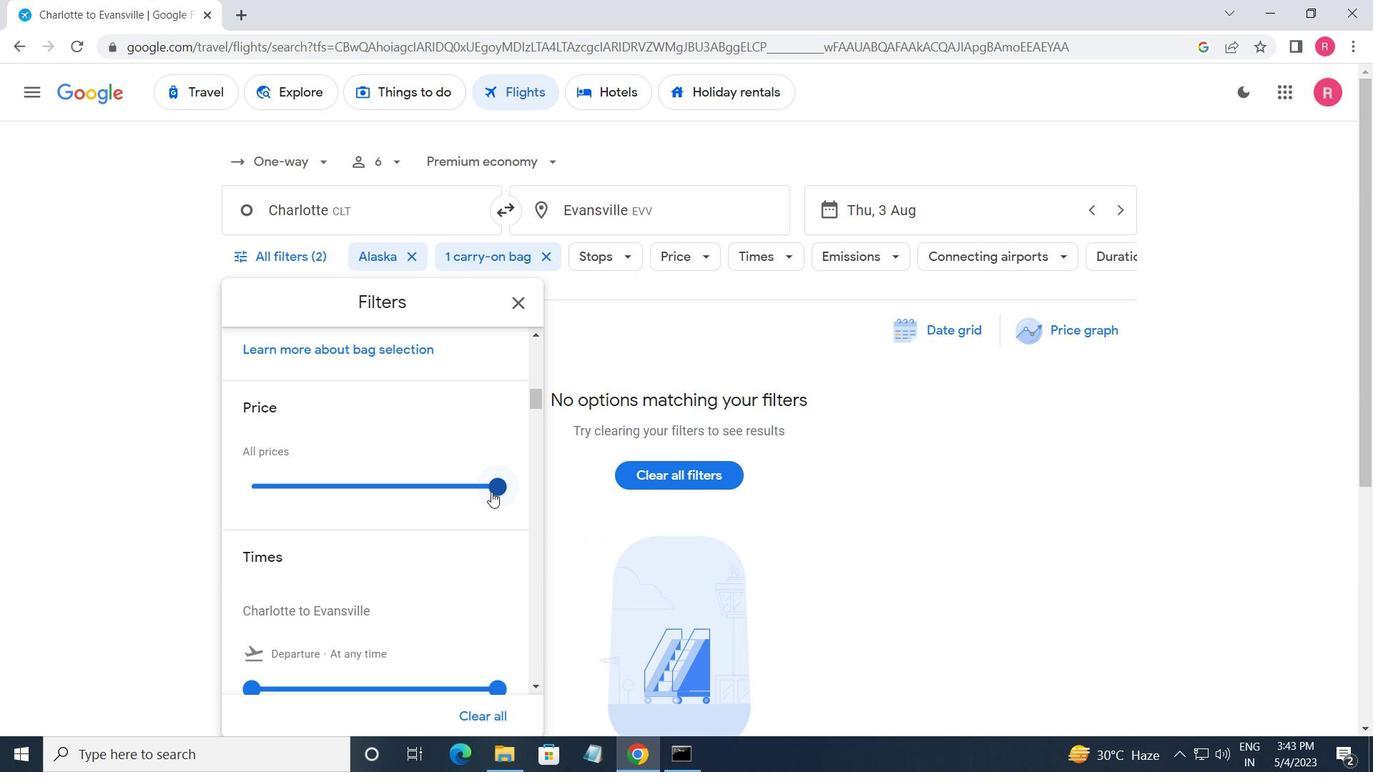 
Action: Mouse pressed left at (495, 489)
Screenshot: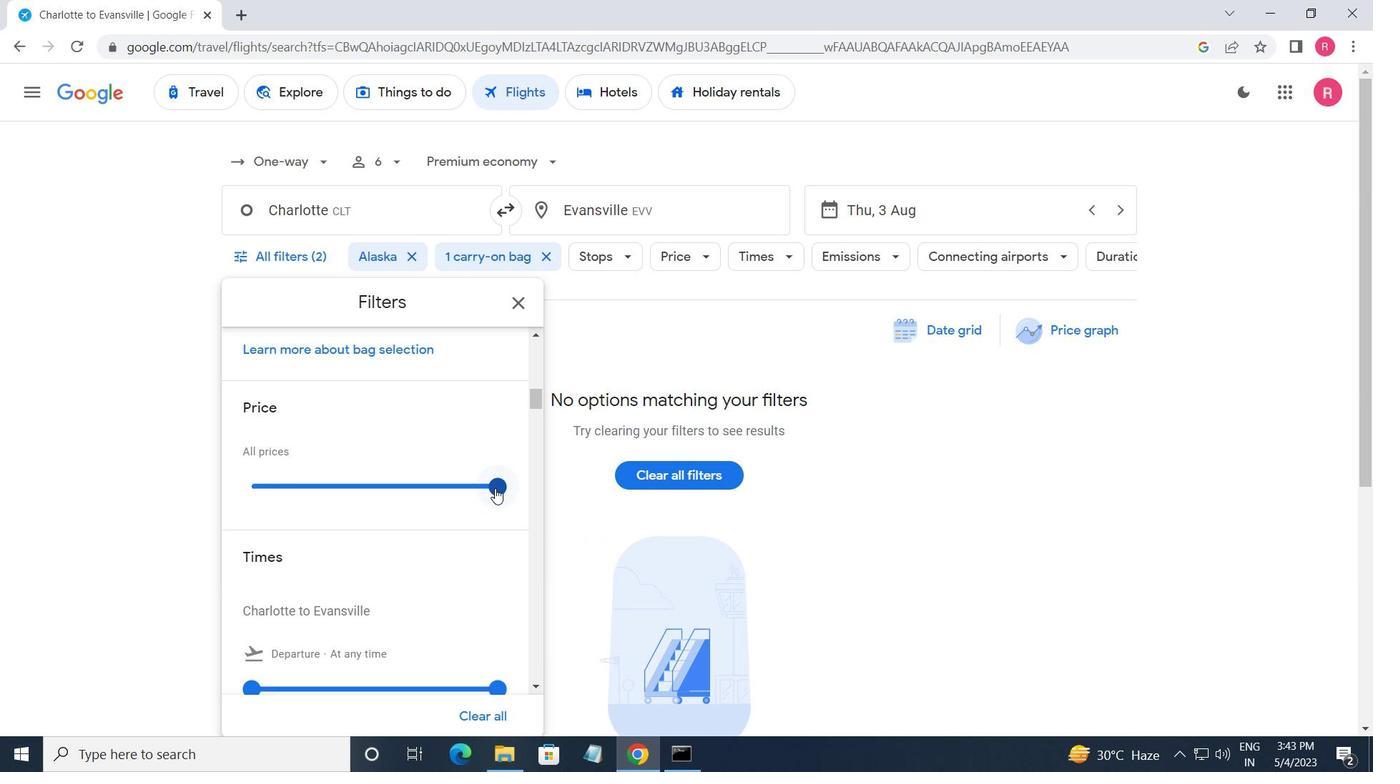 
Action: Mouse moved to (406, 461)
Screenshot: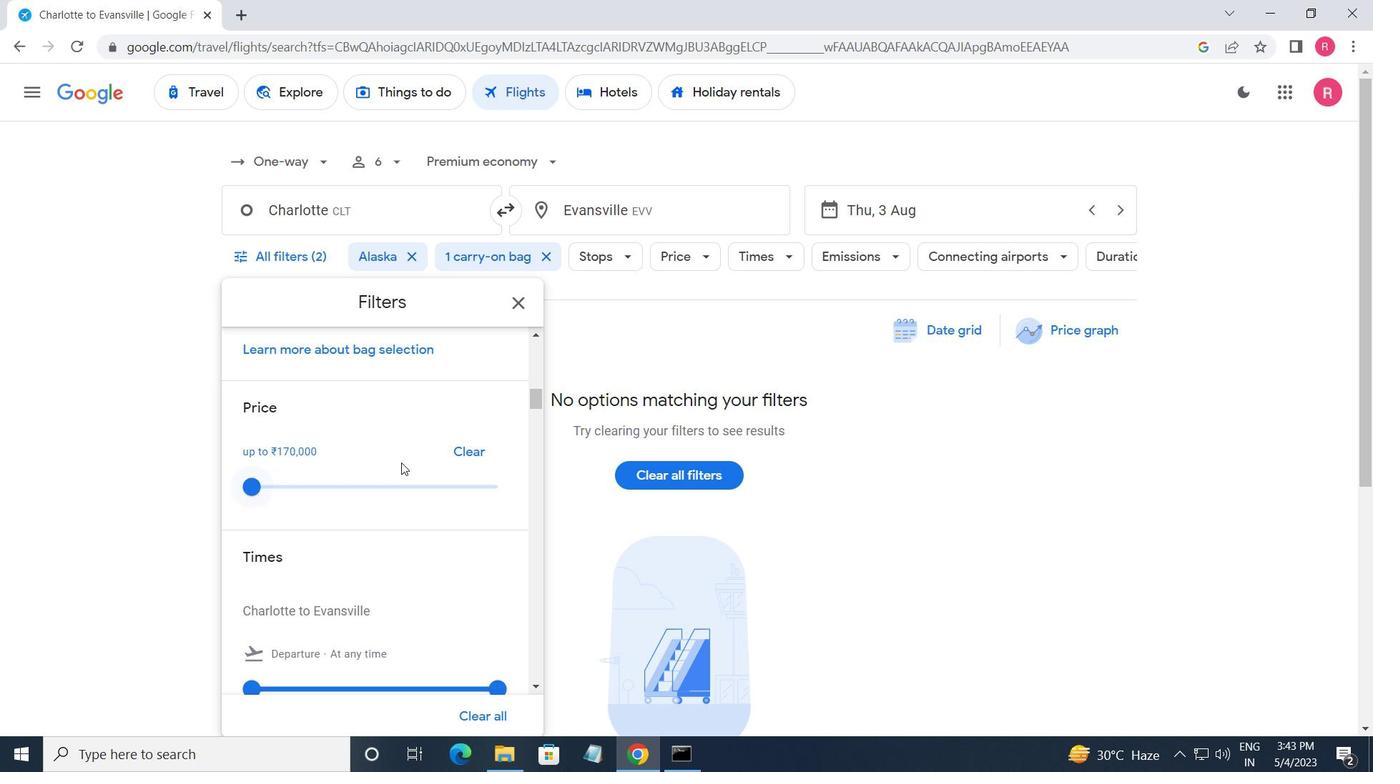 
Action: Mouse scrolled (406, 460) with delta (0, 0)
Screenshot: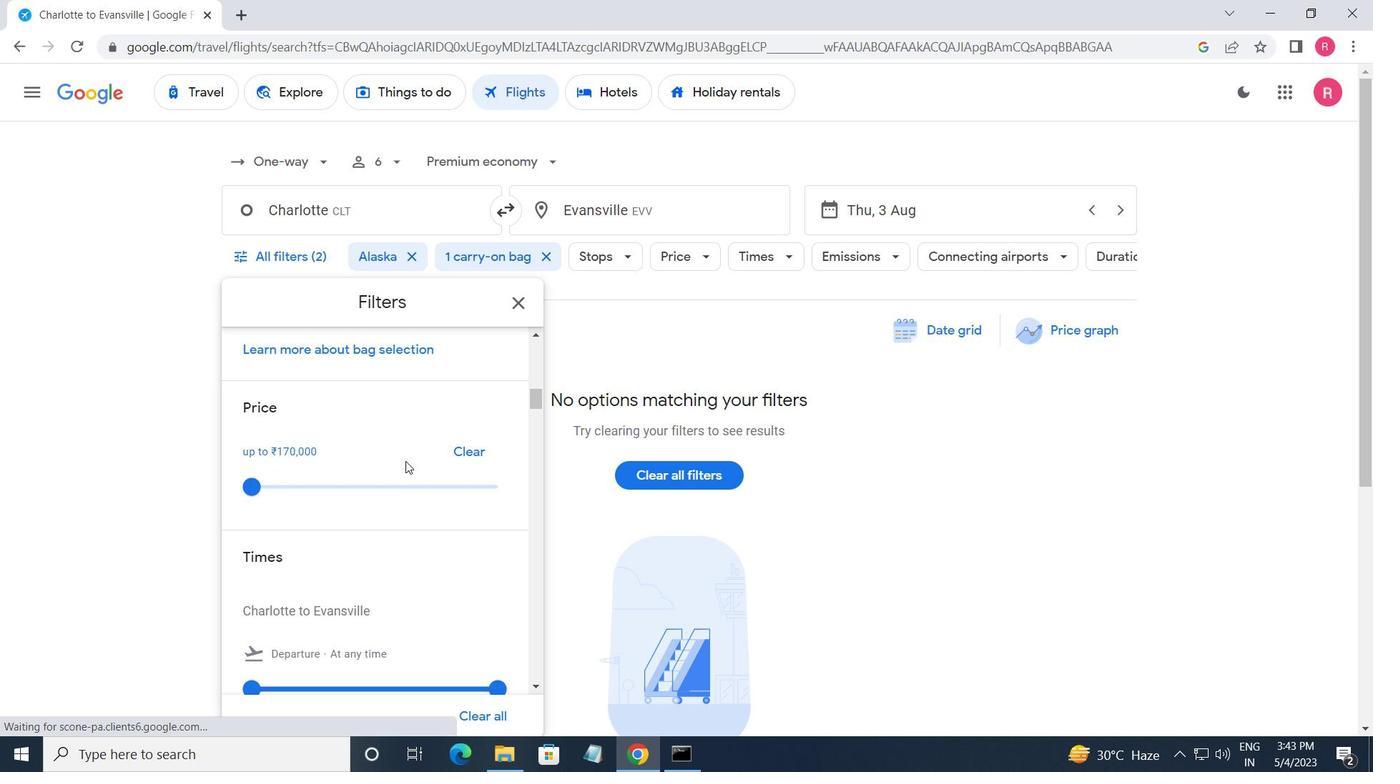 
Action: Mouse moved to (410, 462)
Screenshot: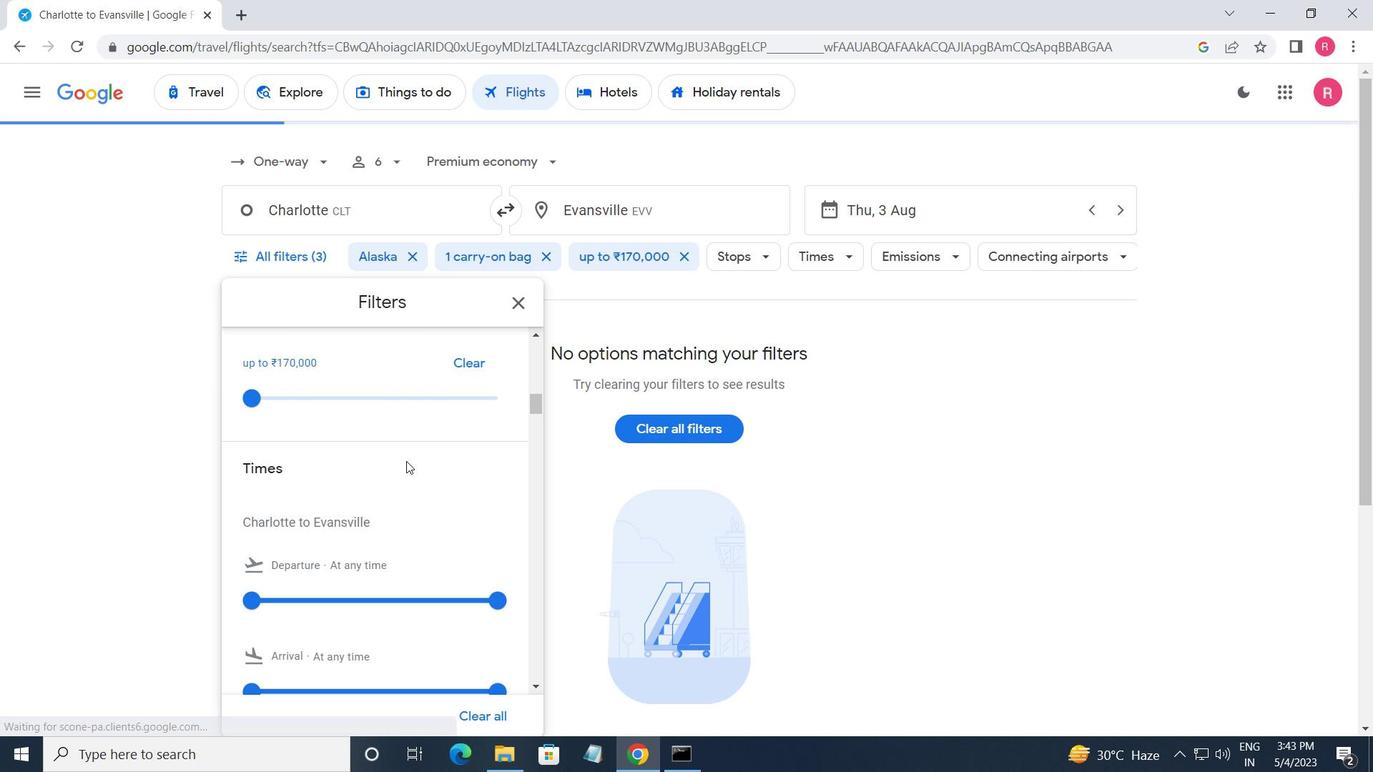 
Action: Mouse scrolled (410, 461) with delta (0, 0)
Screenshot: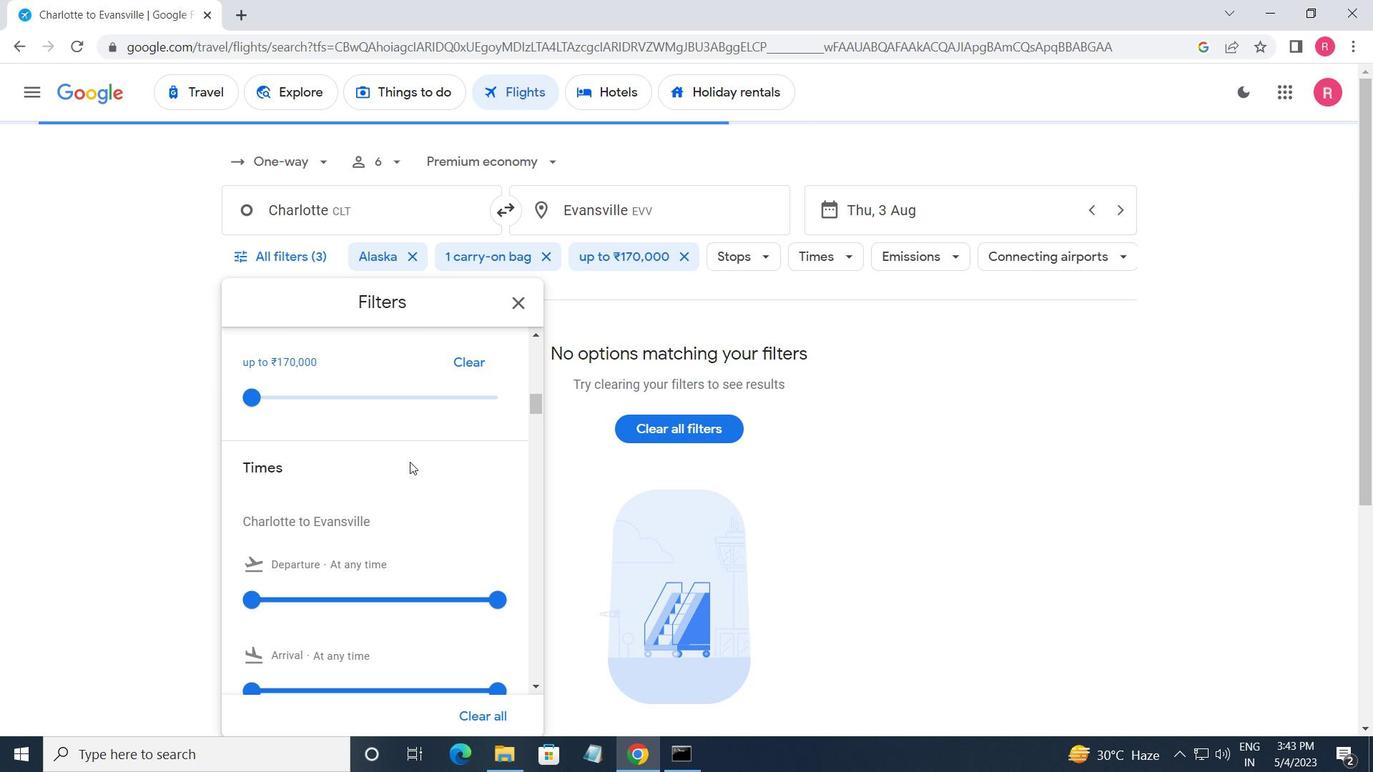 
Action: Mouse moved to (252, 515)
Screenshot: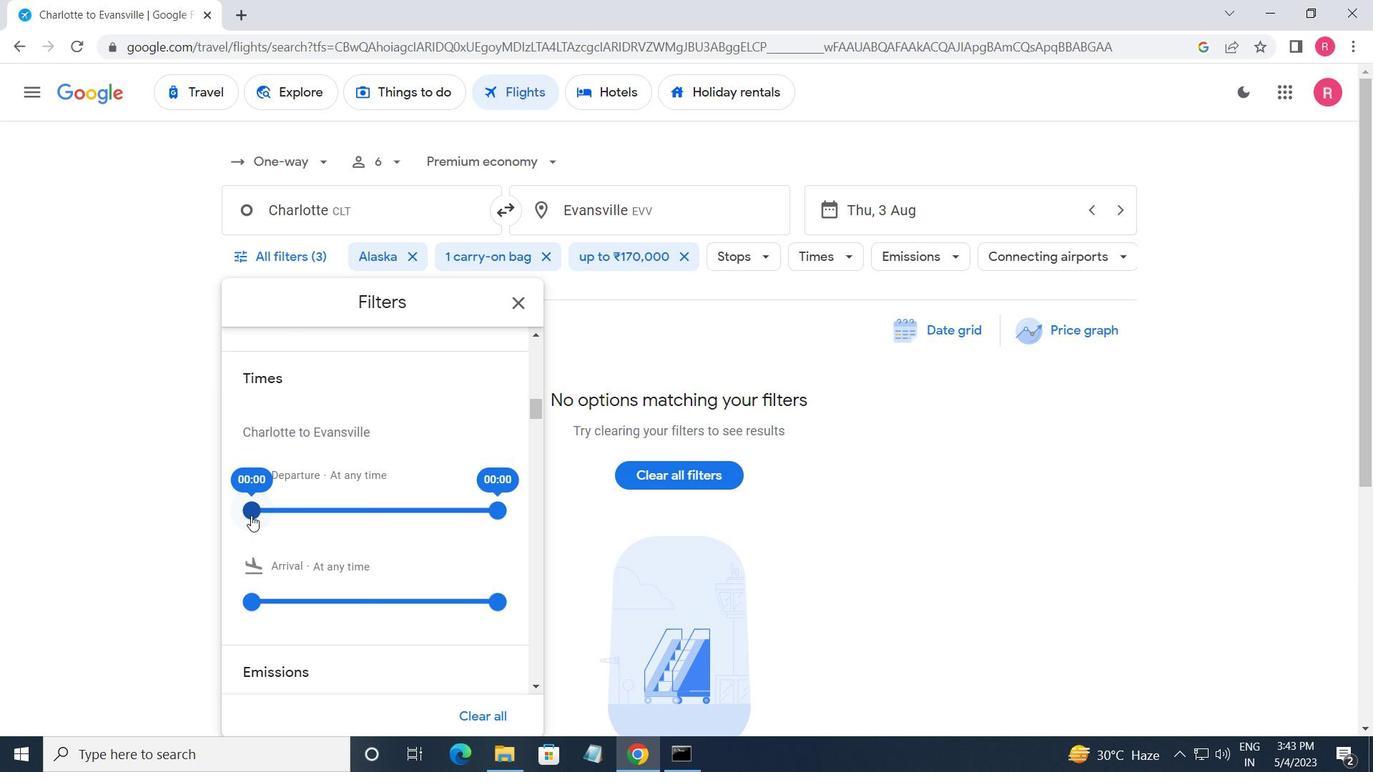 
Action: Mouse pressed left at (252, 515)
Screenshot: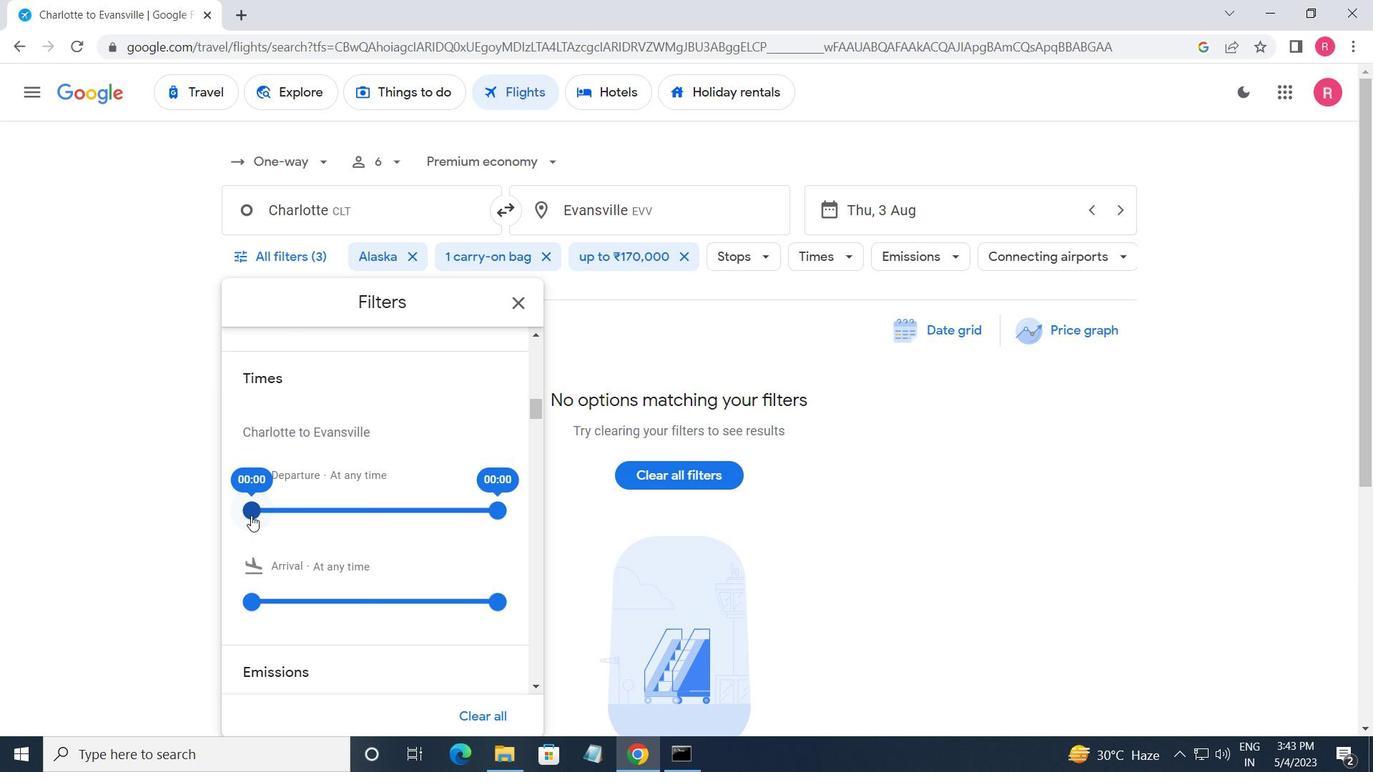 
Action: Mouse moved to (498, 505)
Screenshot: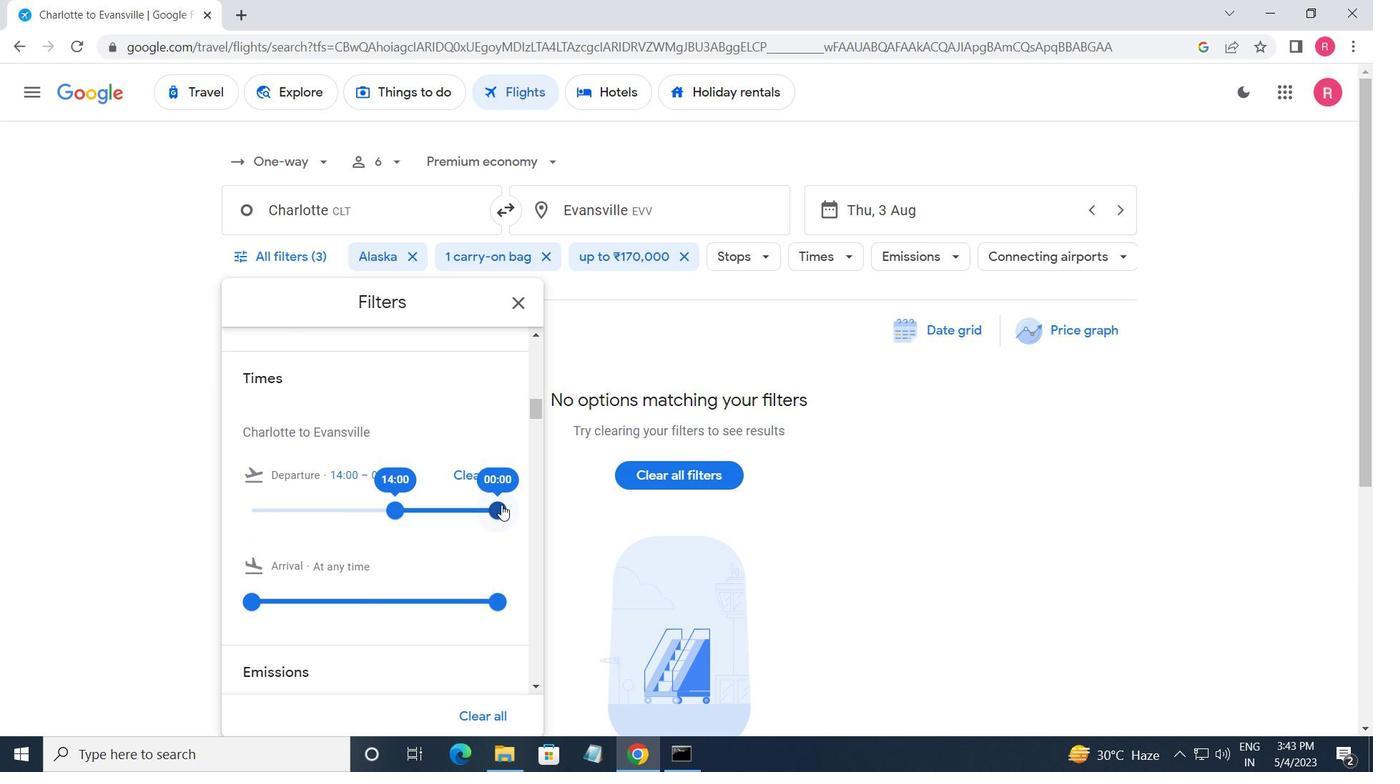 
Action: Mouse pressed left at (498, 505)
Screenshot: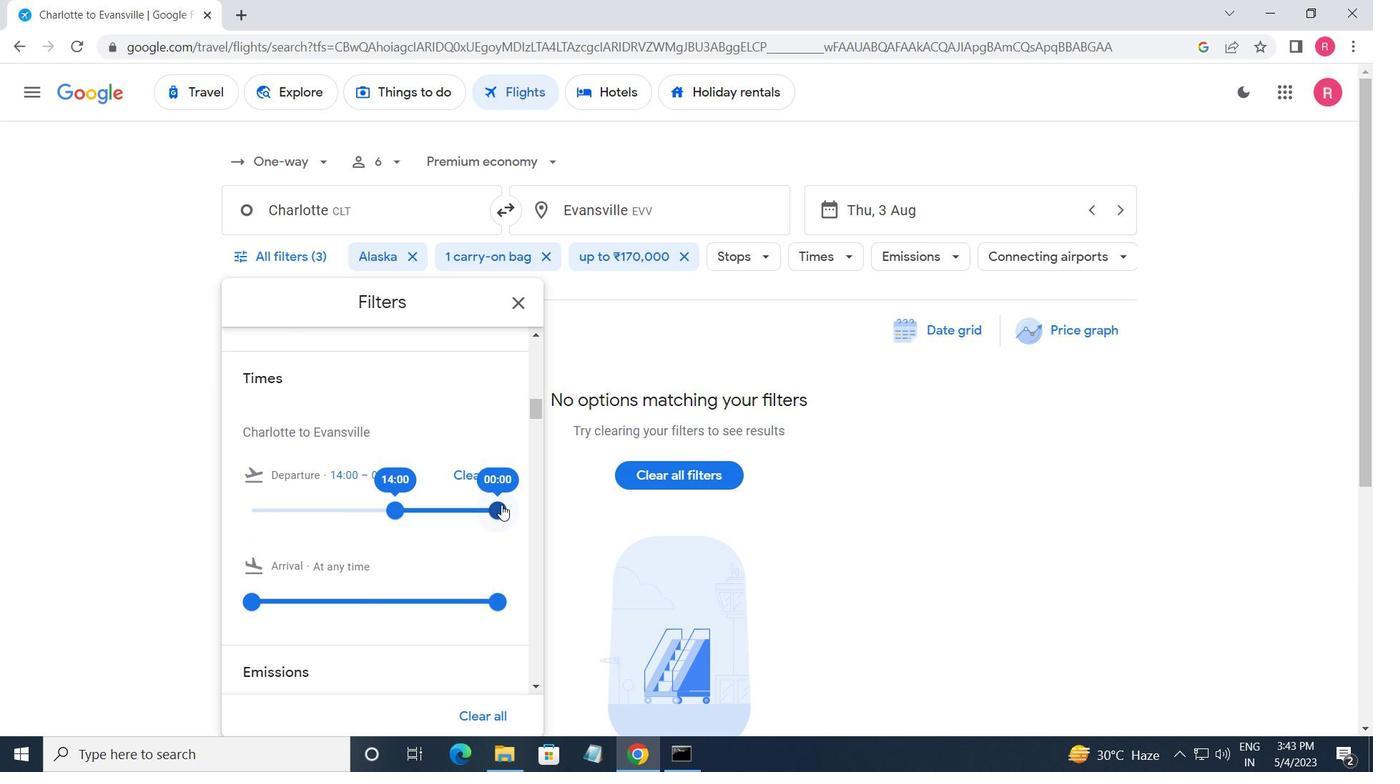 
Action: Mouse moved to (527, 301)
Screenshot: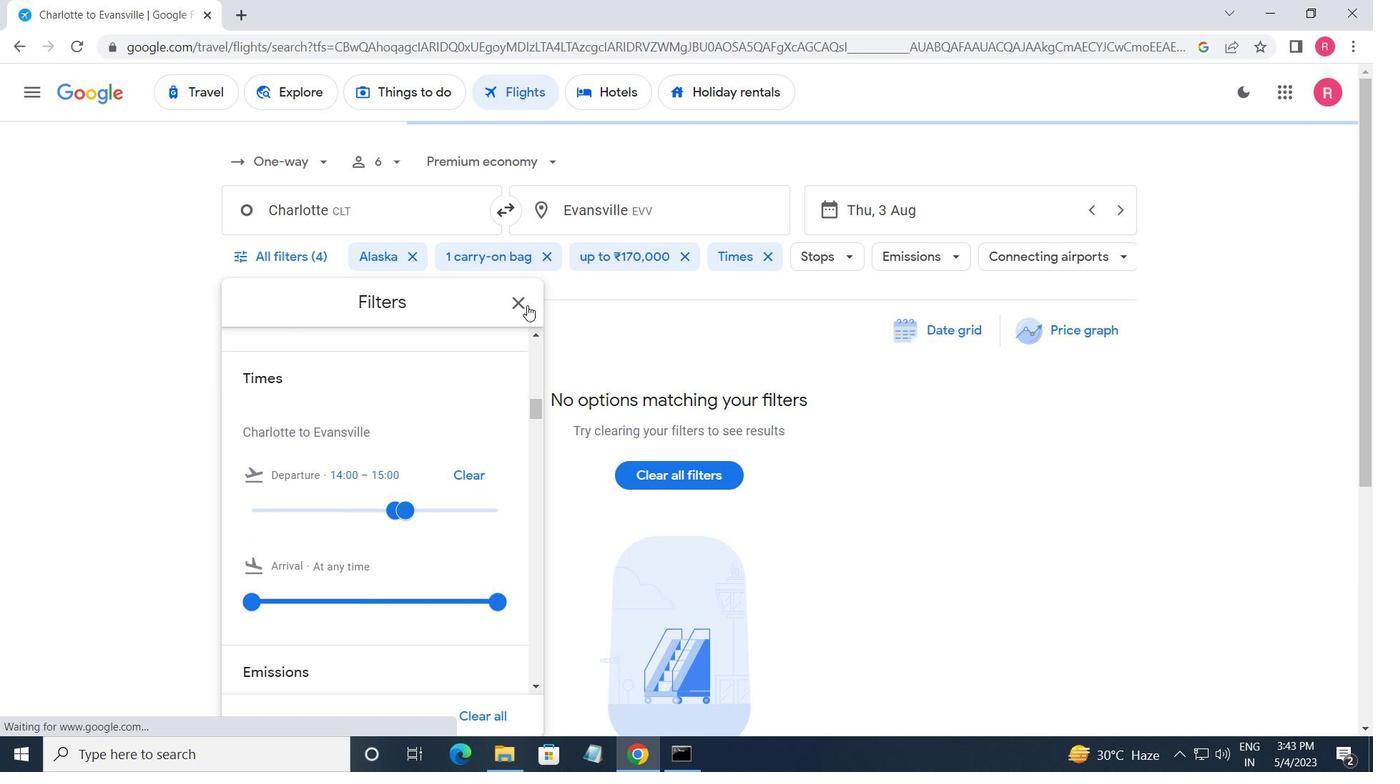 
Action: Mouse pressed left at (527, 301)
Screenshot: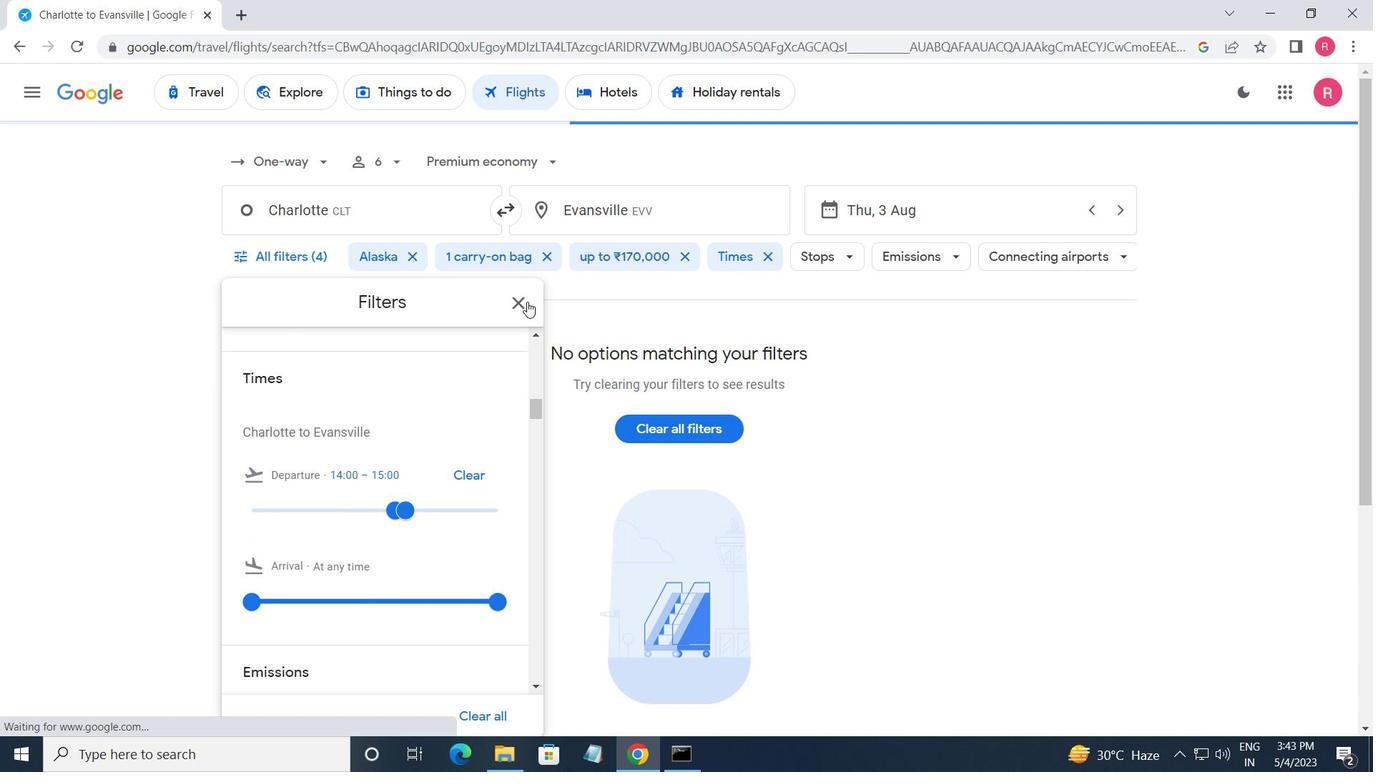 
Action: Mouse moved to (527, 301)
Screenshot: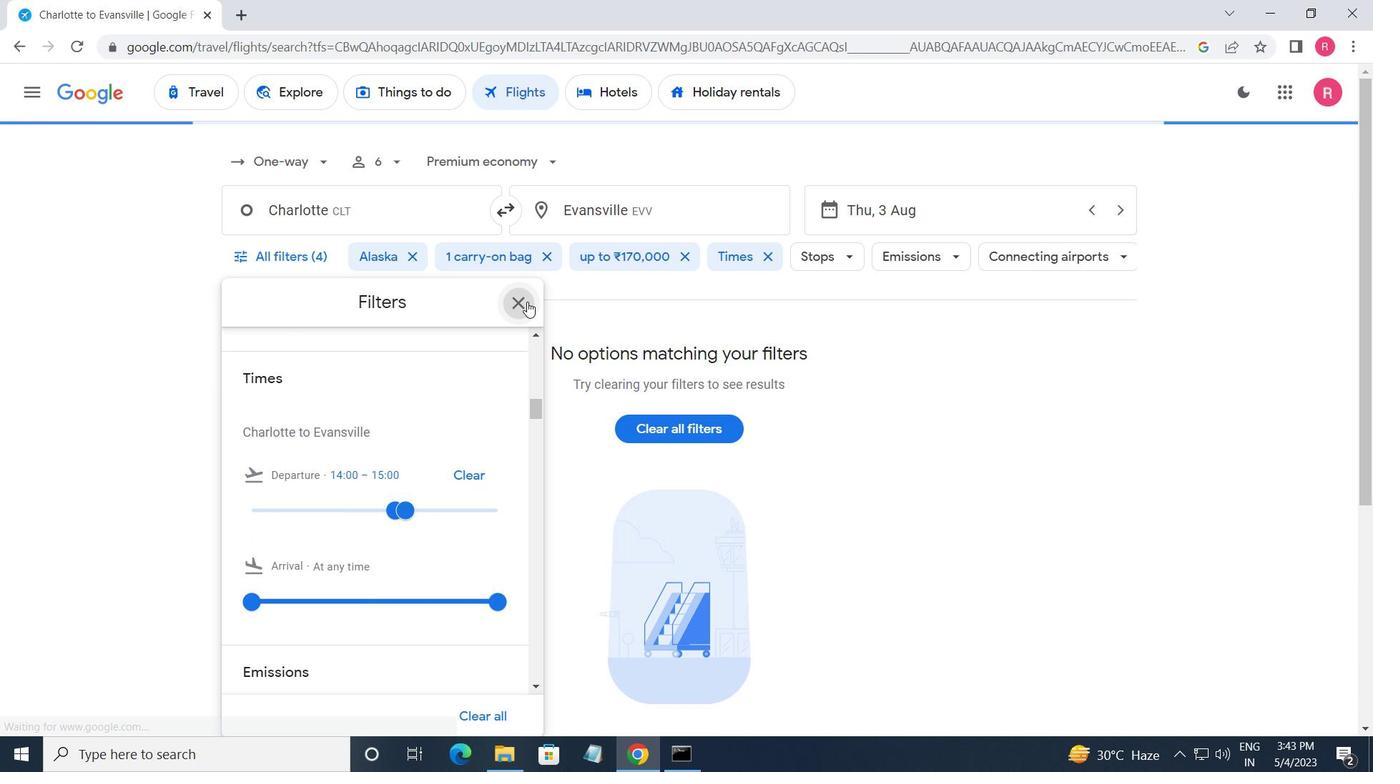 
